 Task: Utilize the "Split Stereo to Mono" feature to separately address sibilance in each channel.
Action: Mouse moved to (85, 4)
Screenshot: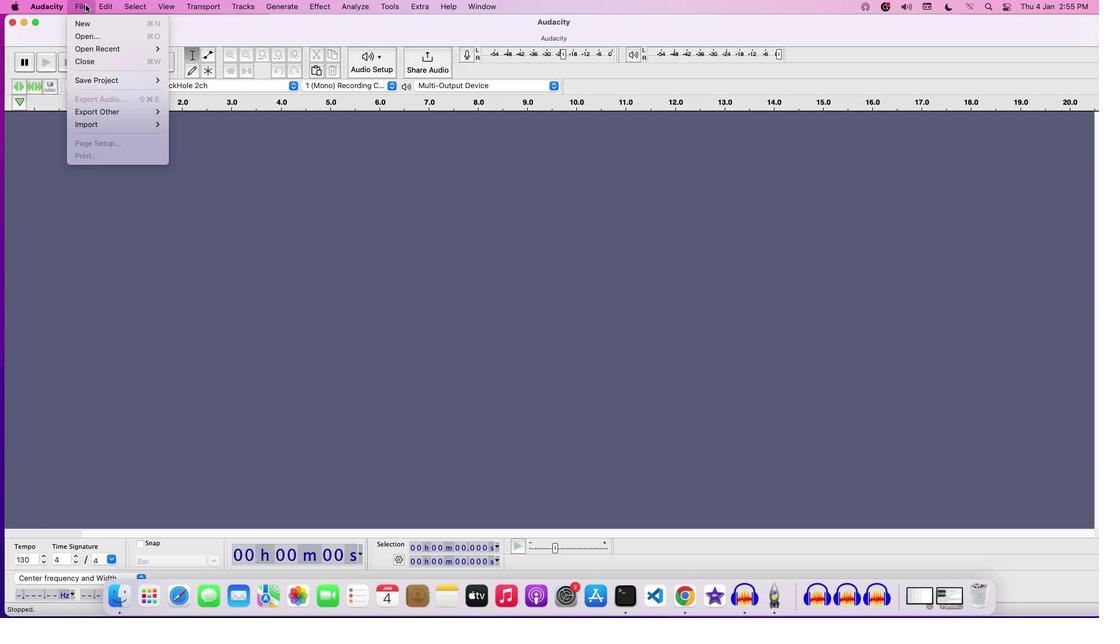 
Action: Mouse pressed left at (85, 4)
Screenshot: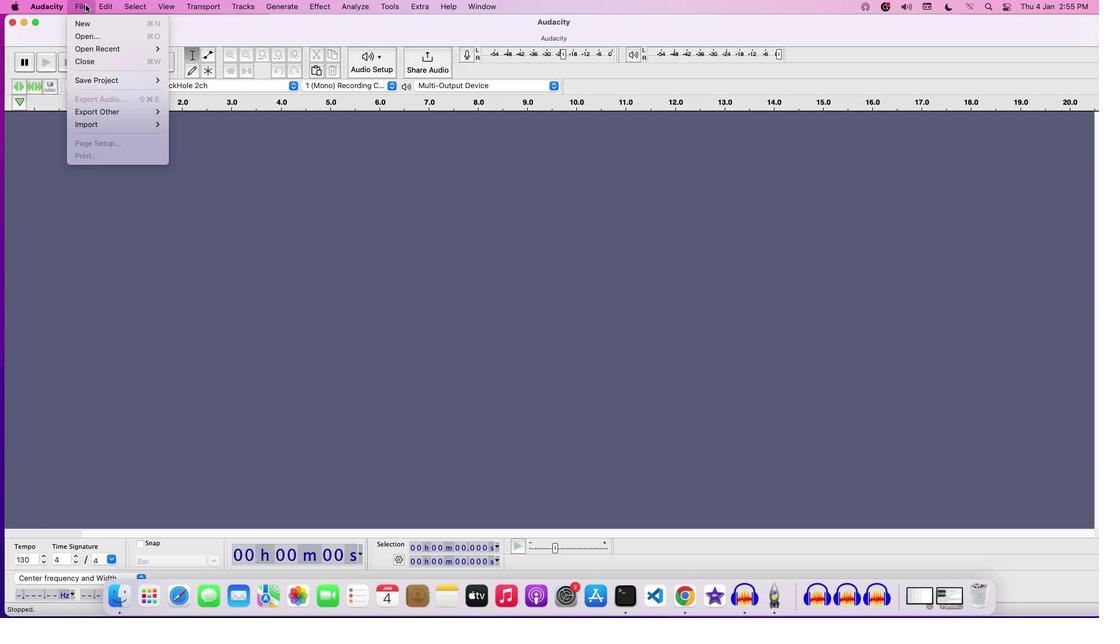 
Action: Mouse moved to (98, 42)
Screenshot: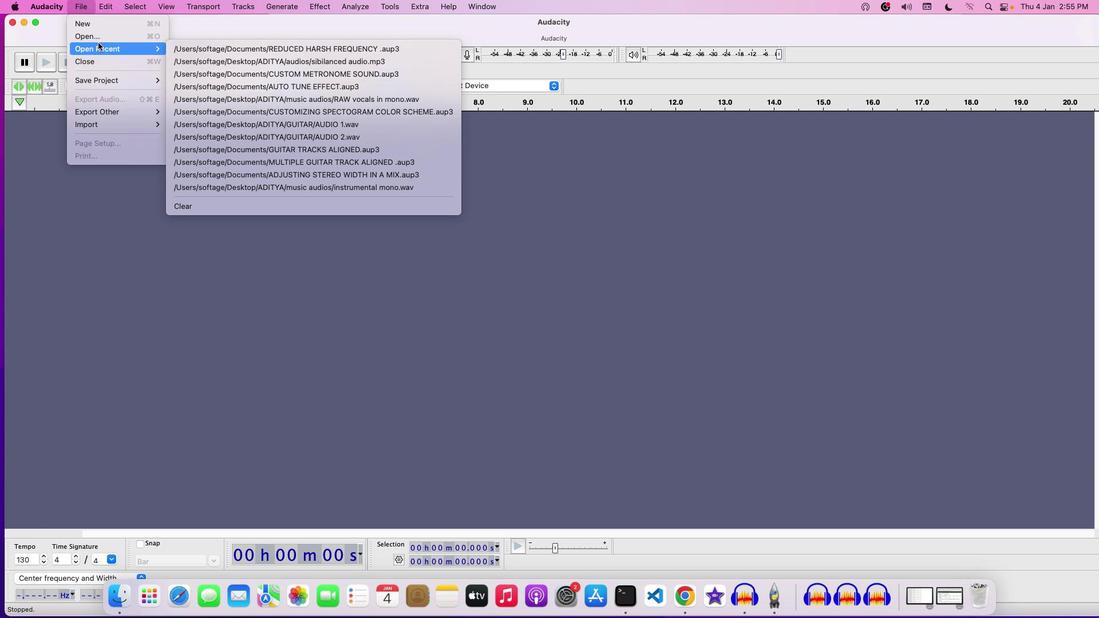 
Action: Mouse pressed left at (98, 42)
Screenshot: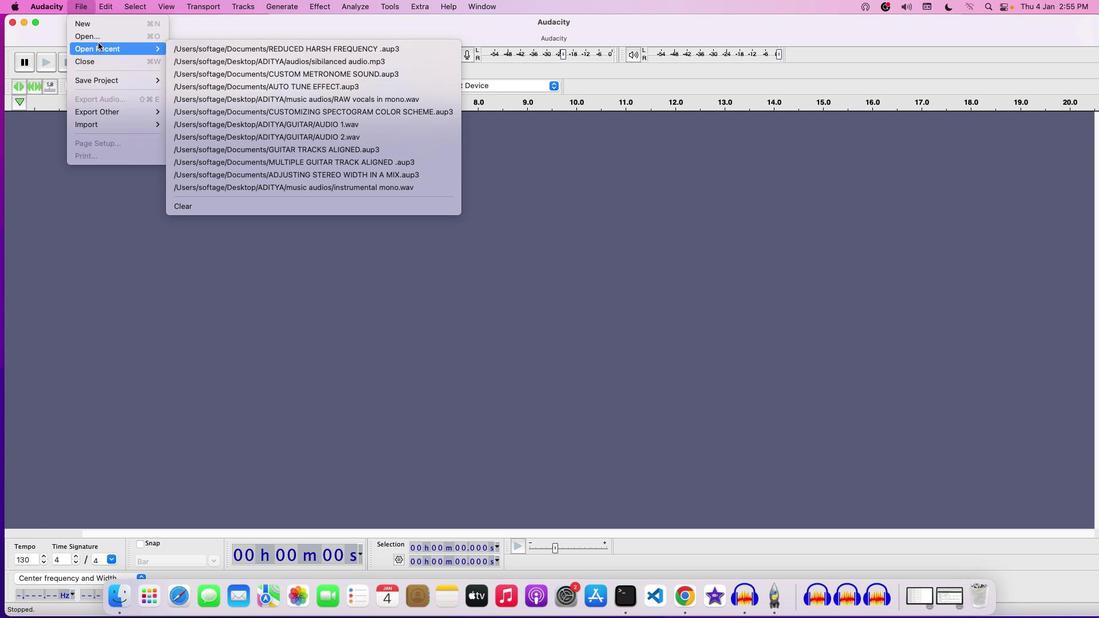 
Action: Mouse moved to (373, 151)
Screenshot: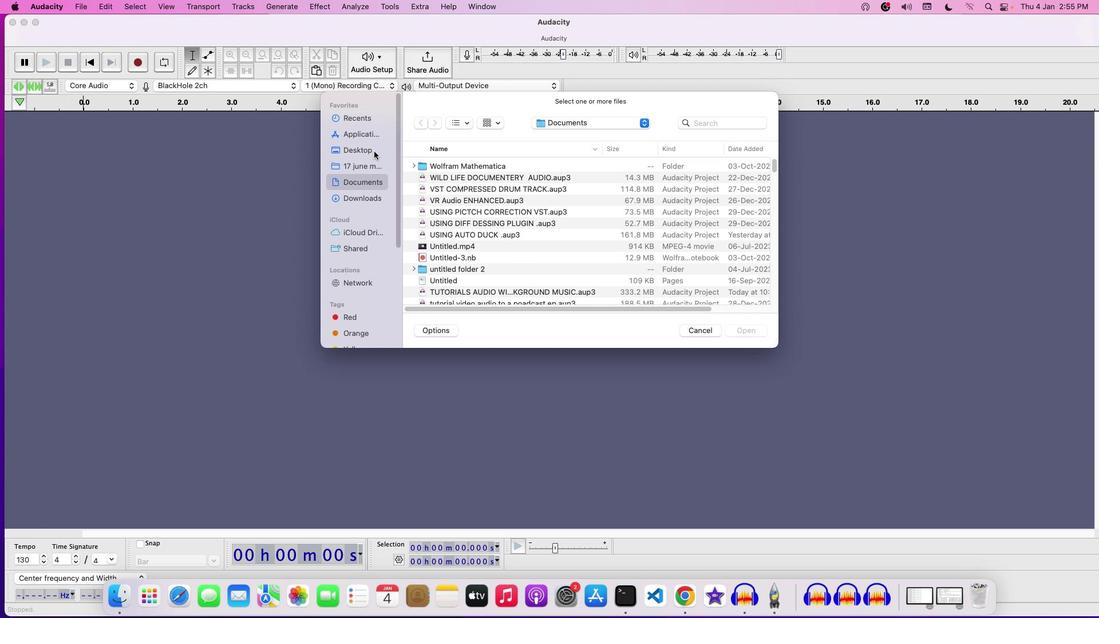 
Action: Mouse pressed left at (373, 151)
Screenshot: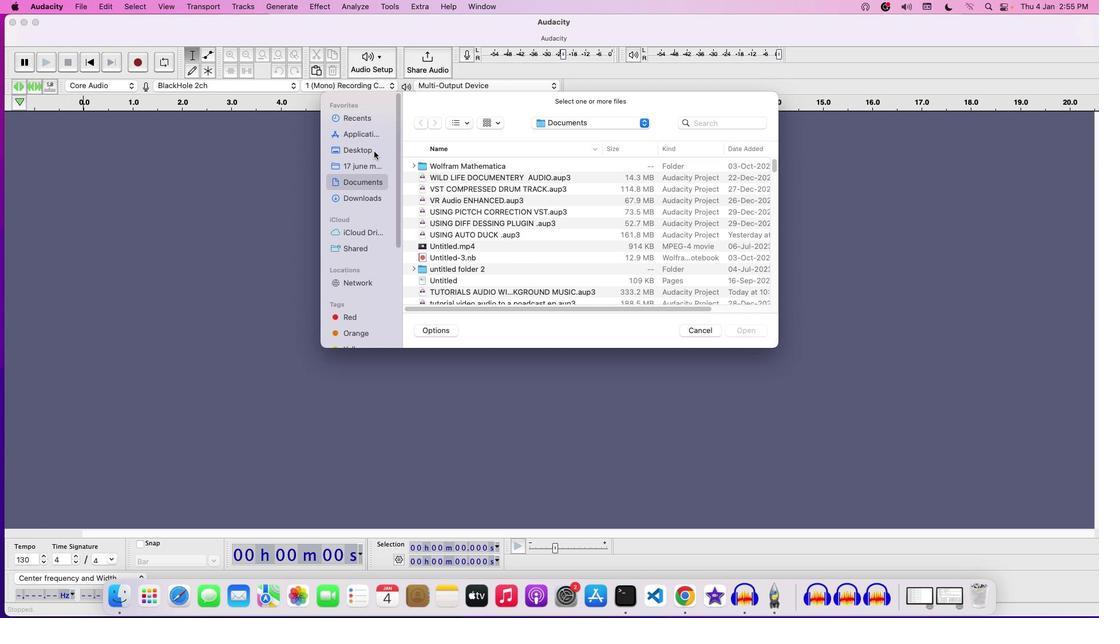 
Action: Mouse moved to (488, 249)
Screenshot: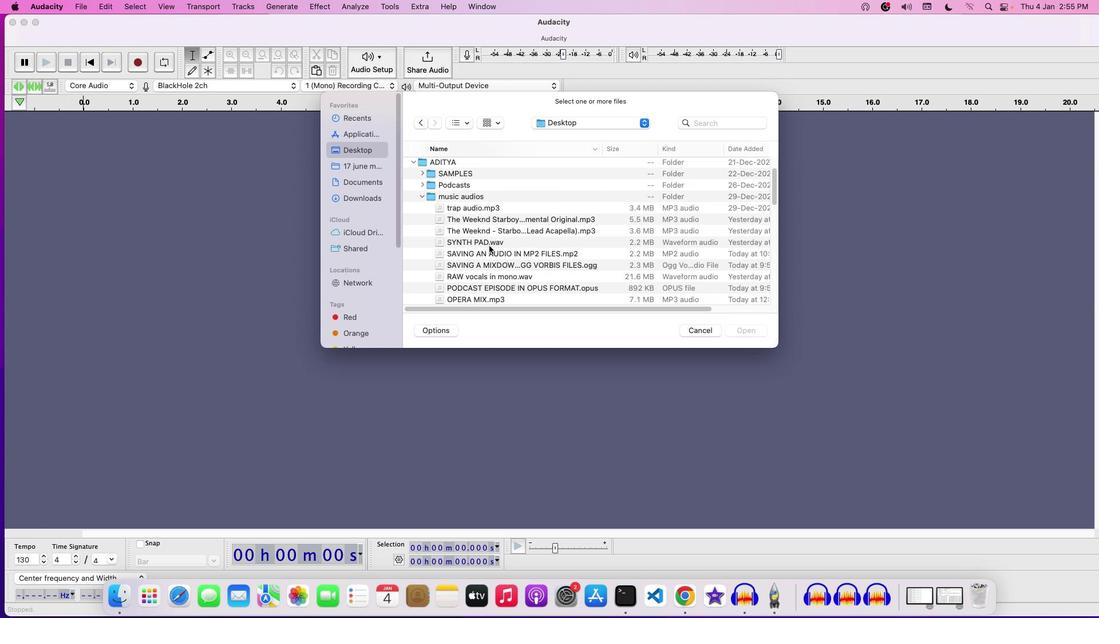 
Action: Mouse scrolled (488, 249) with delta (0, 0)
Screenshot: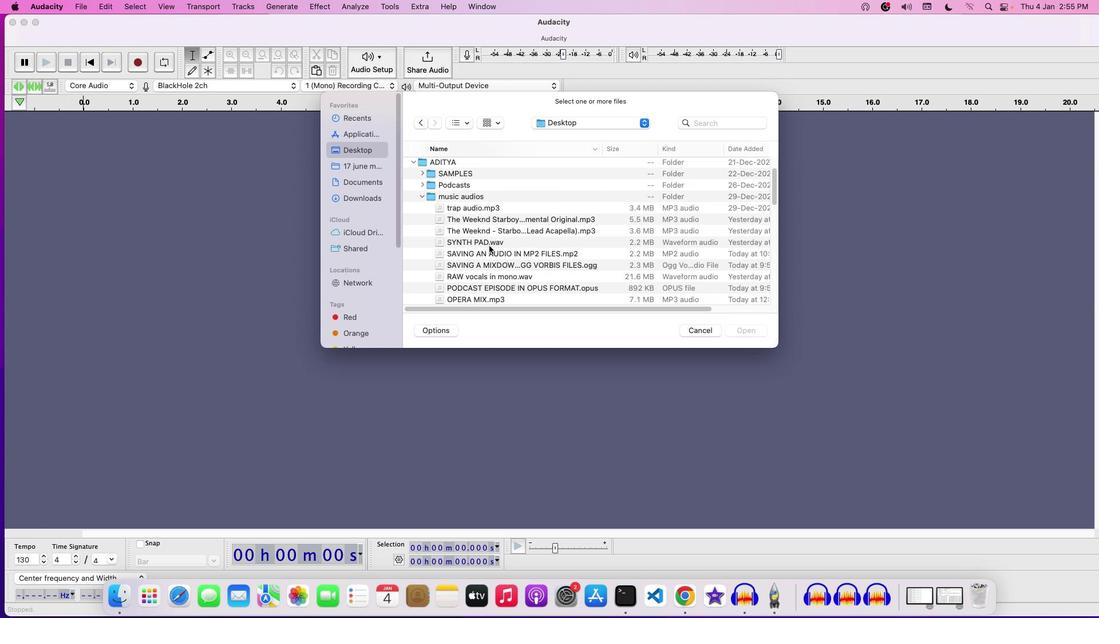 
Action: Mouse moved to (488, 248)
Screenshot: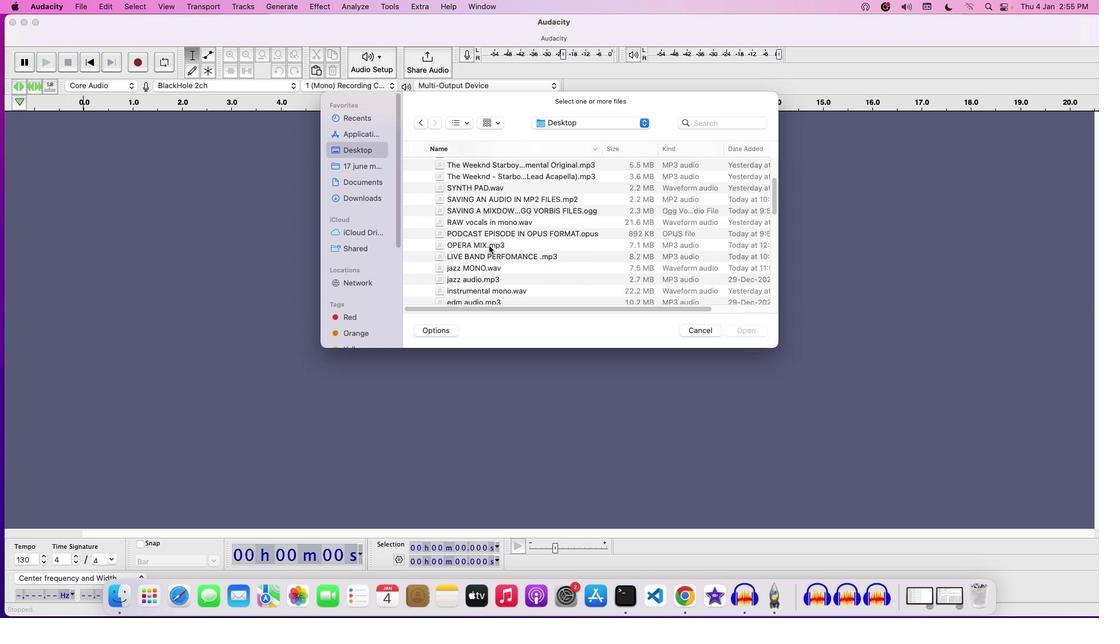 
Action: Mouse scrolled (488, 248) with delta (0, 0)
Screenshot: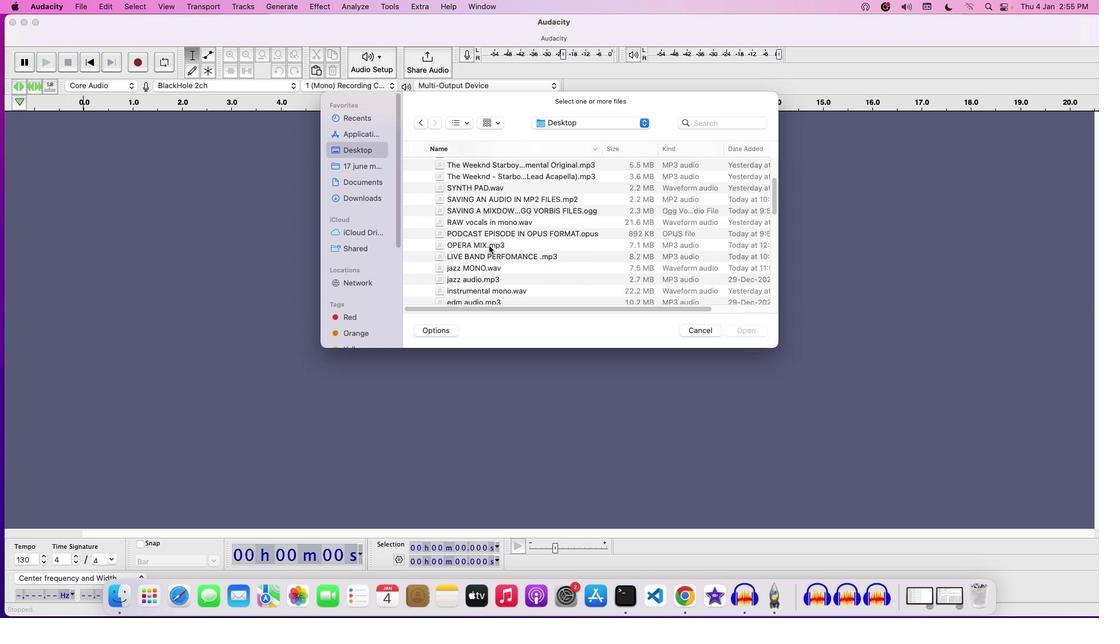 
Action: Mouse moved to (488, 246)
Screenshot: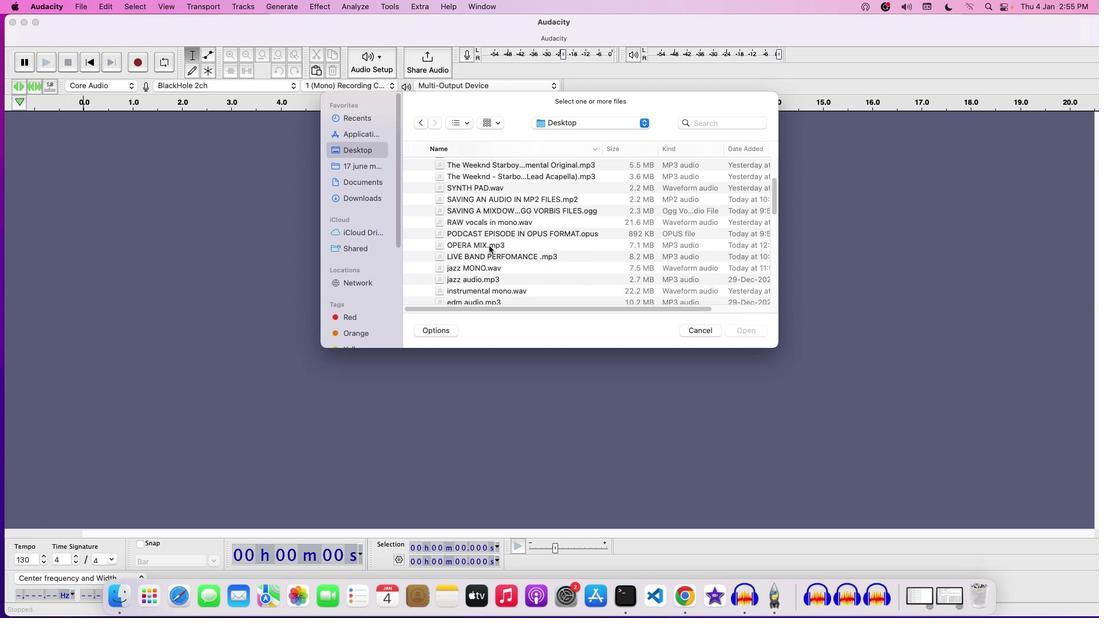 
Action: Mouse scrolled (488, 246) with delta (0, -1)
Screenshot: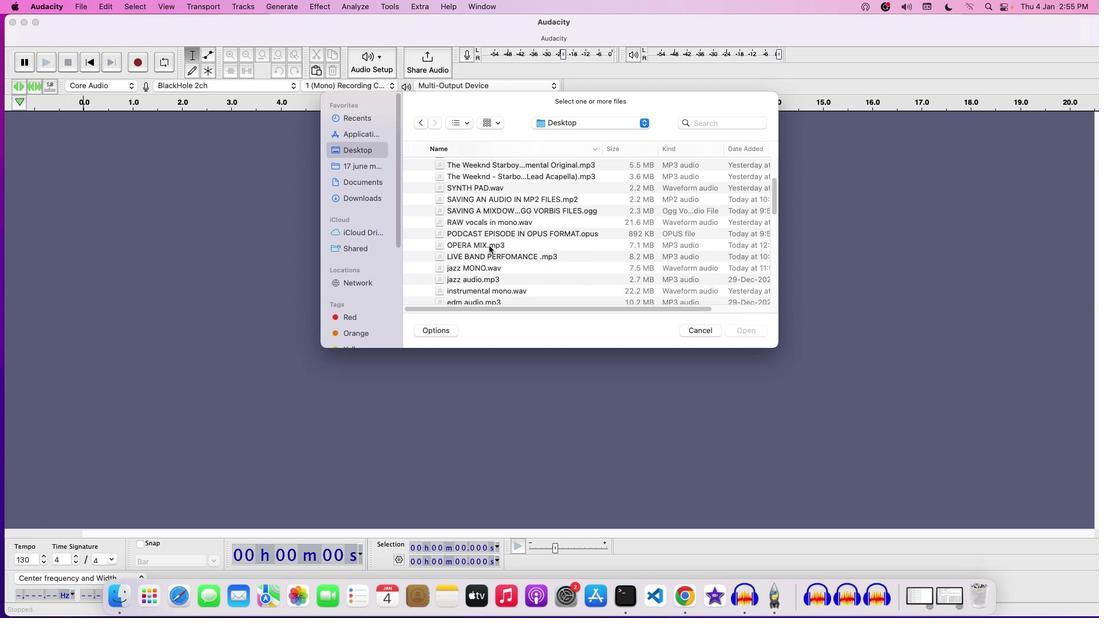 
Action: Mouse moved to (488, 245)
Screenshot: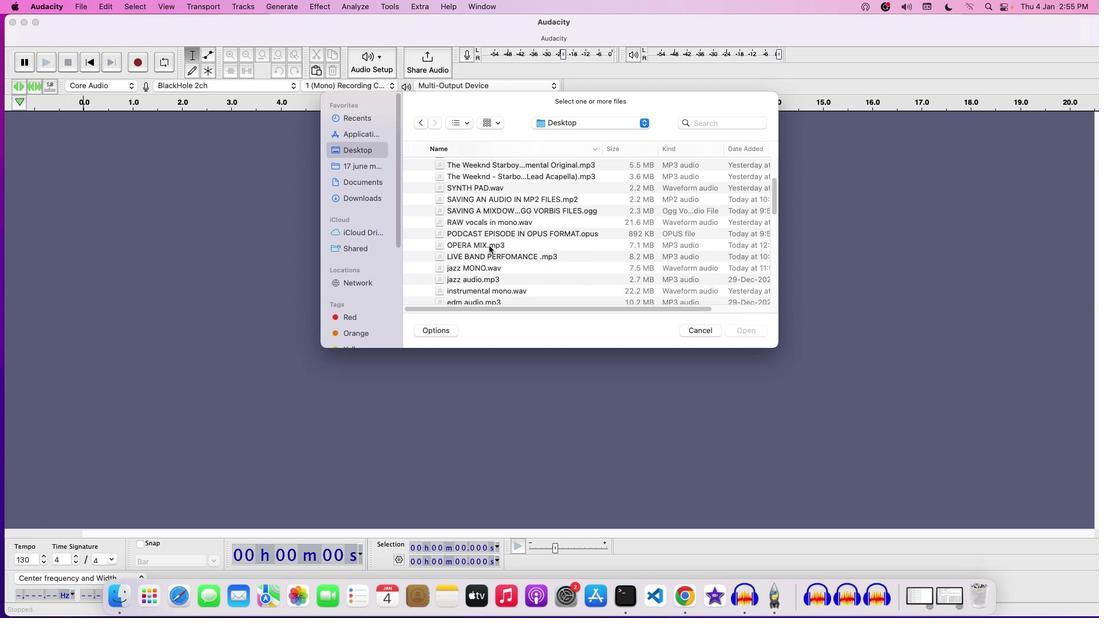 
Action: Mouse scrolled (488, 245) with delta (0, -2)
Screenshot: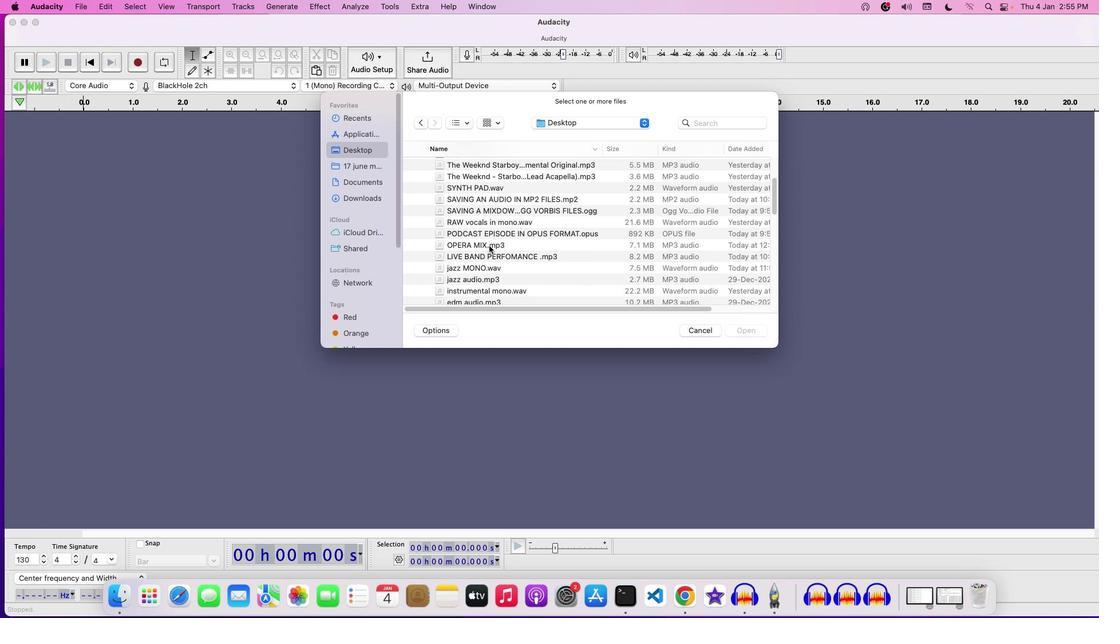 
Action: Mouse moved to (488, 245)
Screenshot: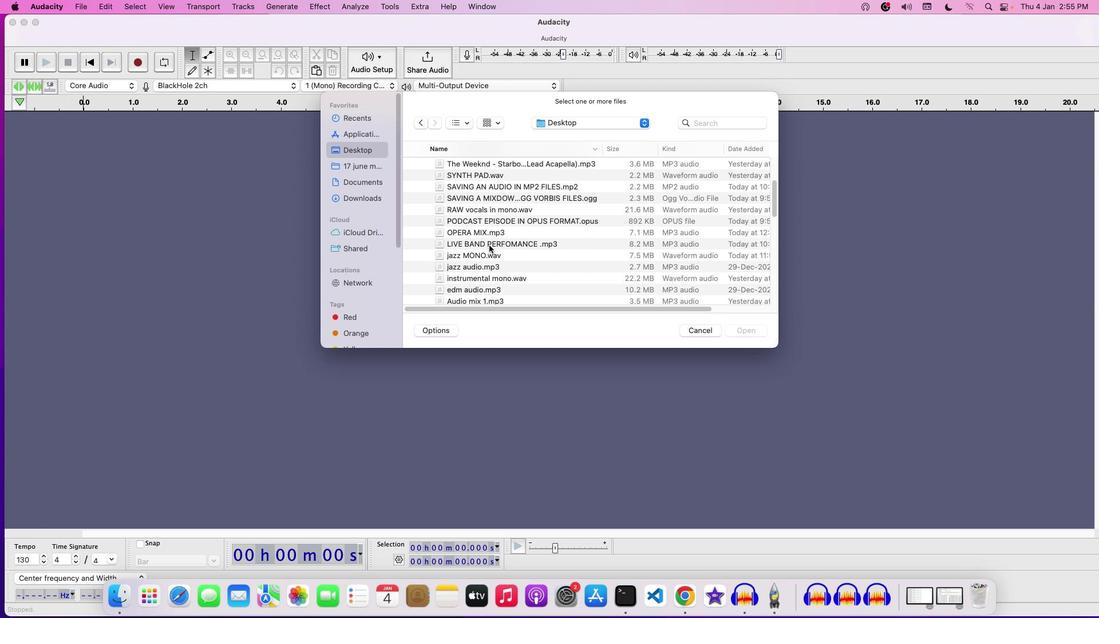 
Action: Mouse scrolled (488, 245) with delta (0, 0)
Screenshot: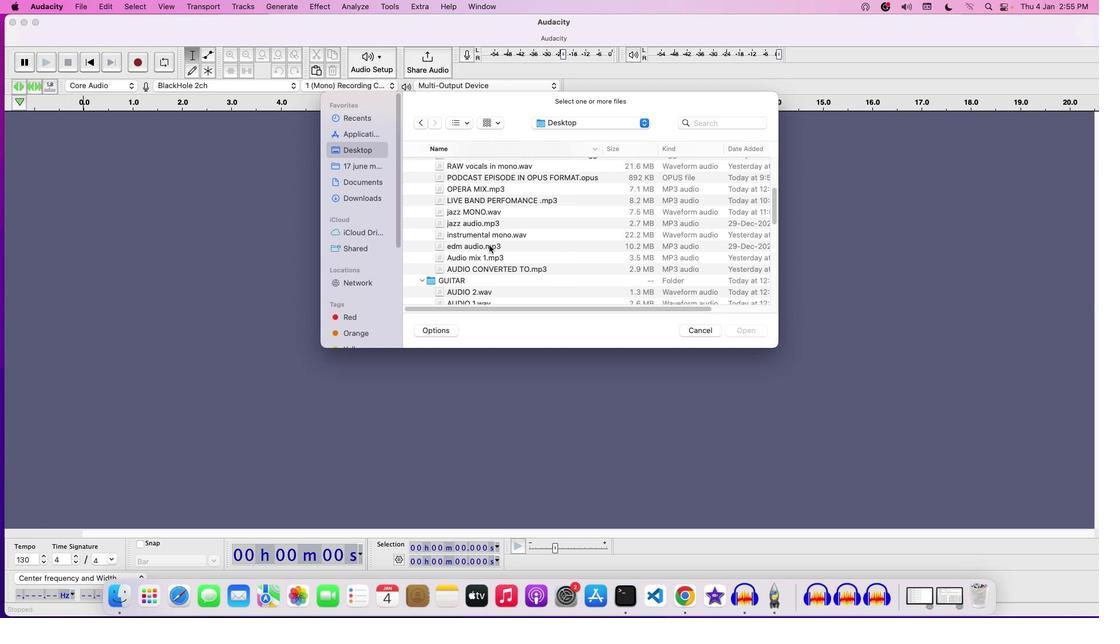 
Action: Mouse scrolled (488, 245) with delta (0, 0)
Screenshot: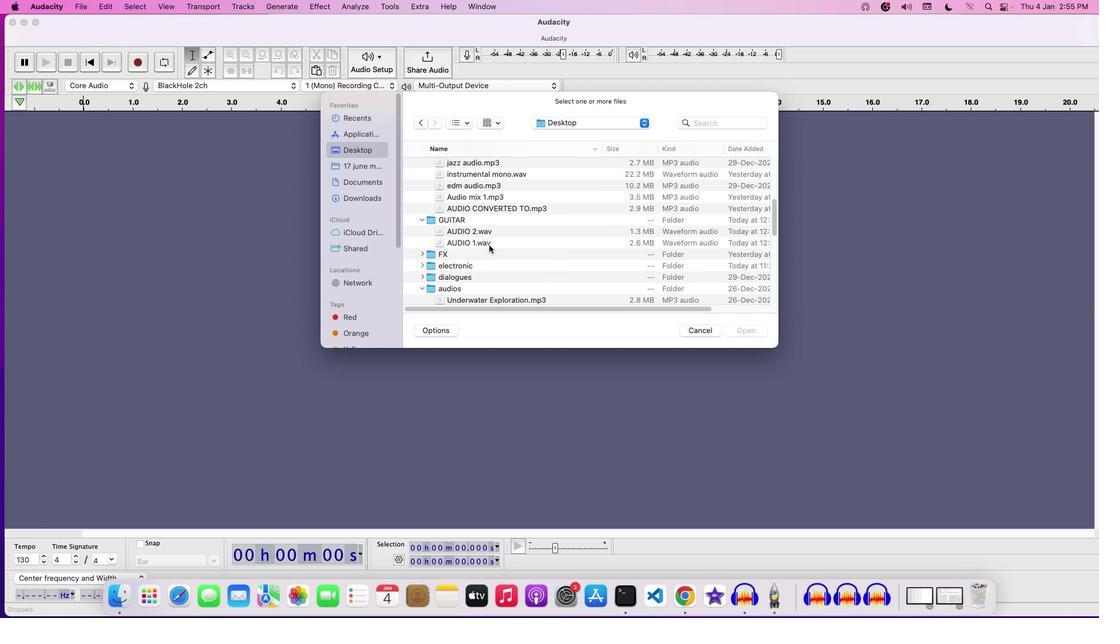 
Action: Mouse scrolled (488, 245) with delta (0, -1)
Screenshot: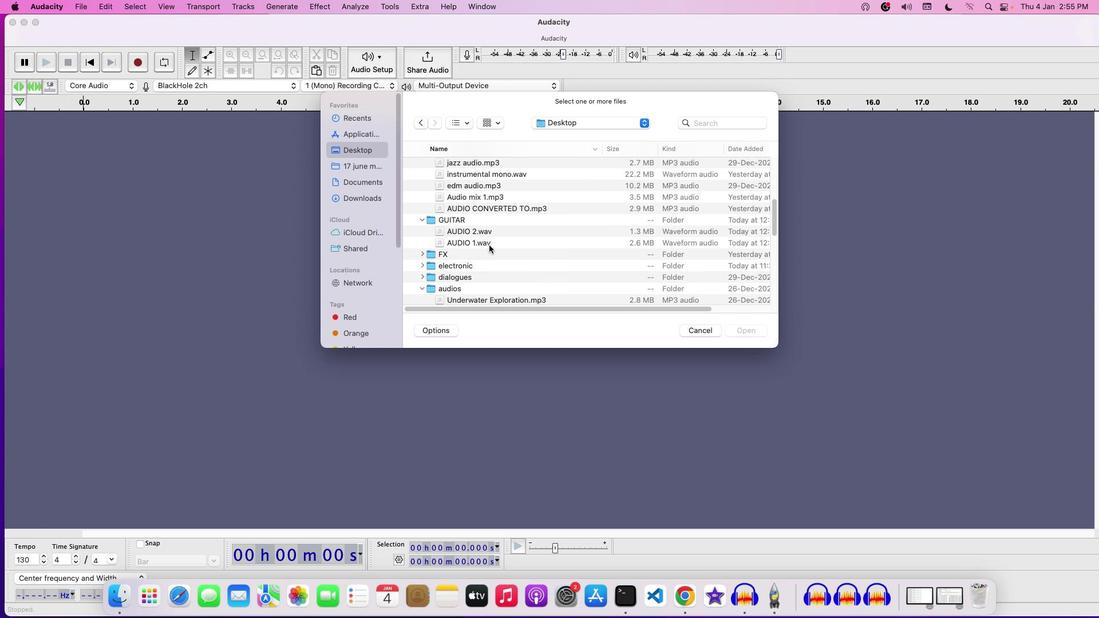 
Action: Mouse scrolled (488, 245) with delta (0, -2)
Screenshot: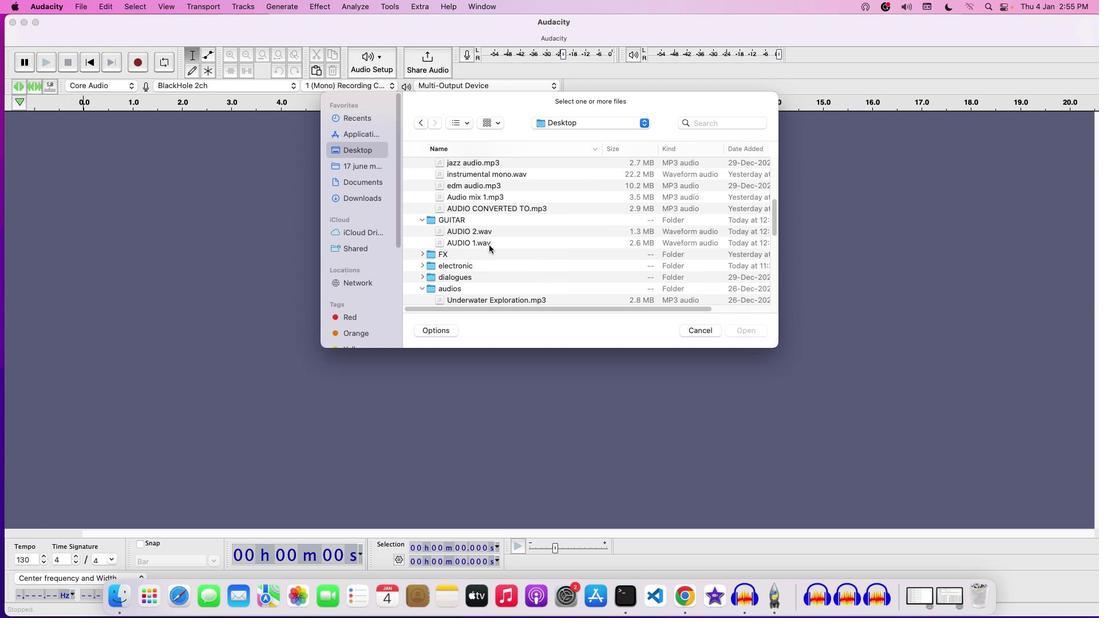 
Action: Mouse scrolled (488, 245) with delta (0, 0)
Screenshot: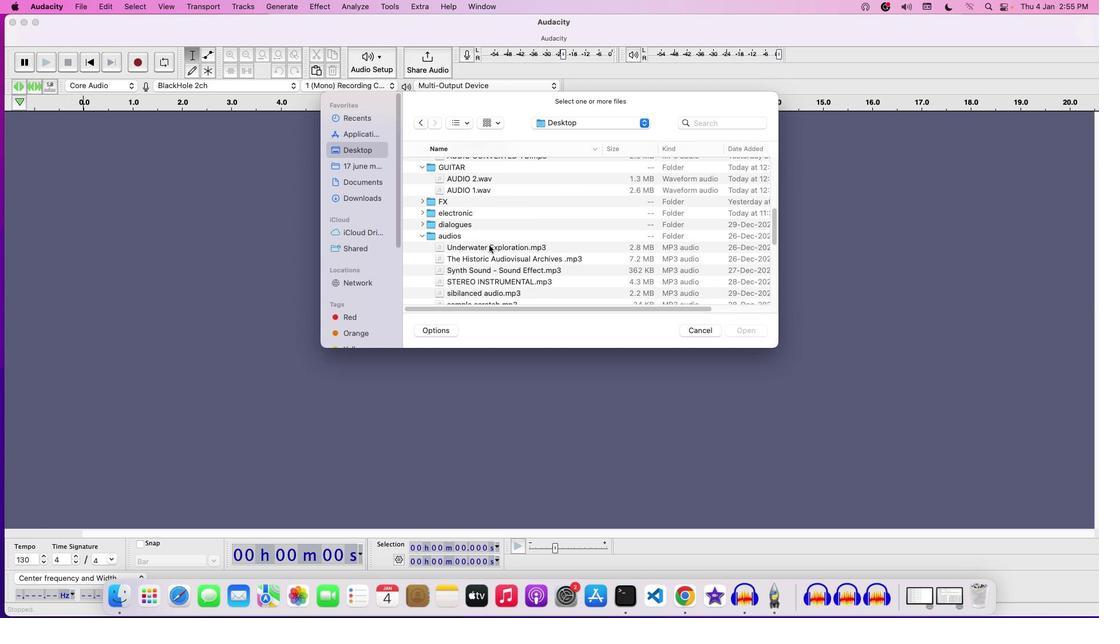
Action: Mouse scrolled (488, 245) with delta (0, 0)
Screenshot: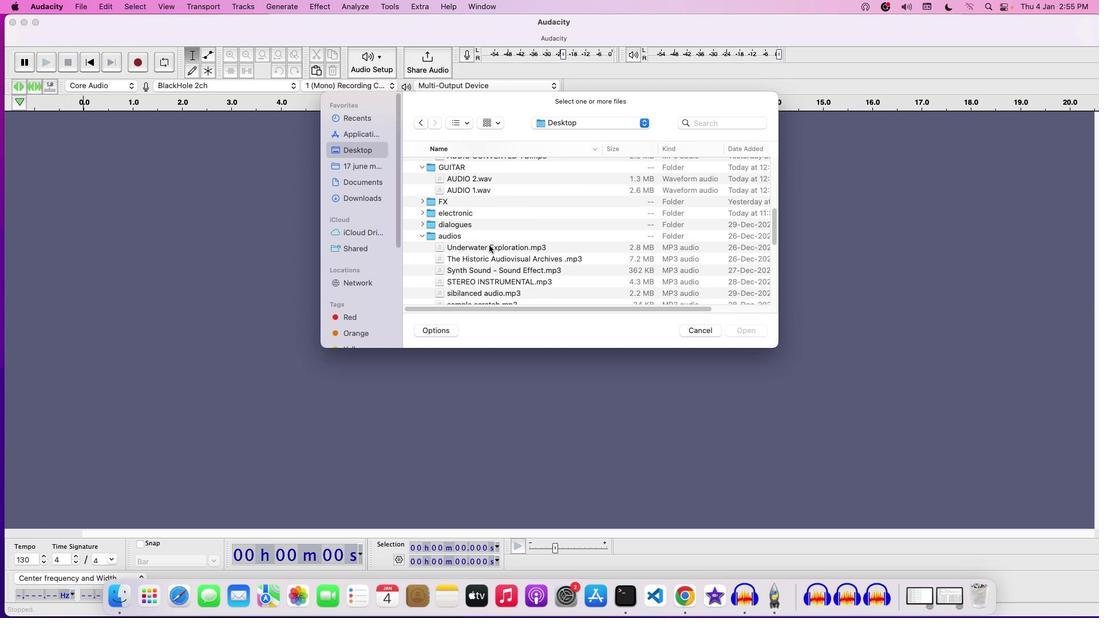 
Action: Mouse scrolled (488, 245) with delta (0, -1)
Screenshot: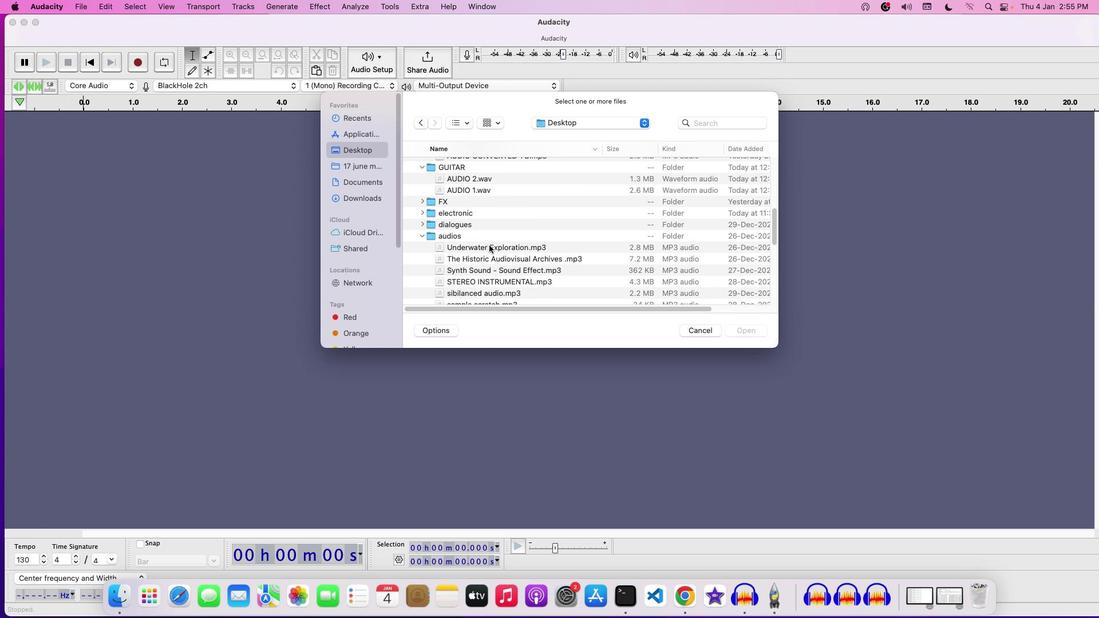 
Action: Mouse scrolled (488, 245) with delta (0, 0)
Screenshot: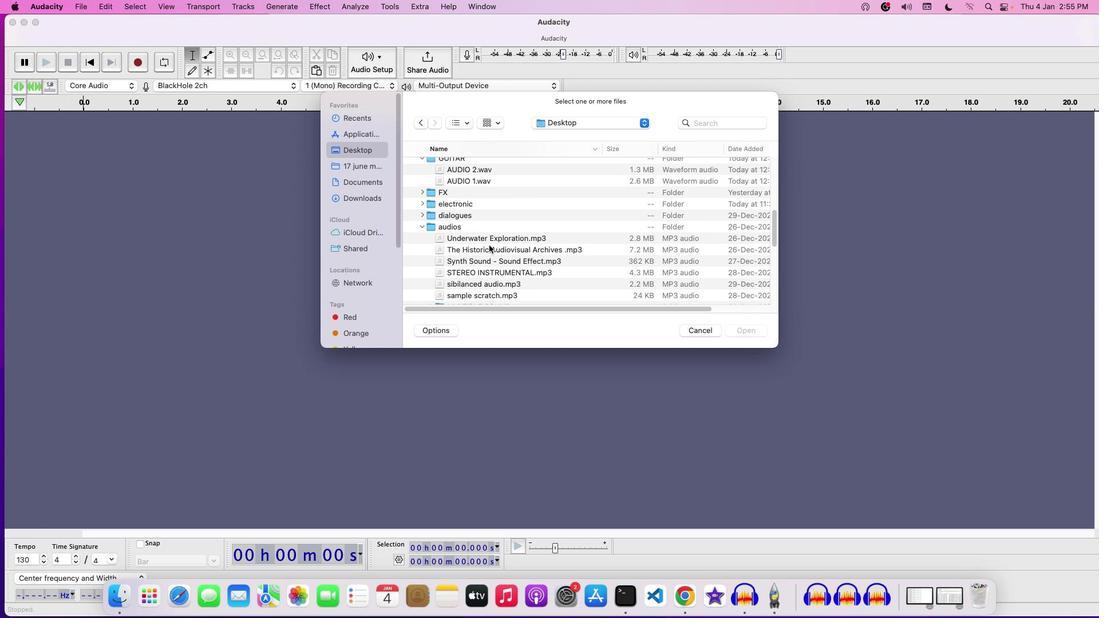
Action: Mouse scrolled (488, 245) with delta (0, 0)
Screenshot: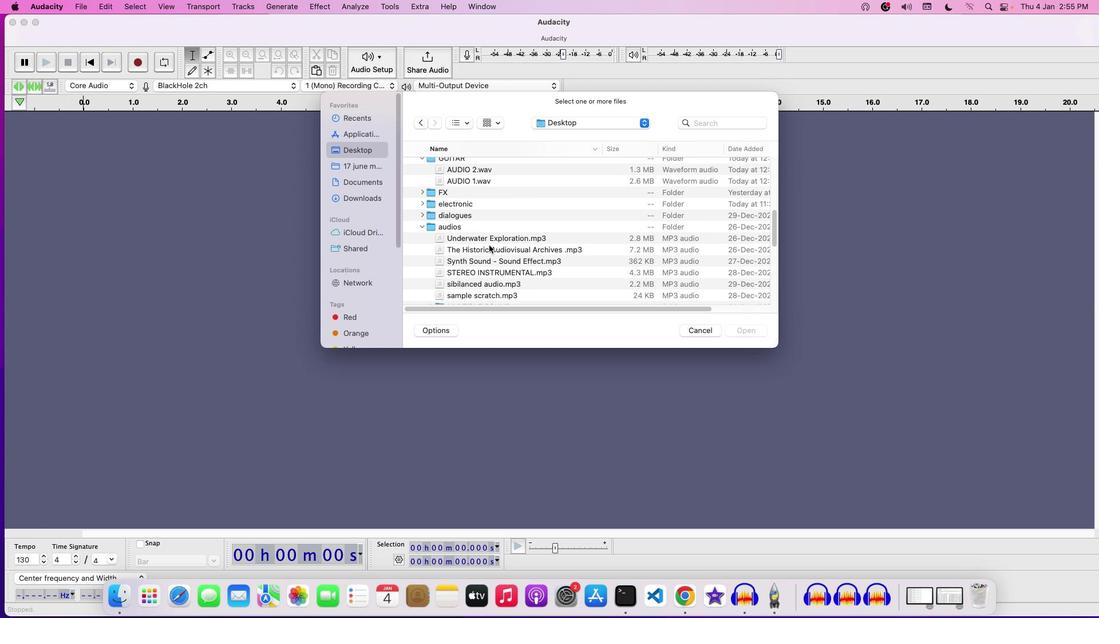 
Action: Mouse scrolled (488, 245) with delta (0, 0)
Screenshot: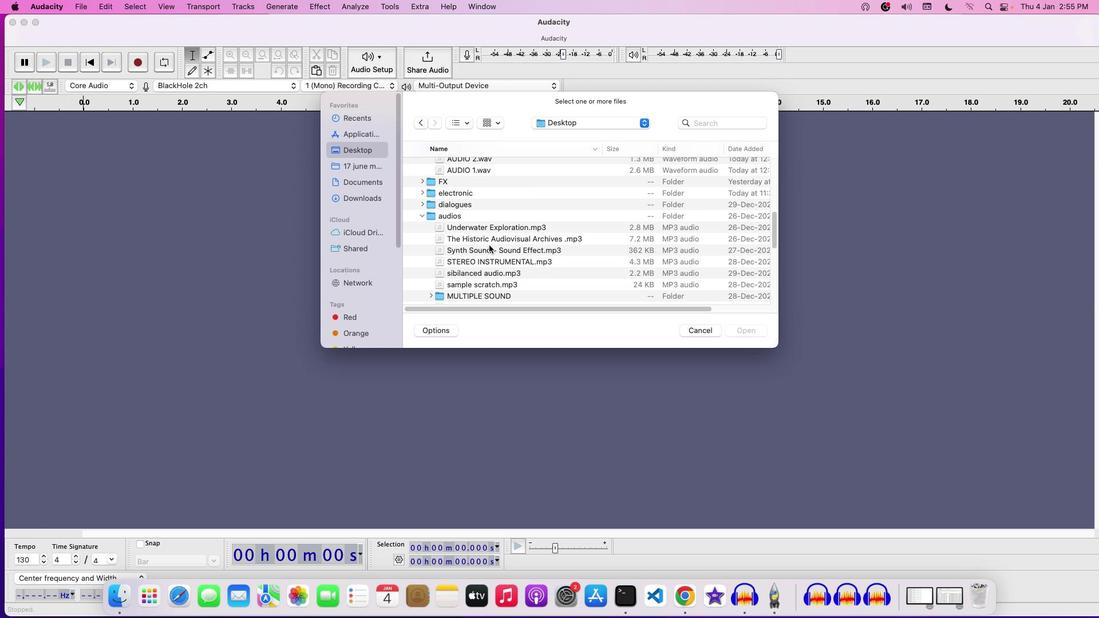 
Action: Mouse scrolled (488, 245) with delta (0, 0)
Screenshot: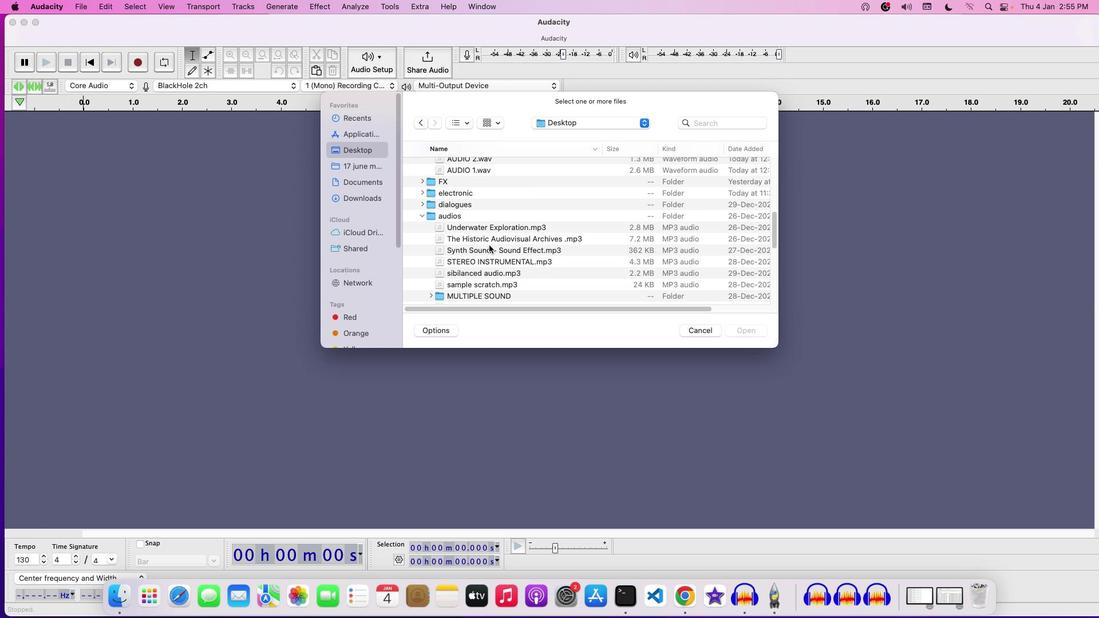 
Action: Mouse moved to (480, 272)
Screenshot: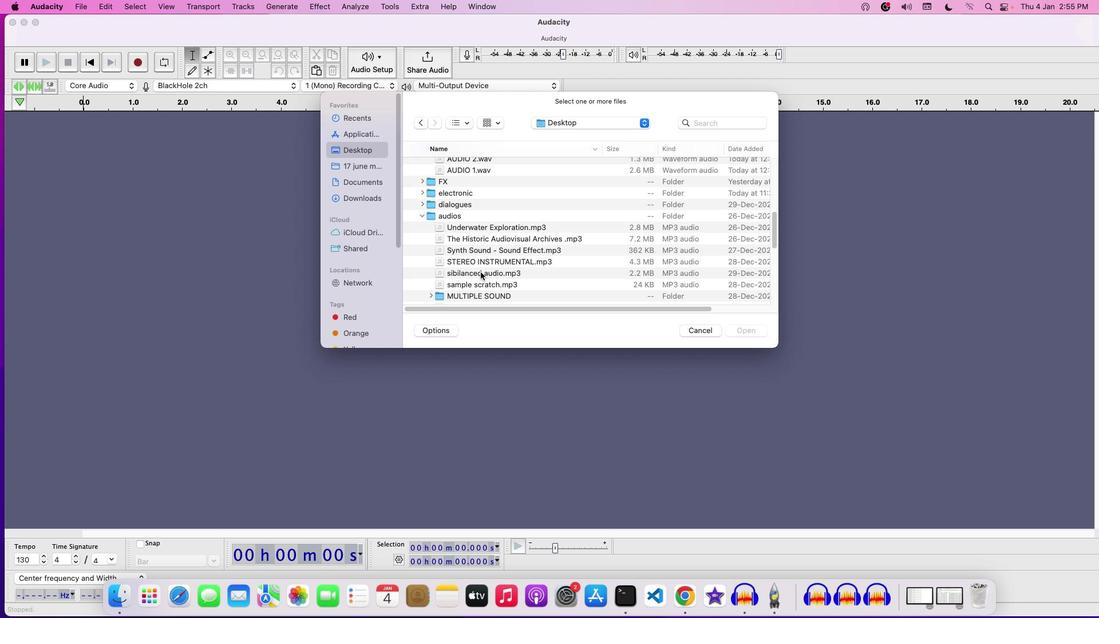 
Action: Mouse pressed left at (480, 272)
Screenshot: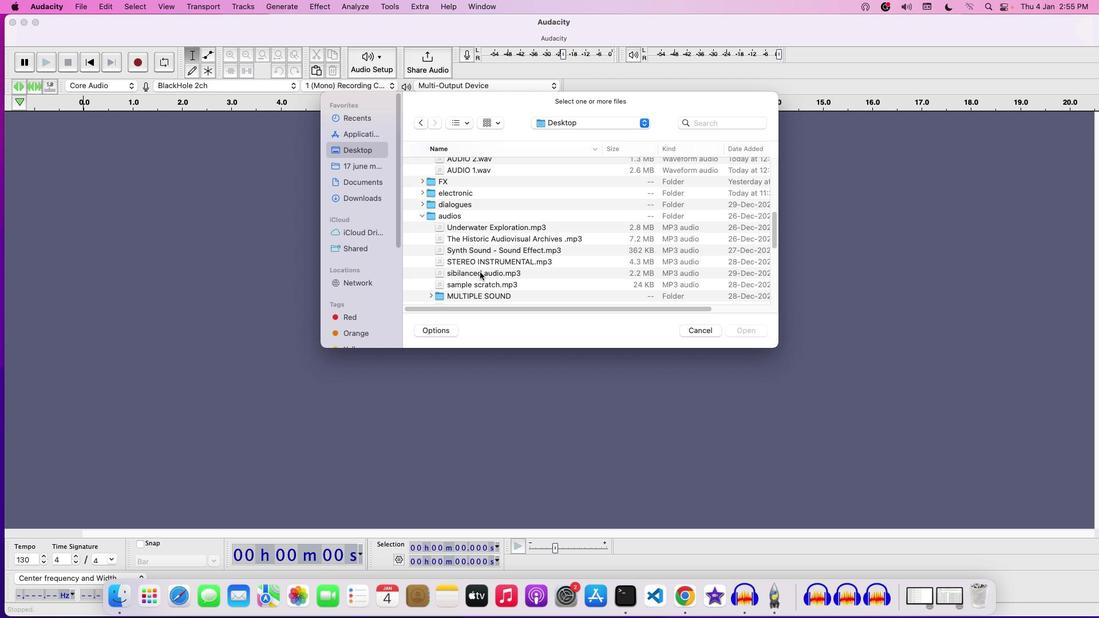 
Action: Mouse moved to (502, 274)
Screenshot: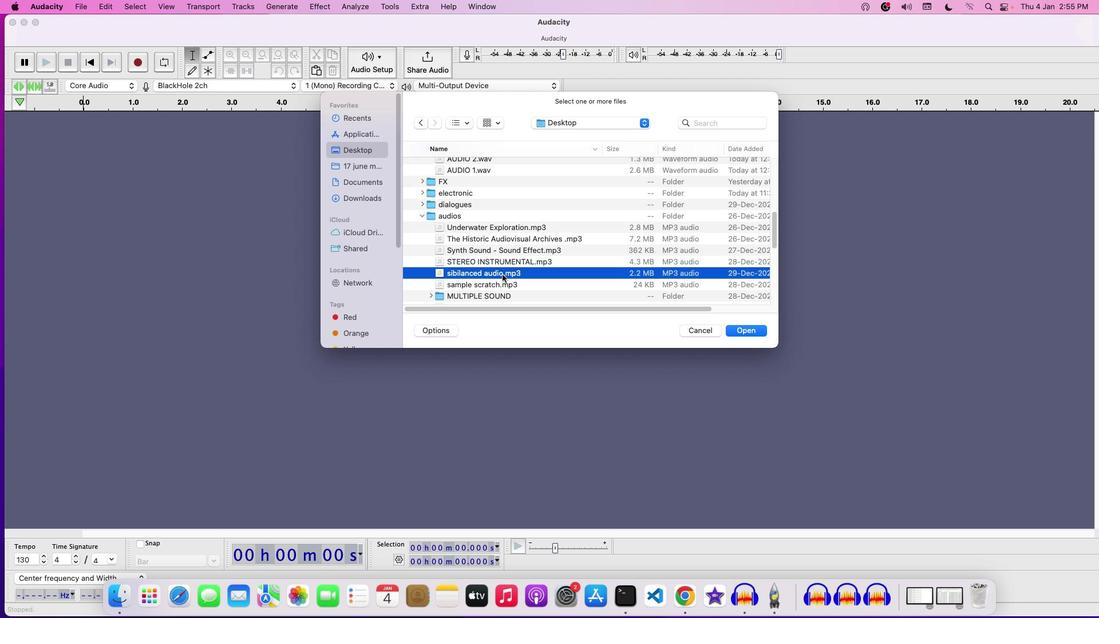 
Action: Mouse pressed left at (502, 274)
Screenshot: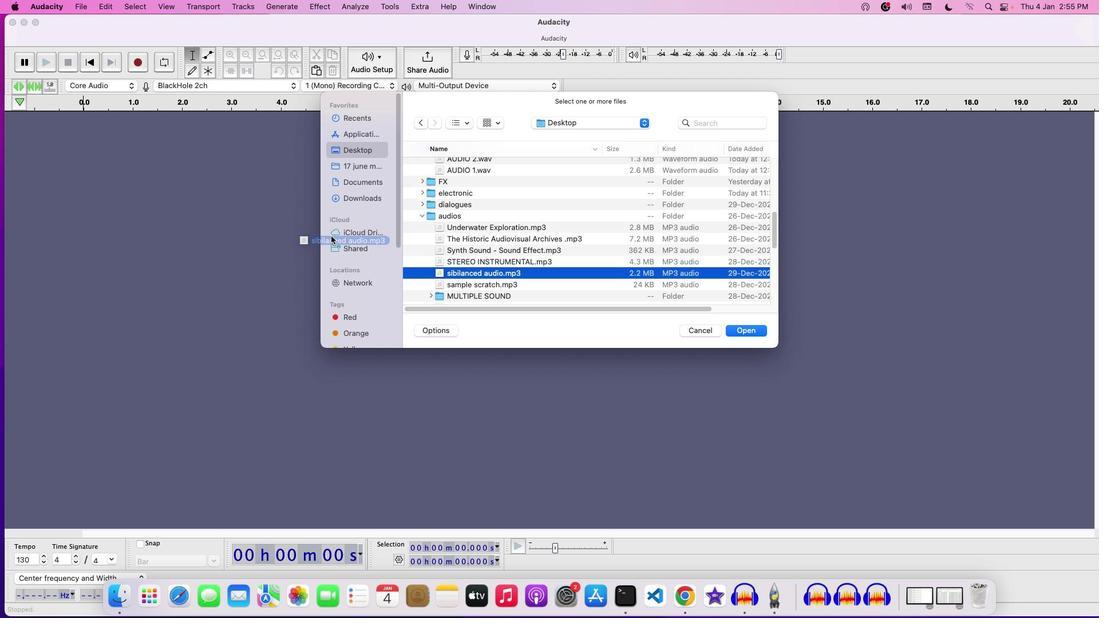
Action: Mouse moved to (709, 331)
Screenshot: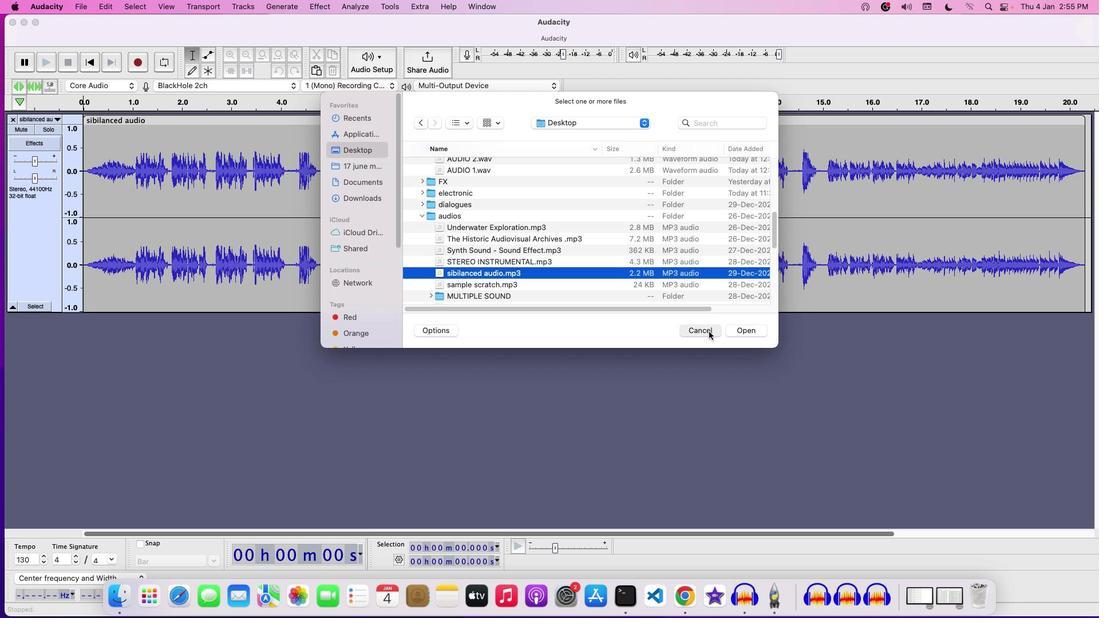 
Action: Mouse pressed left at (709, 331)
Screenshot: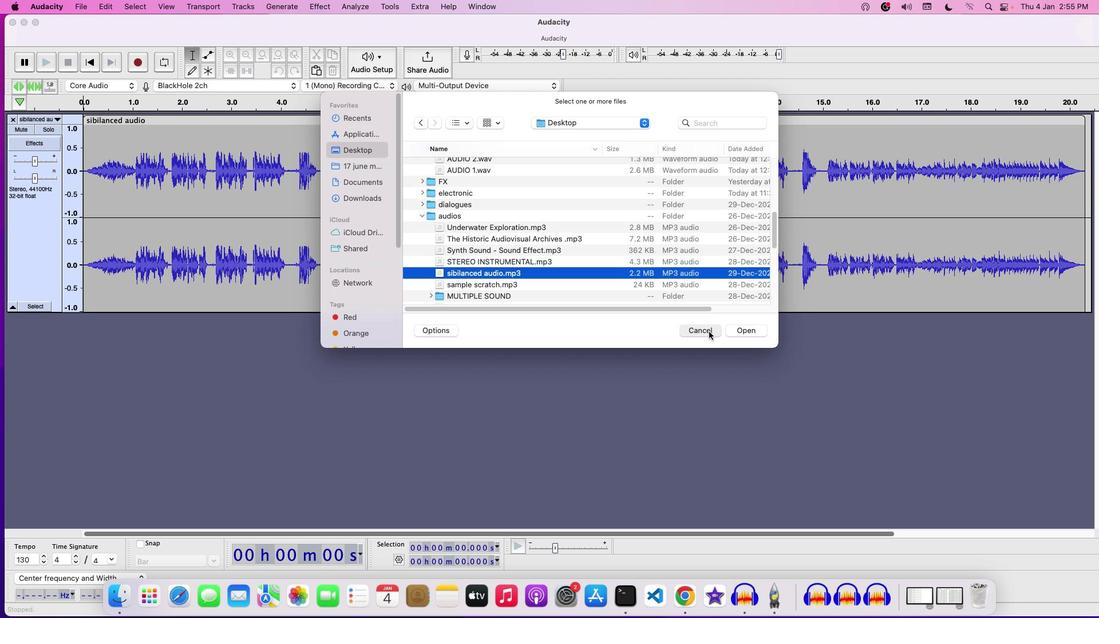 
Action: Mouse moved to (55, 236)
Screenshot: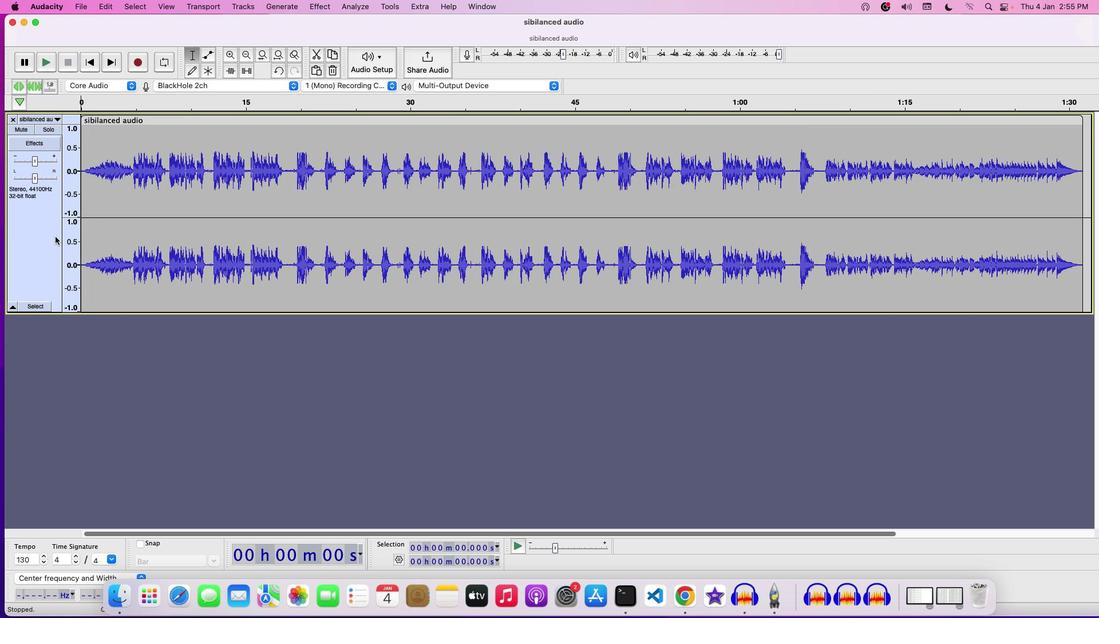 
Action: Mouse pressed left at (55, 236)
Screenshot: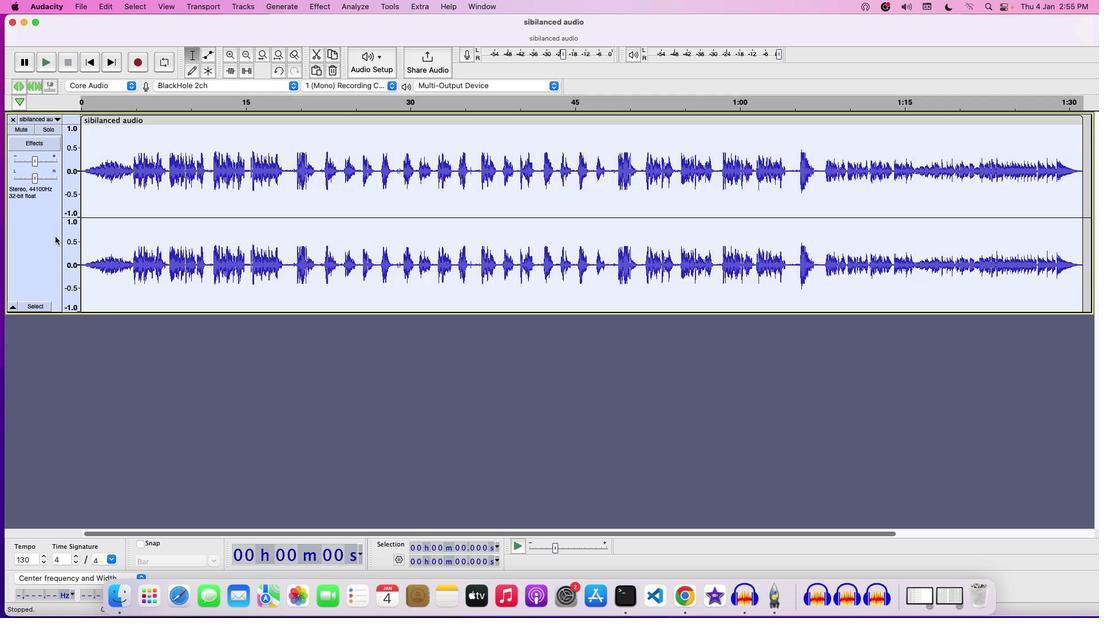 
Action: Key pressed Key.spaceKey.space
Screenshot: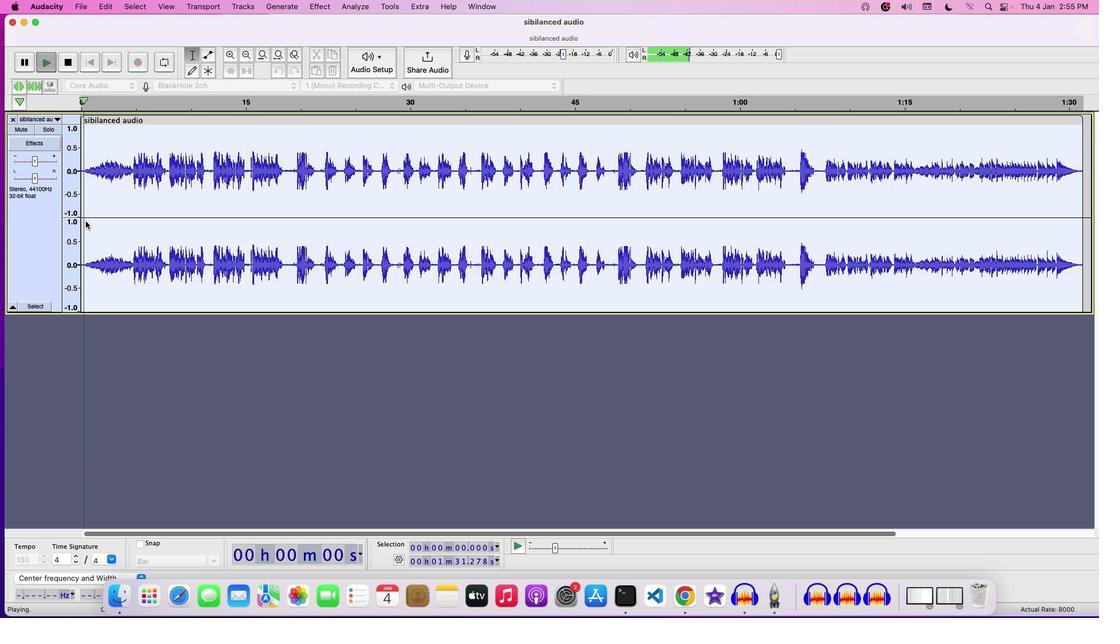 
Action: Mouse moved to (82, 119)
Screenshot: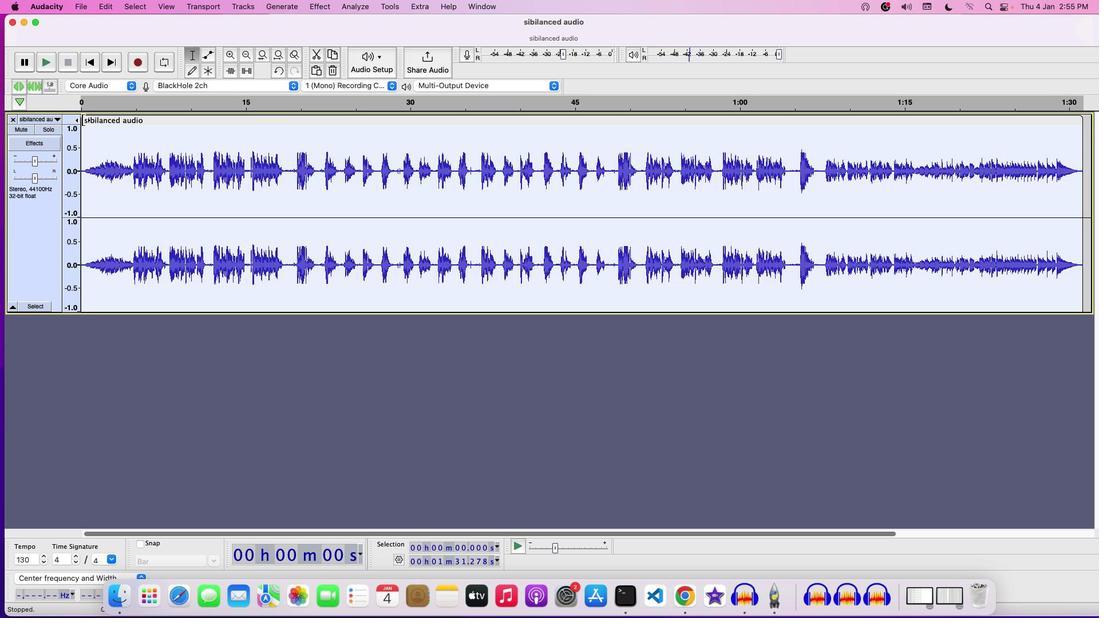 
Action: Mouse pressed left at (82, 119)
Screenshot: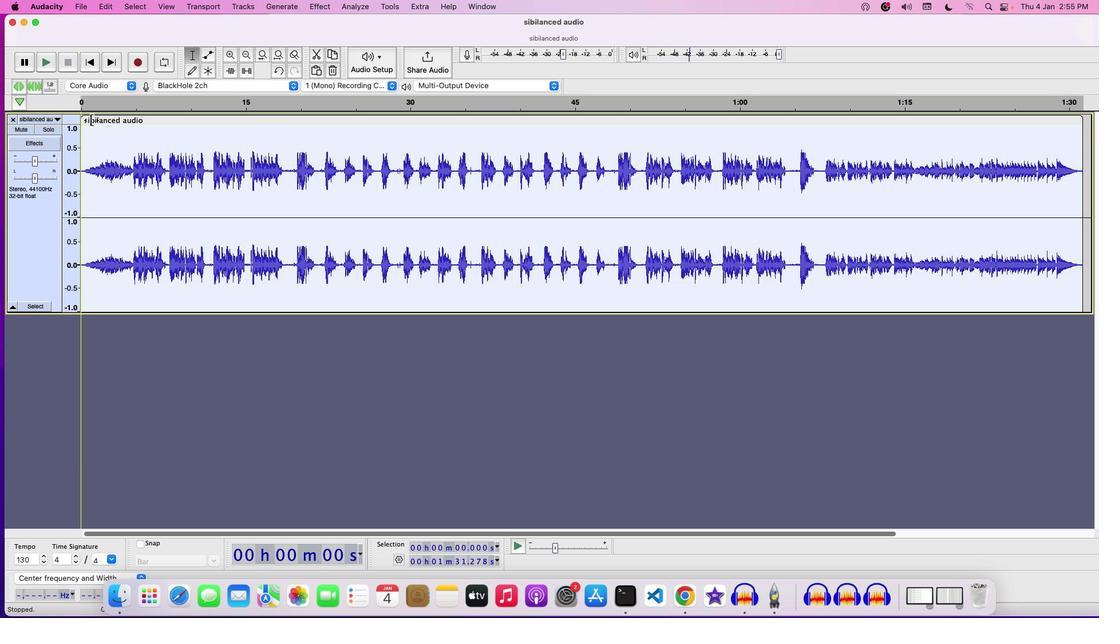 
Action: Mouse moved to (137, 120)
Screenshot: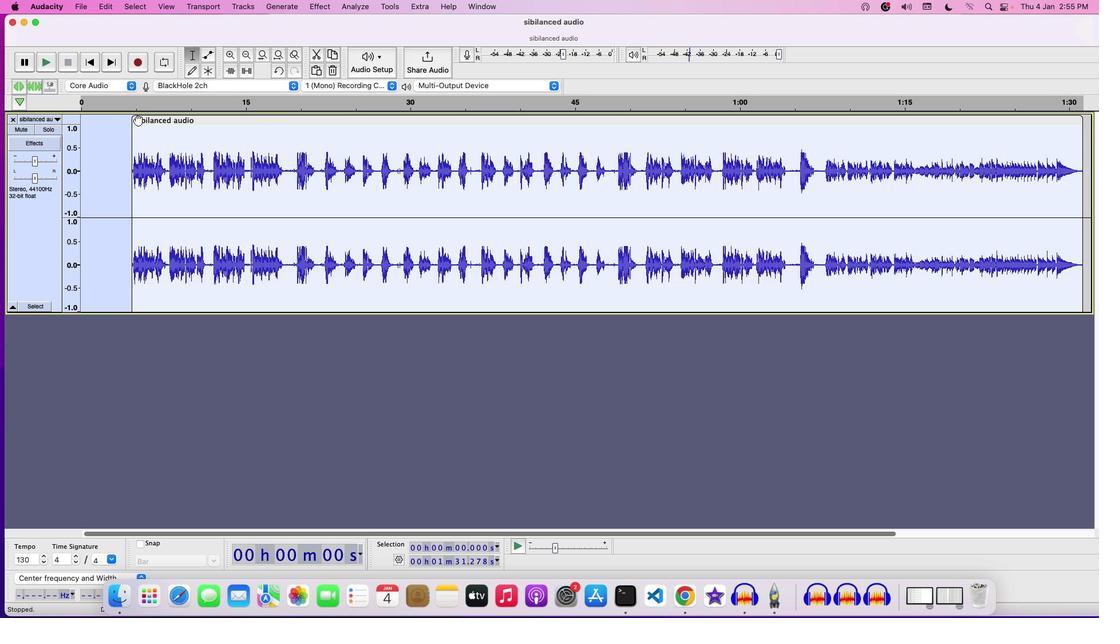 
Action: Mouse pressed left at (137, 120)
Screenshot: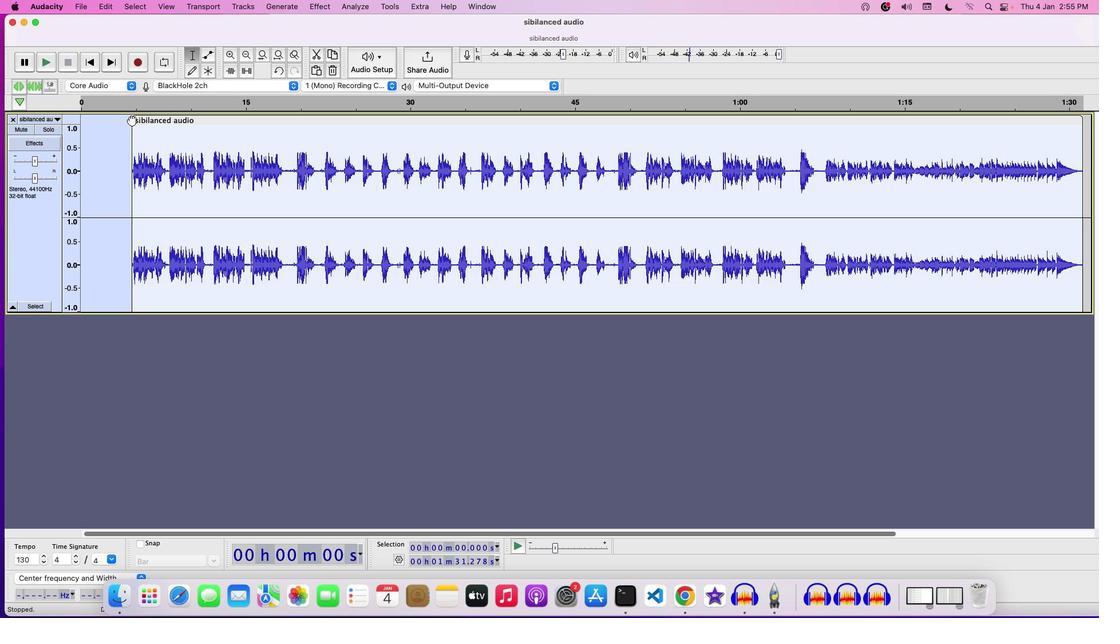 
Action: Mouse moved to (1030, 117)
Screenshot: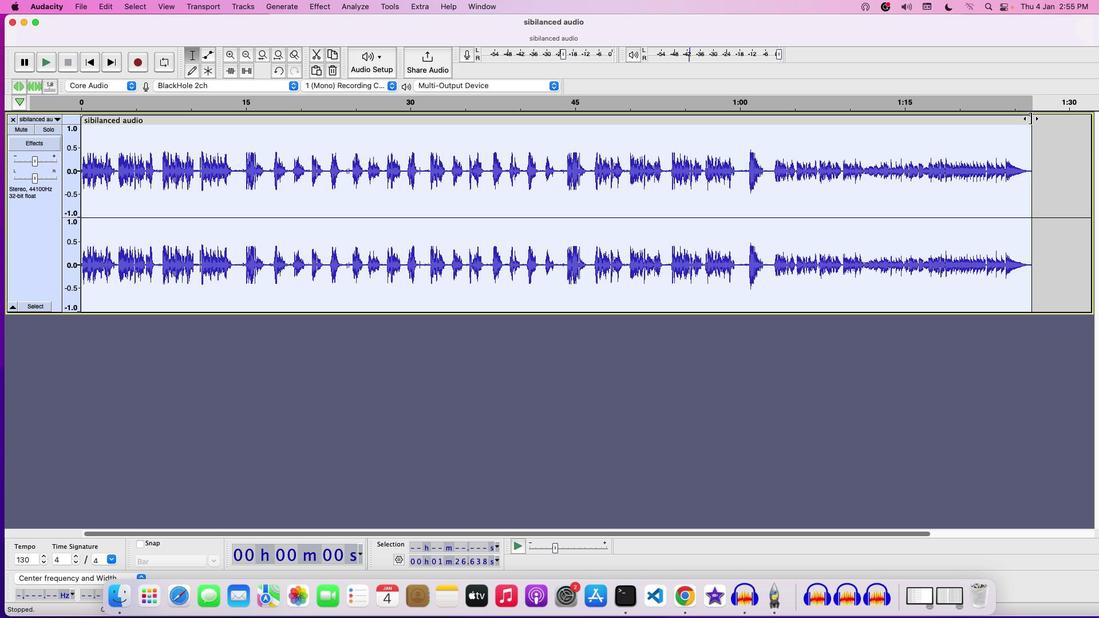 
Action: Mouse pressed left at (1030, 117)
Screenshot: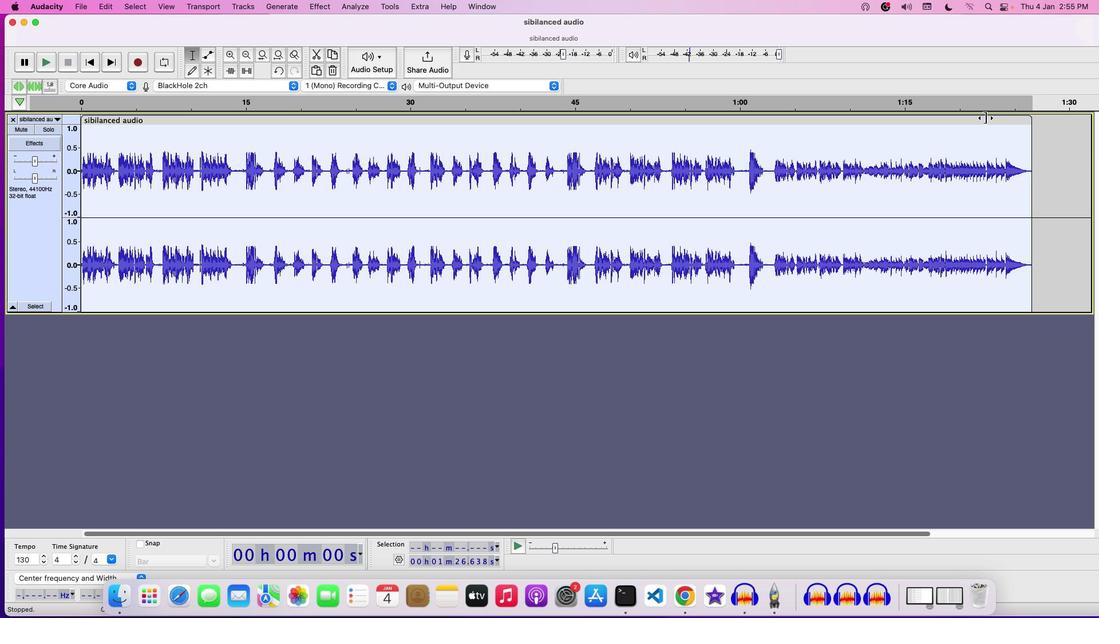 
Action: Mouse moved to (740, 127)
Screenshot: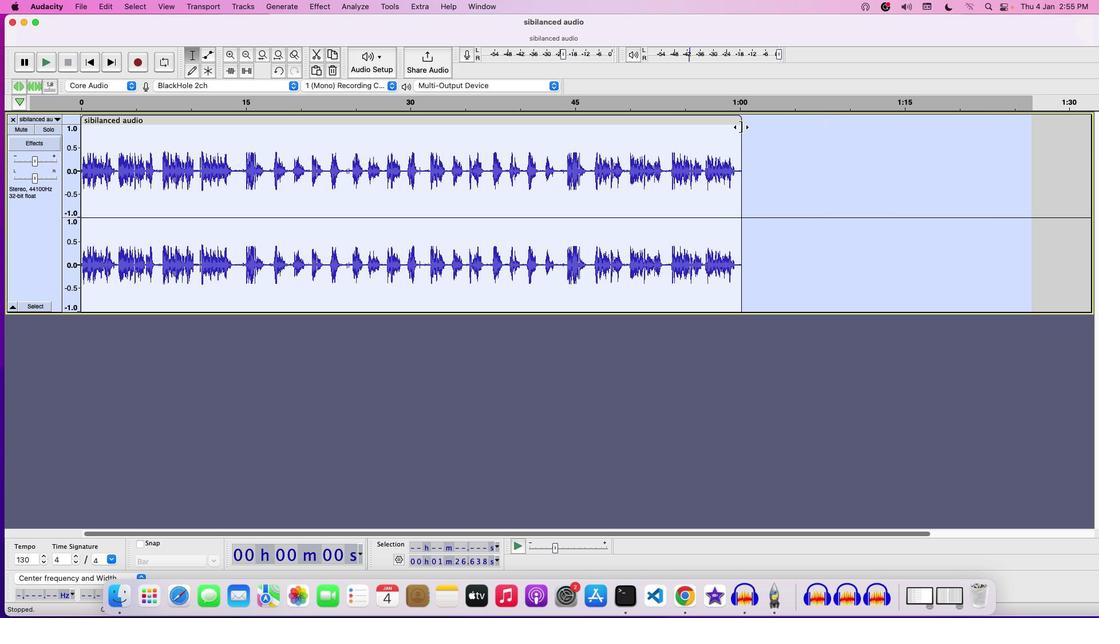 
Action: Key pressed Key.space
Screenshot: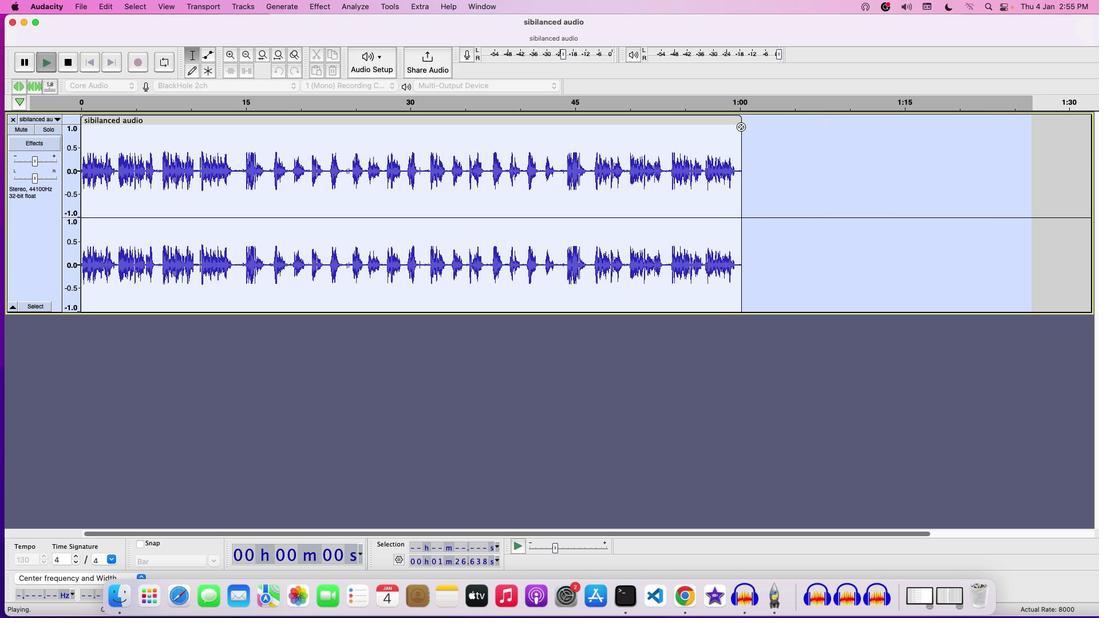 
Action: Mouse moved to (27, 161)
Screenshot: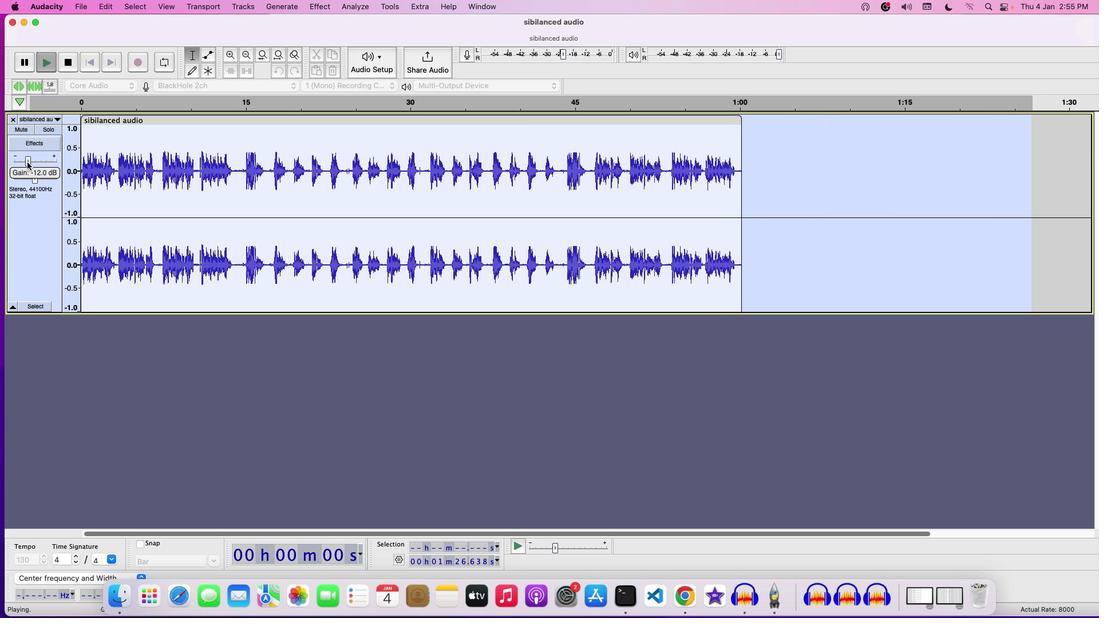 
Action: Mouse pressed left at (27, 161)
Screenshot: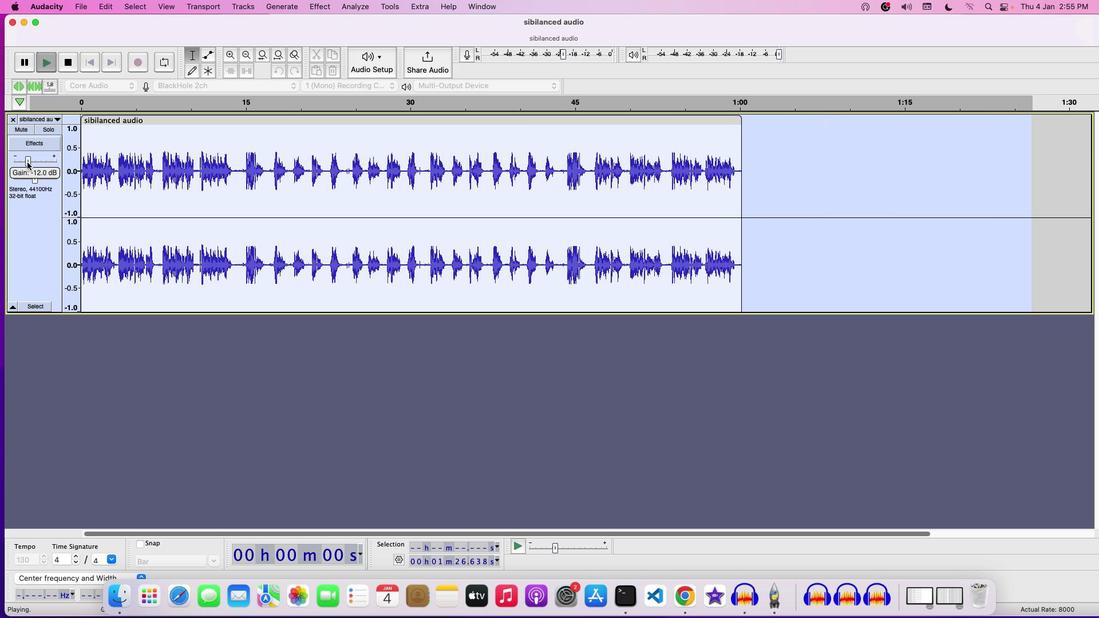 
Action: Mouse moved to (27, 161)
Screenshot: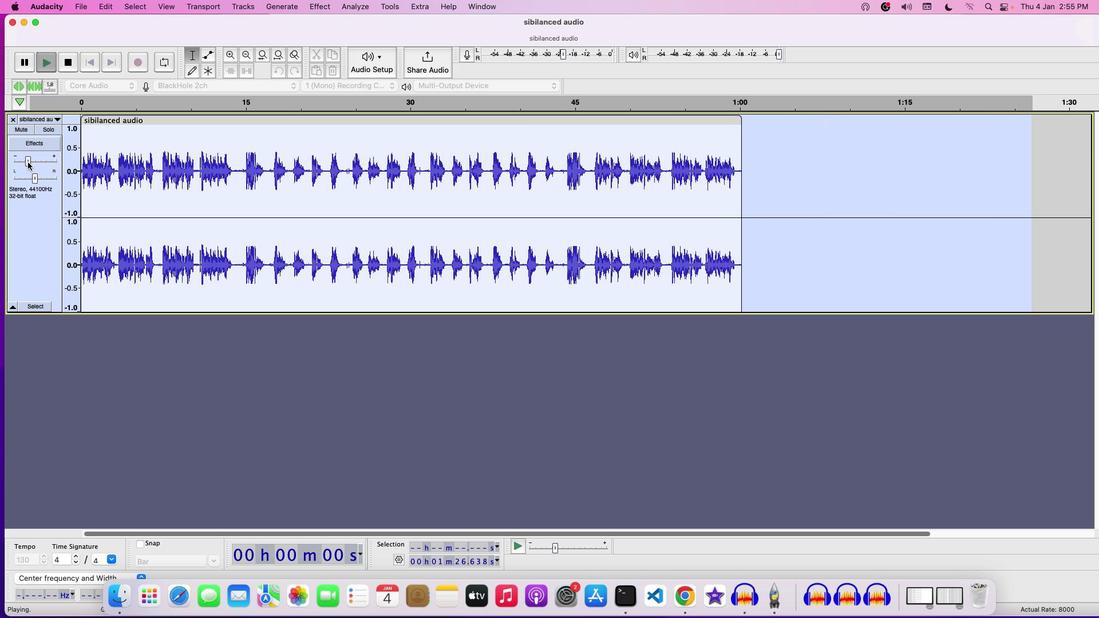 
Action: Key pressed Key.space
Screenshot: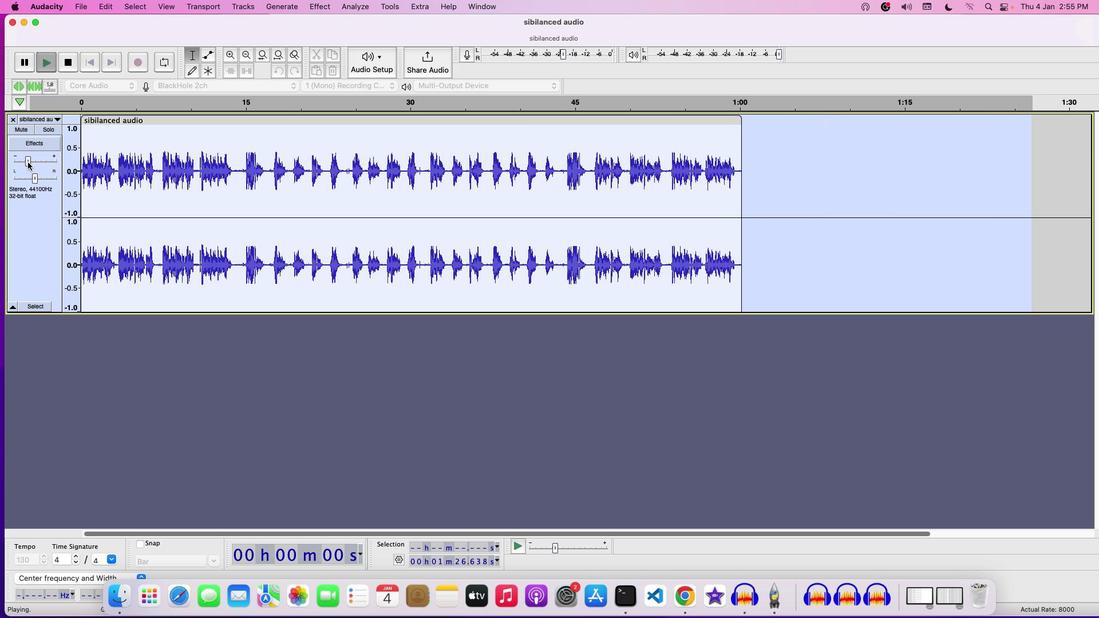 
Action: Mouse pressed left at (27, 161)
Screenshot: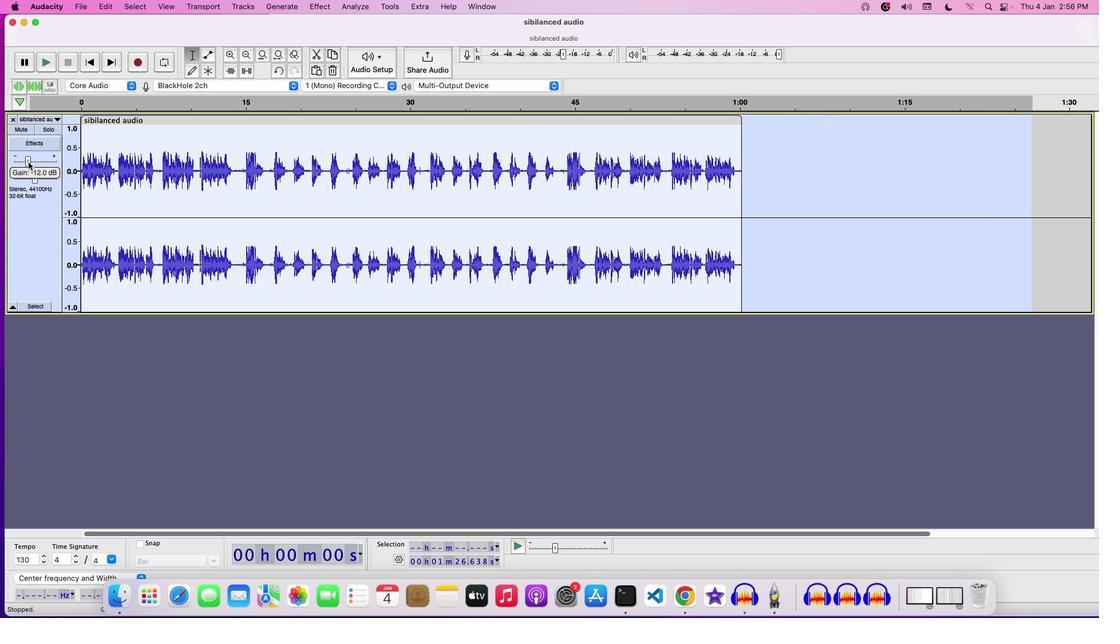 
Action: Mouse moved to (29, 161)
Screenshot: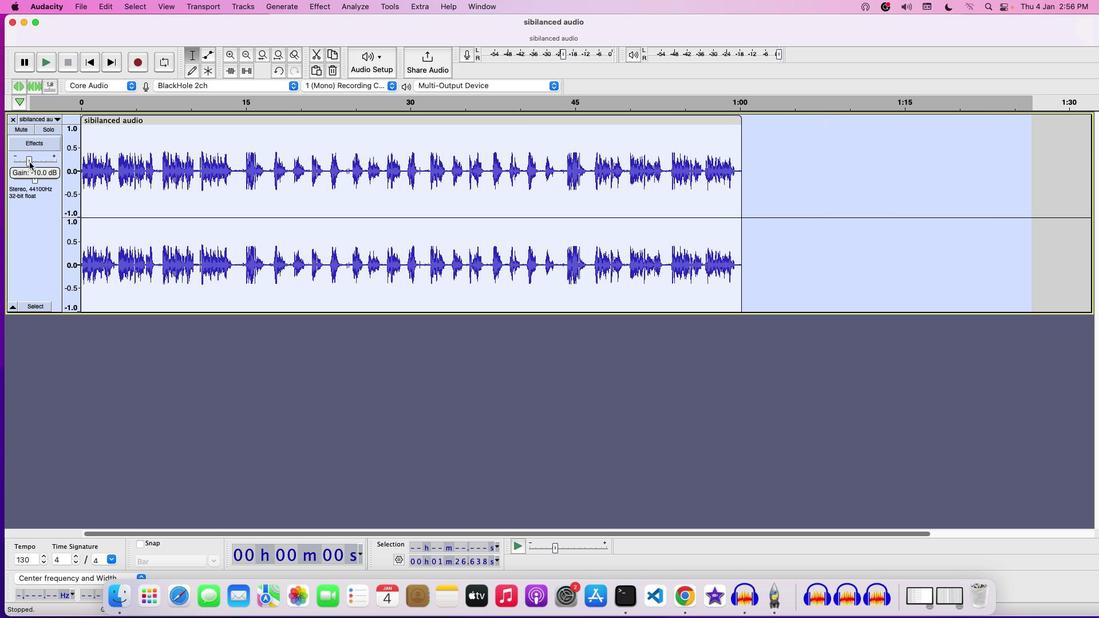 
Action: Key pressed Key.space
Screenshot: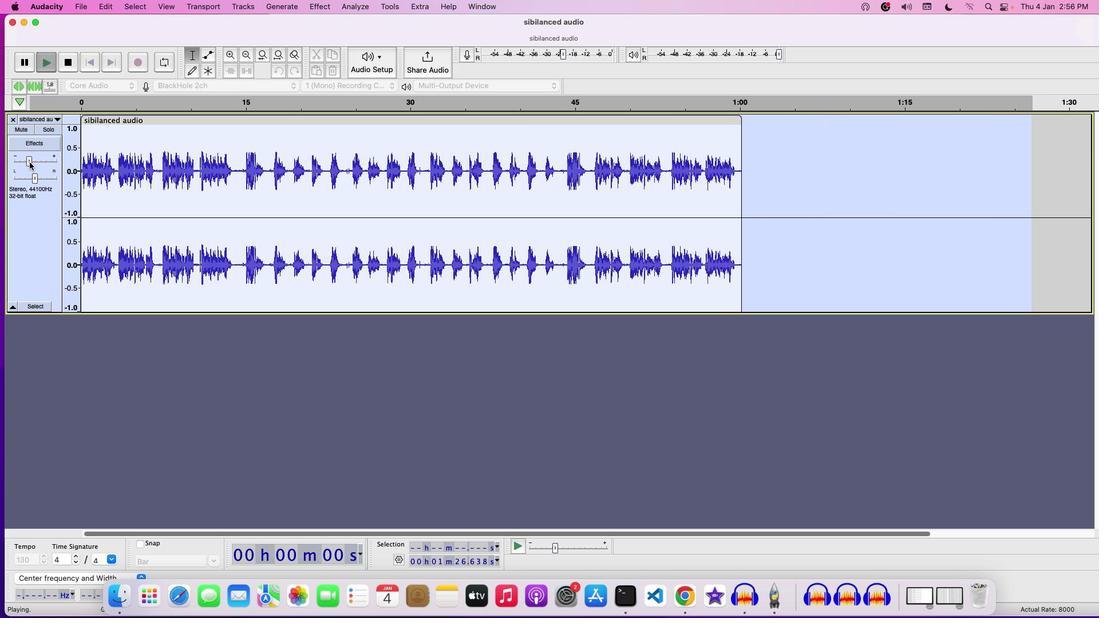 
Action: Mouse moved to (82, 155)
Screenshot: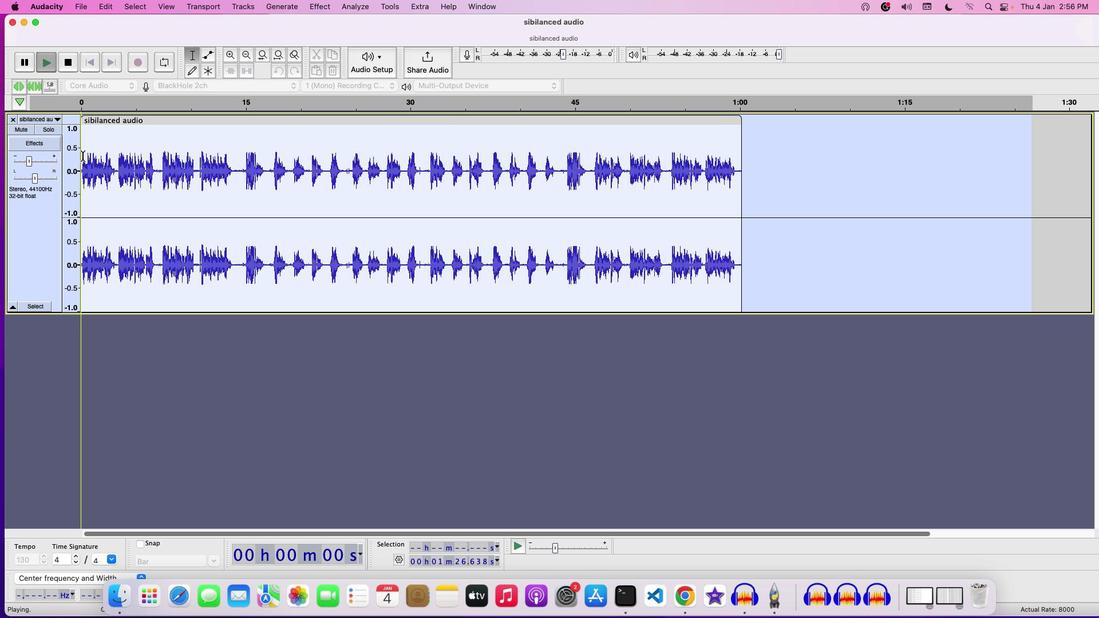 
Action: Mouse pressed left at (82, 155)
Screenshot: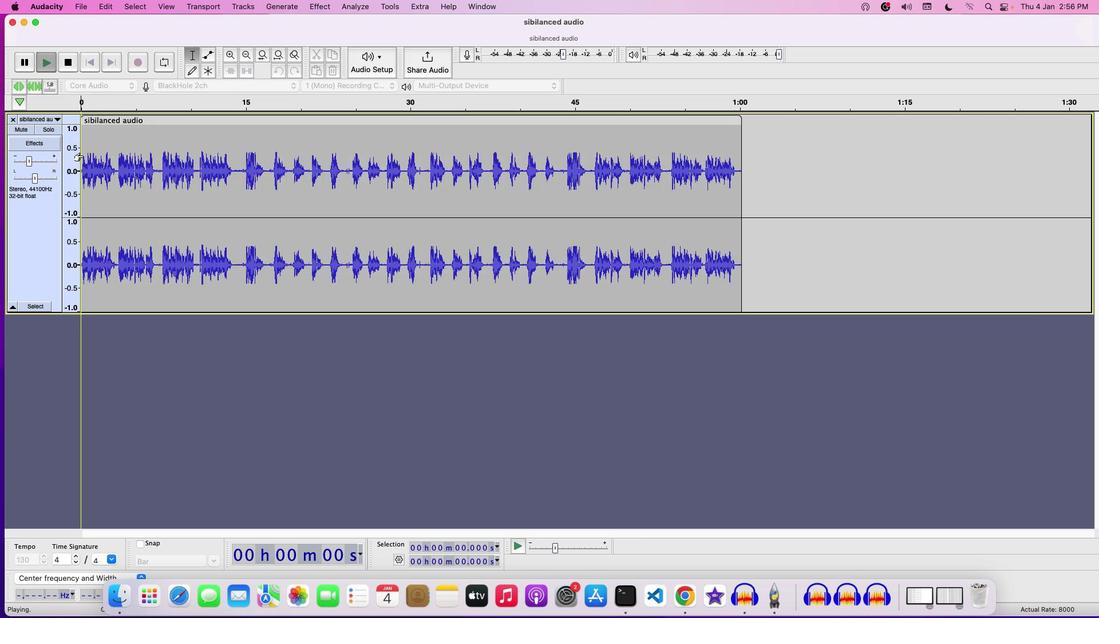 
Action: Key pressed Key.space
Screenshot: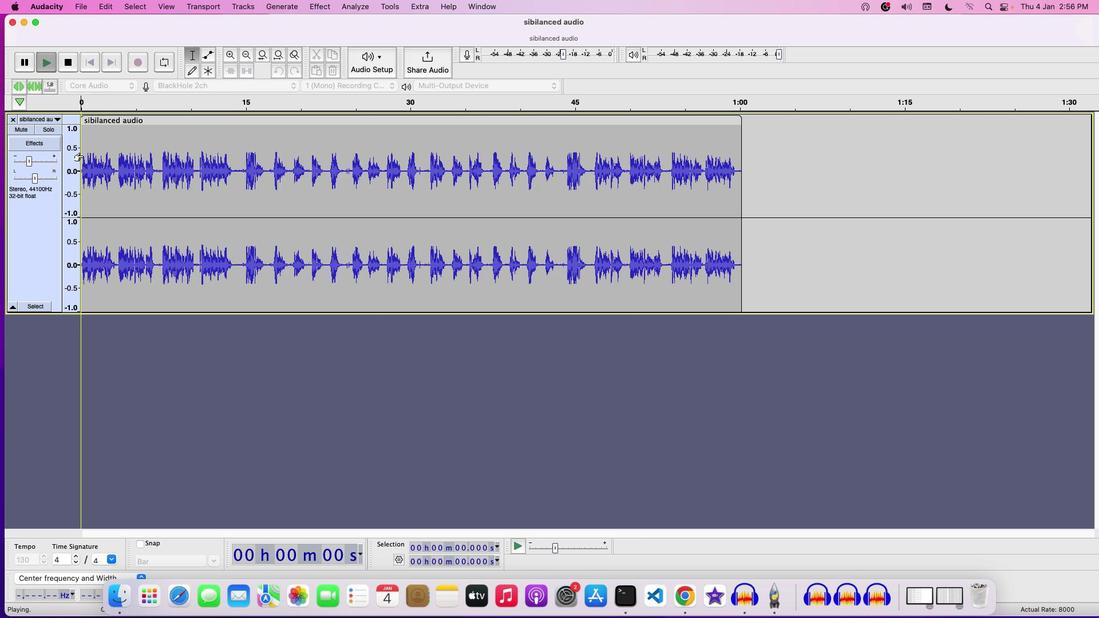 
Action: Mouse moved to (29, 162)
Screenshot: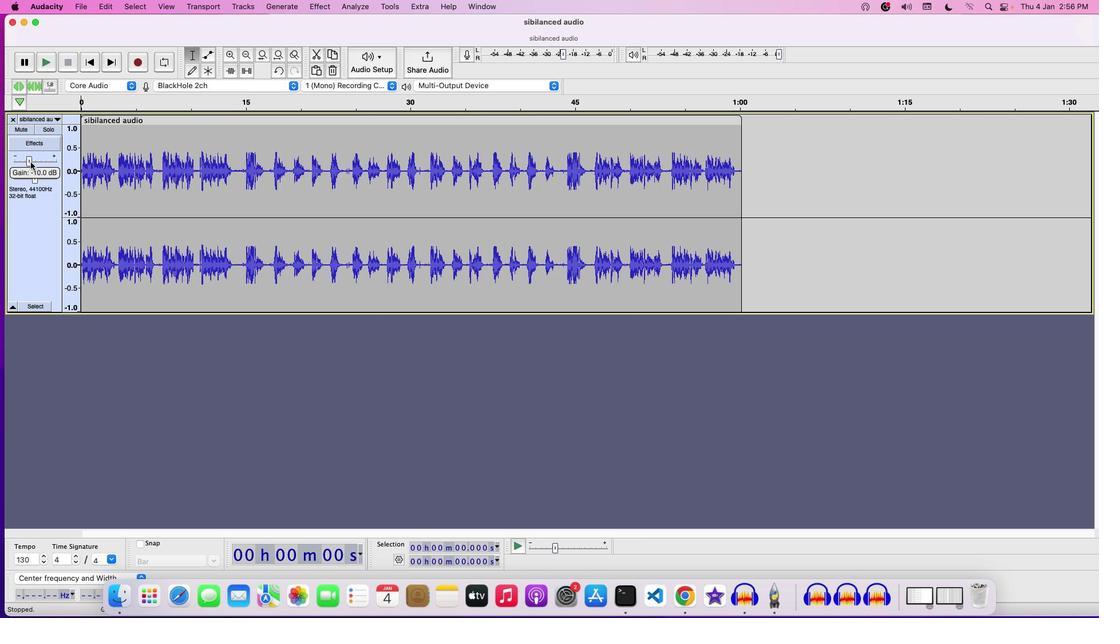 
Action: Mouse pressed left at (29, 162)
Screenshot: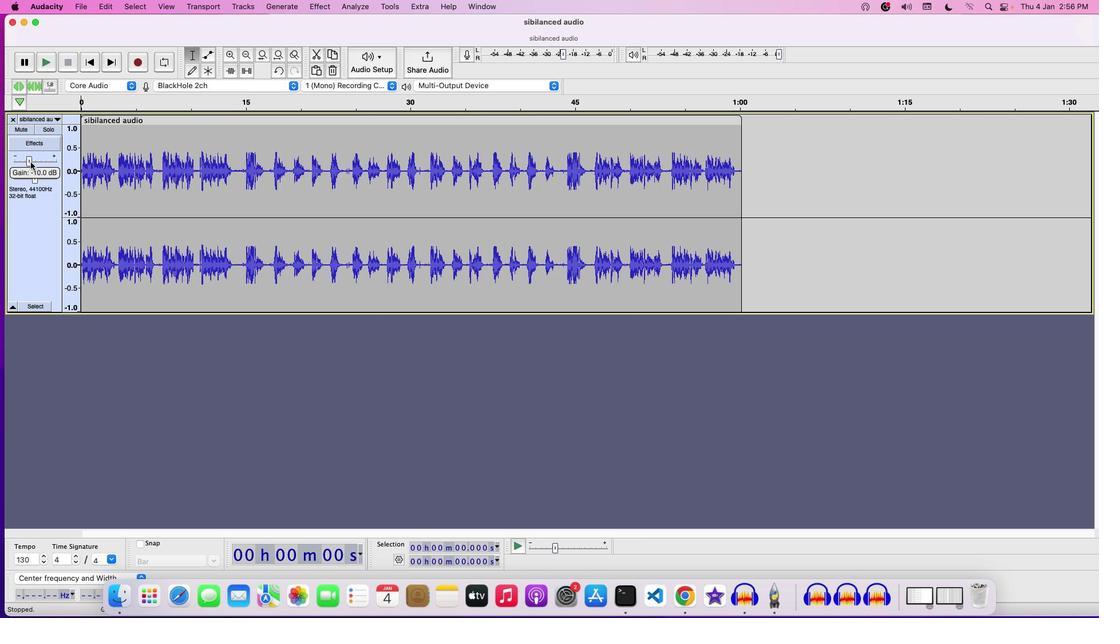 
Action: Mouse moved to (83, 159)
Screenshot: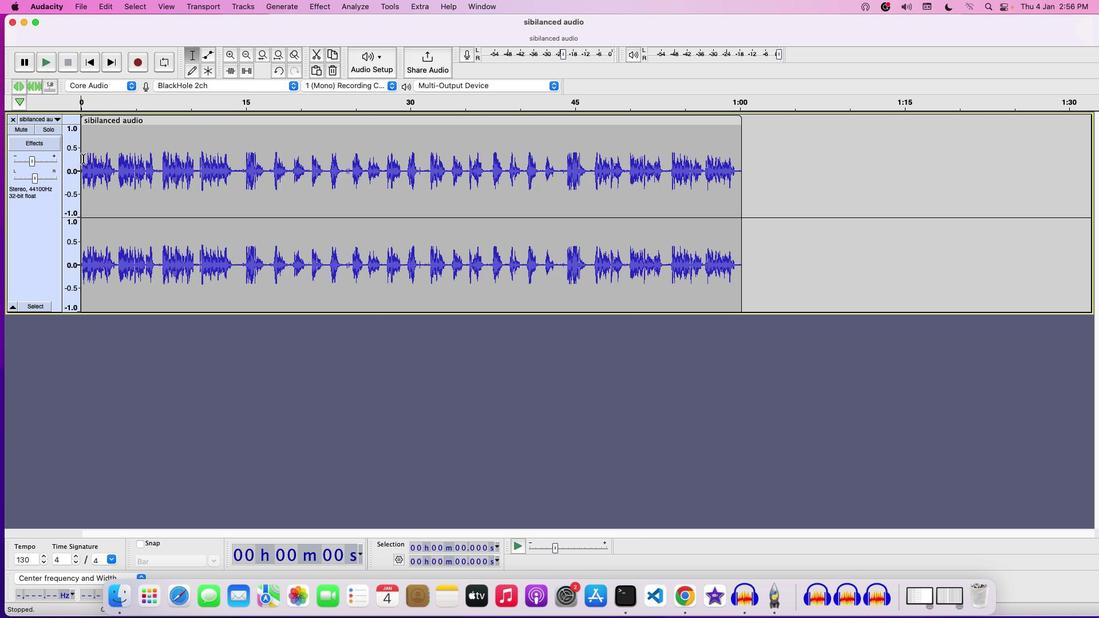 
Action: Mouse pressed left at (83, 159)
Screenshot: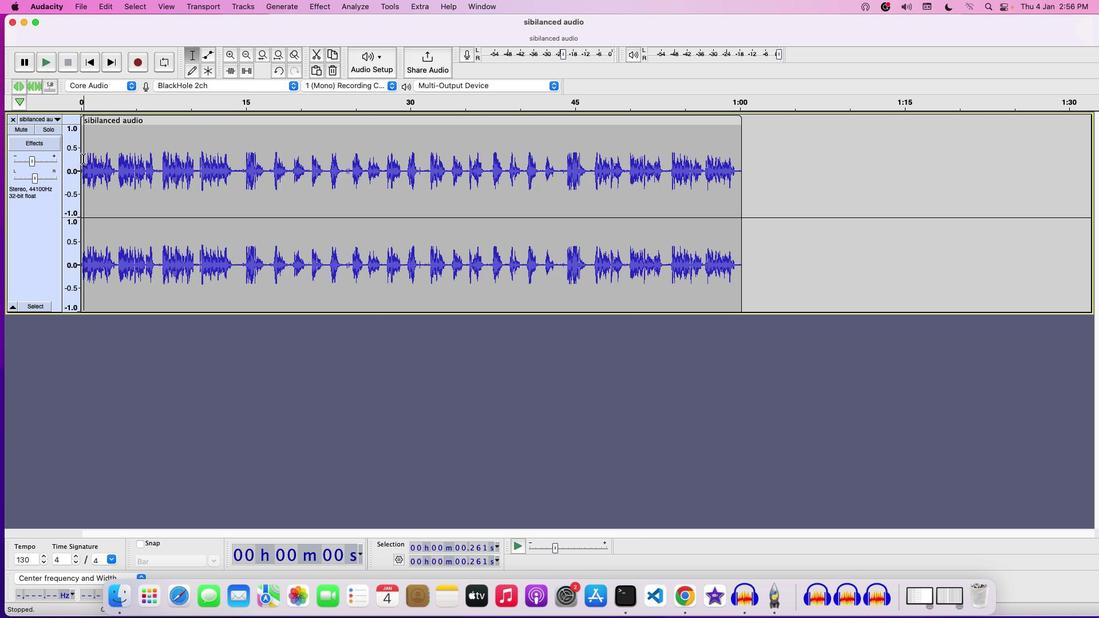 
Action: Key pressed Key.space
Screenshot: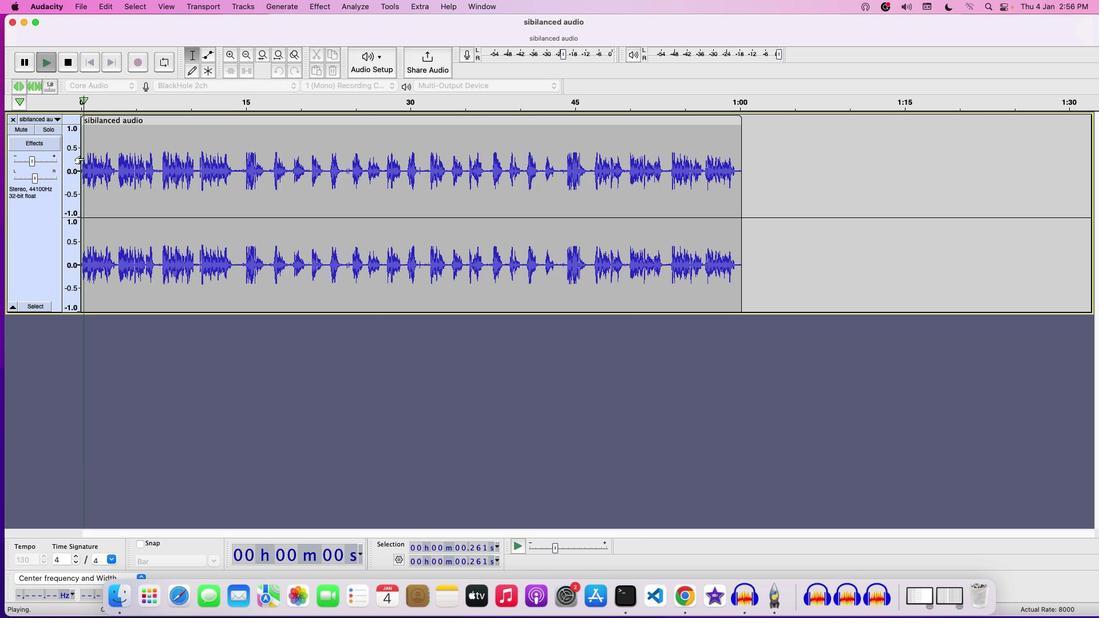 
Action: Mouse moved to (33, 160)
Screenshot: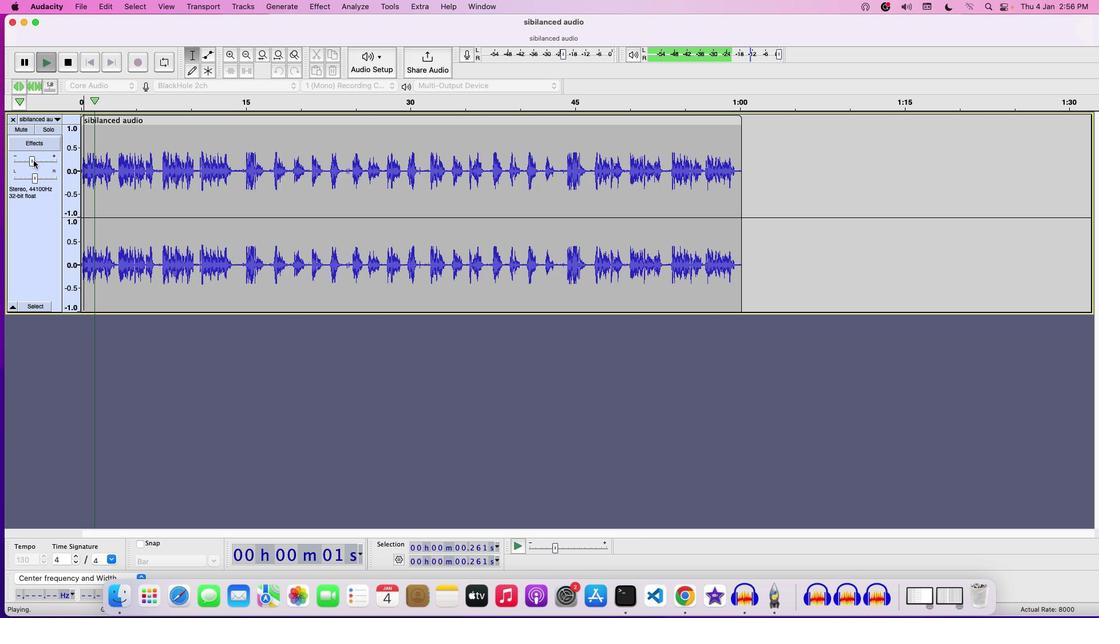 
Action: Mouse pressed left at (33, 160)
Screenshot: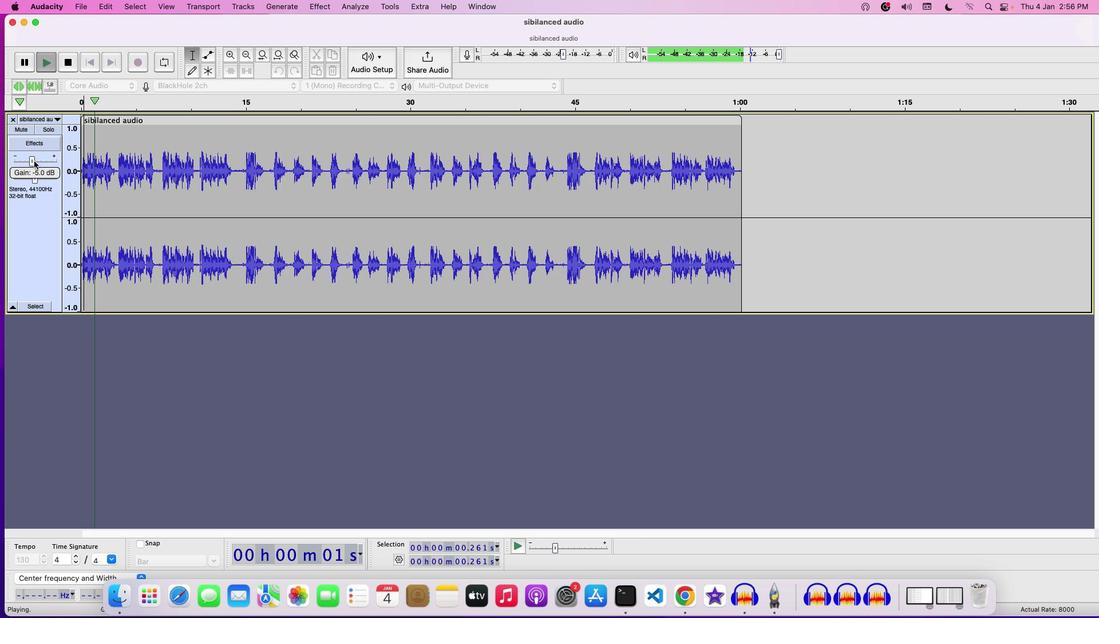 
Action: Mouse moved to (32, 164)
Screenshot: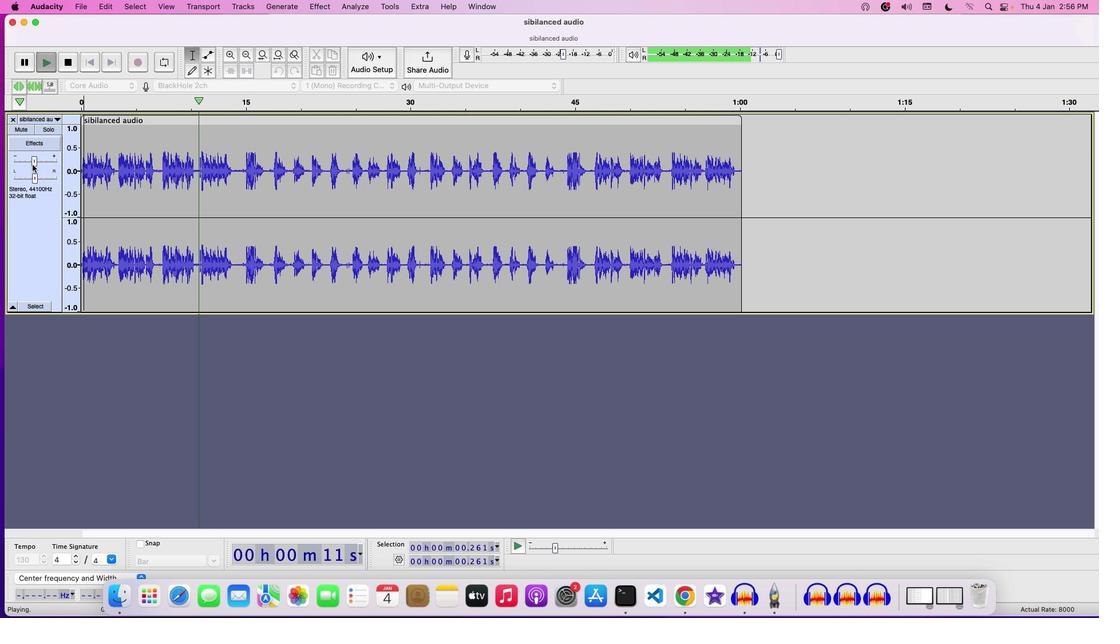 
Action: Mouse pressed left at (32, 164)
Screenshot: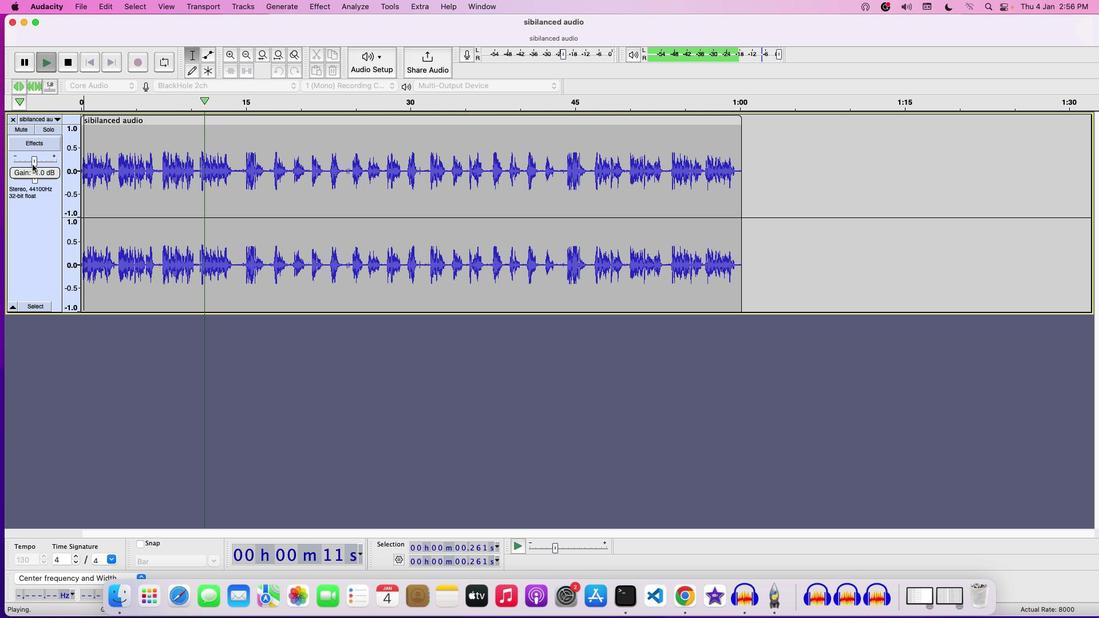 
Action: Mouse moved to (459, 165)
Screenshot: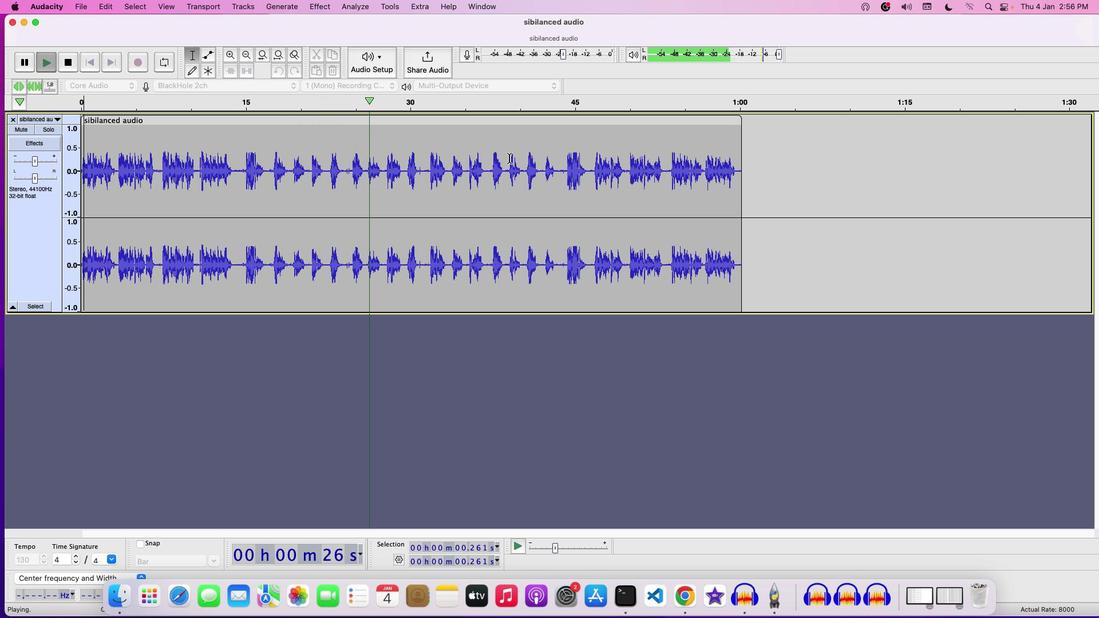 
Action: Key pressed Key.space
Screenshot: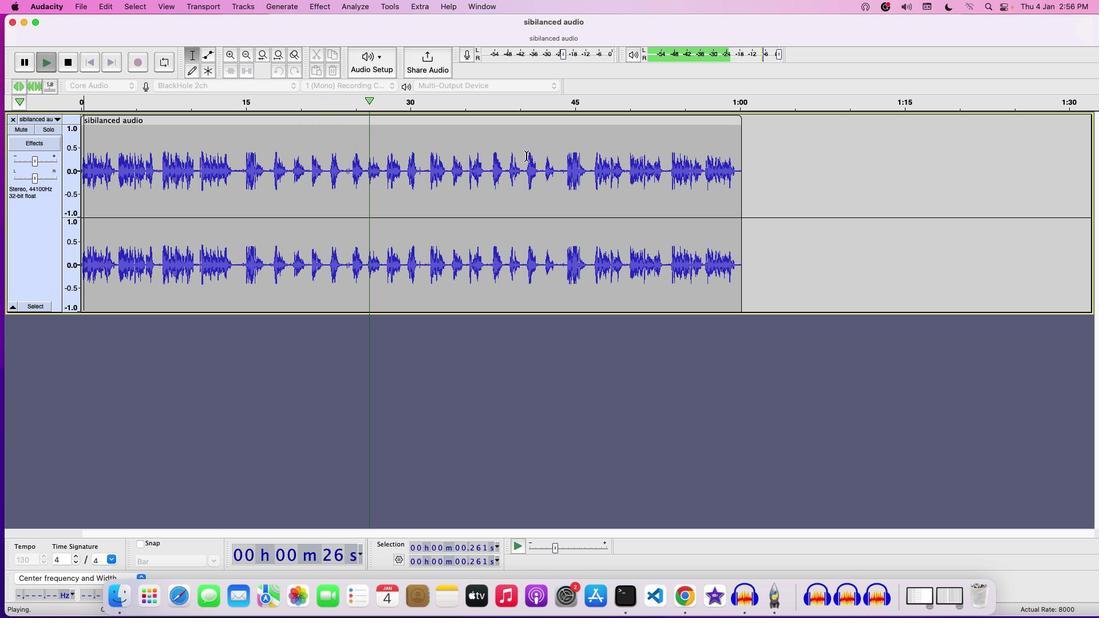 
Action: Mouse moved to (743, 119)
Screenshot: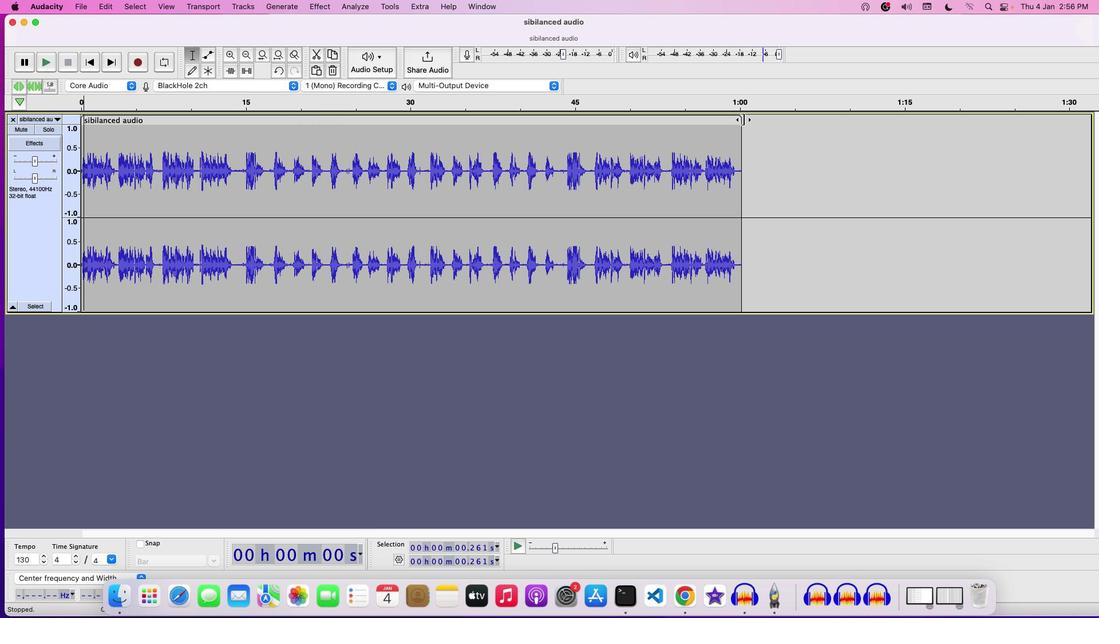 
Action: Mouse pressed left at (743, 119)
Screenshot: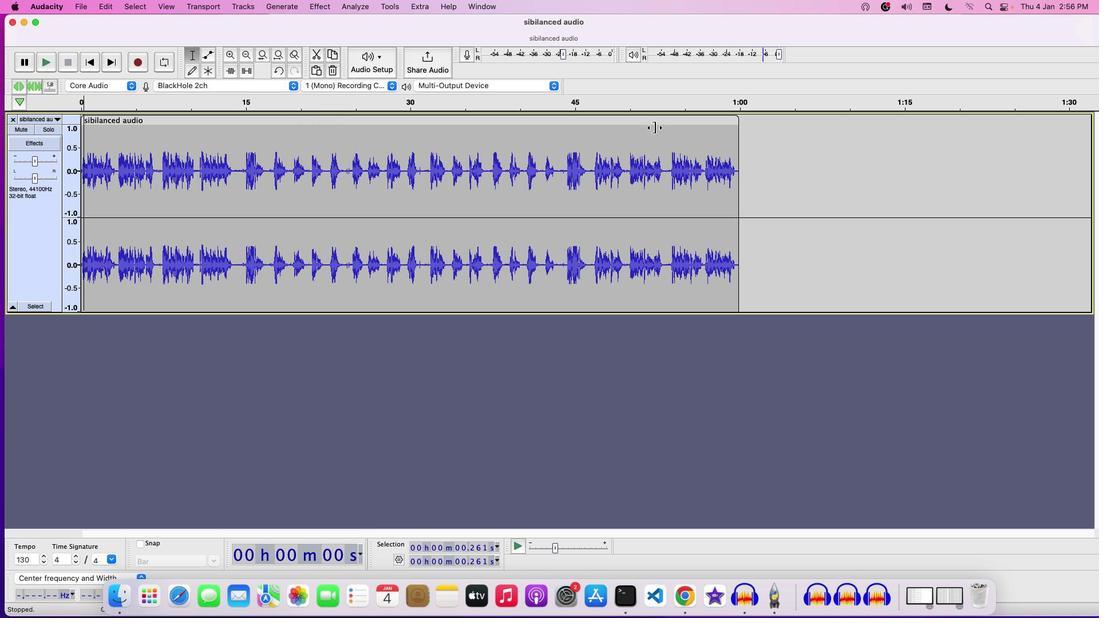
Action: Mouse moved to (146, 168)
Screenshot: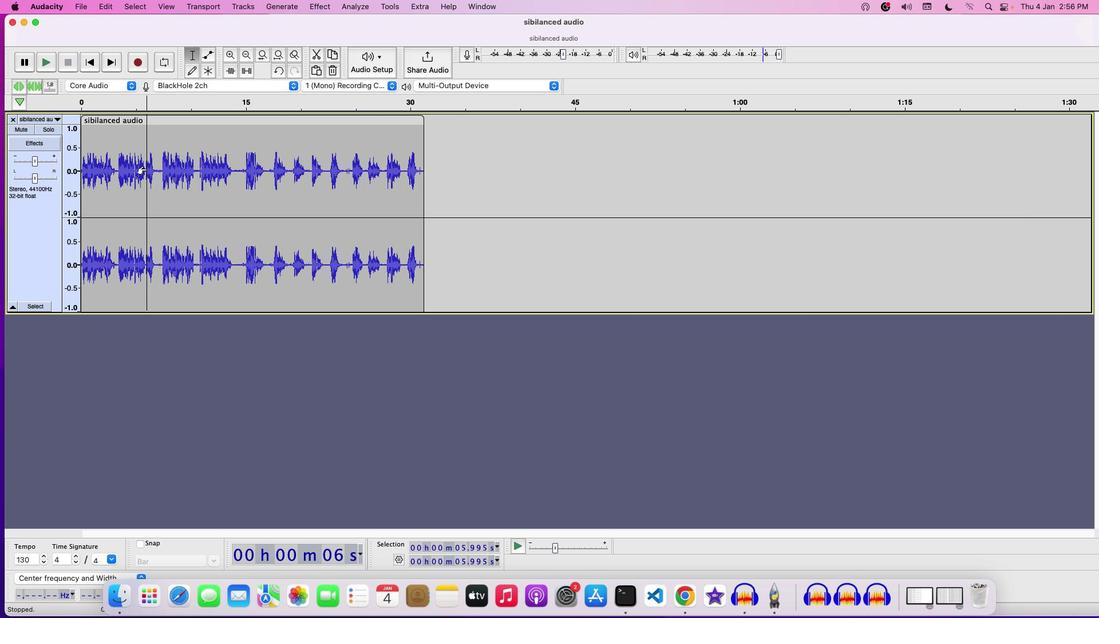 
Action: Mouse pressed left at (146, 168)
Screenshot: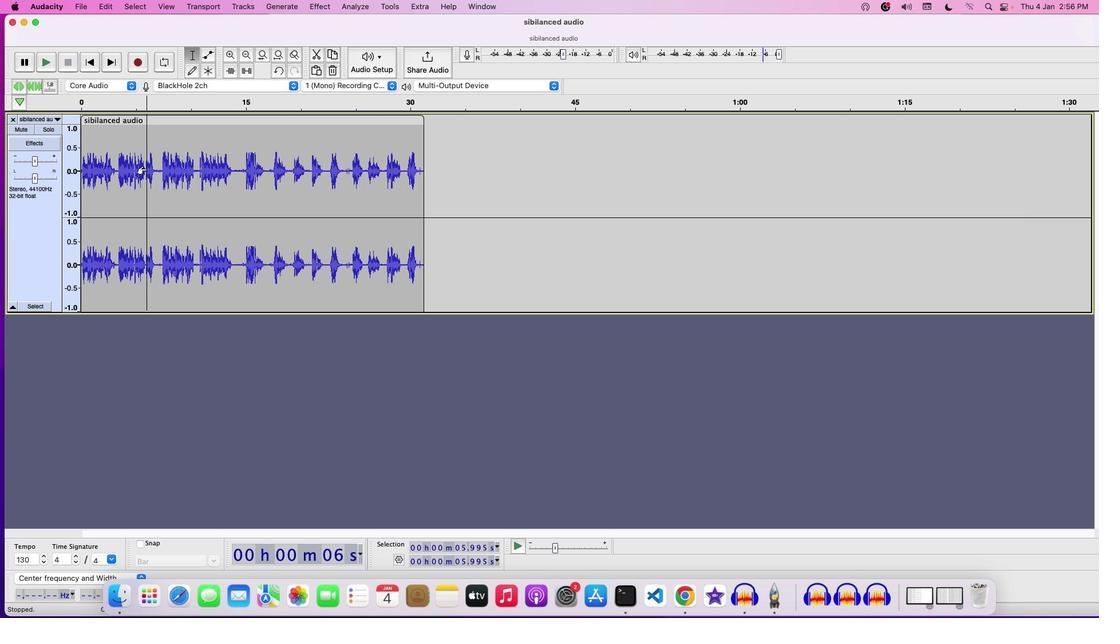 
Action: Mouse moved to (43, 231)
Screenshot: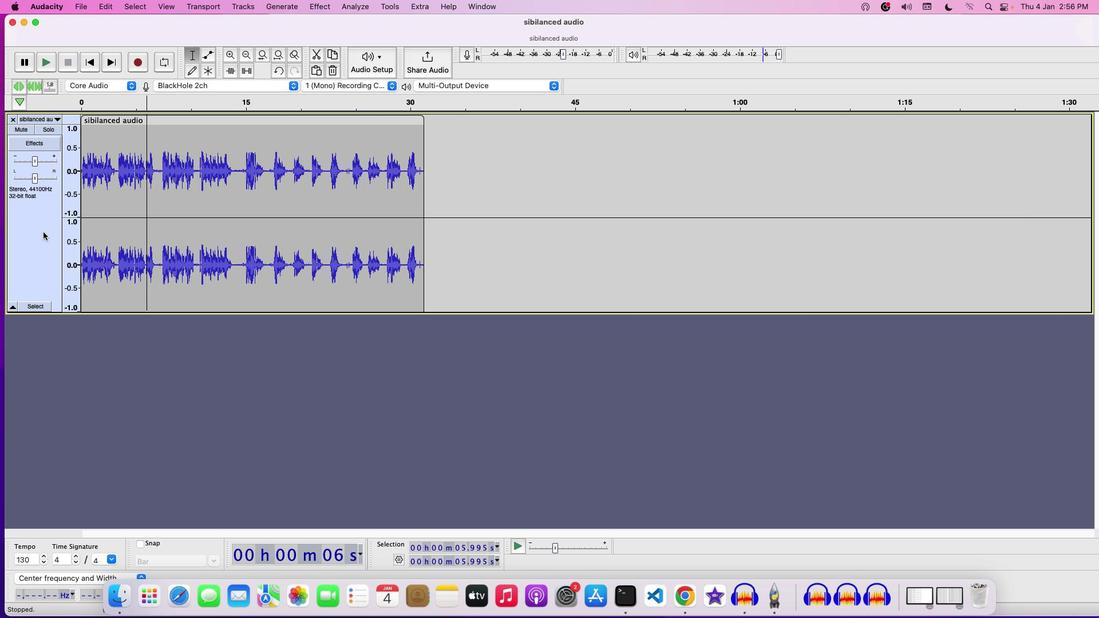 
Action: Mouse pressed right at (43, 231)
Screenshot: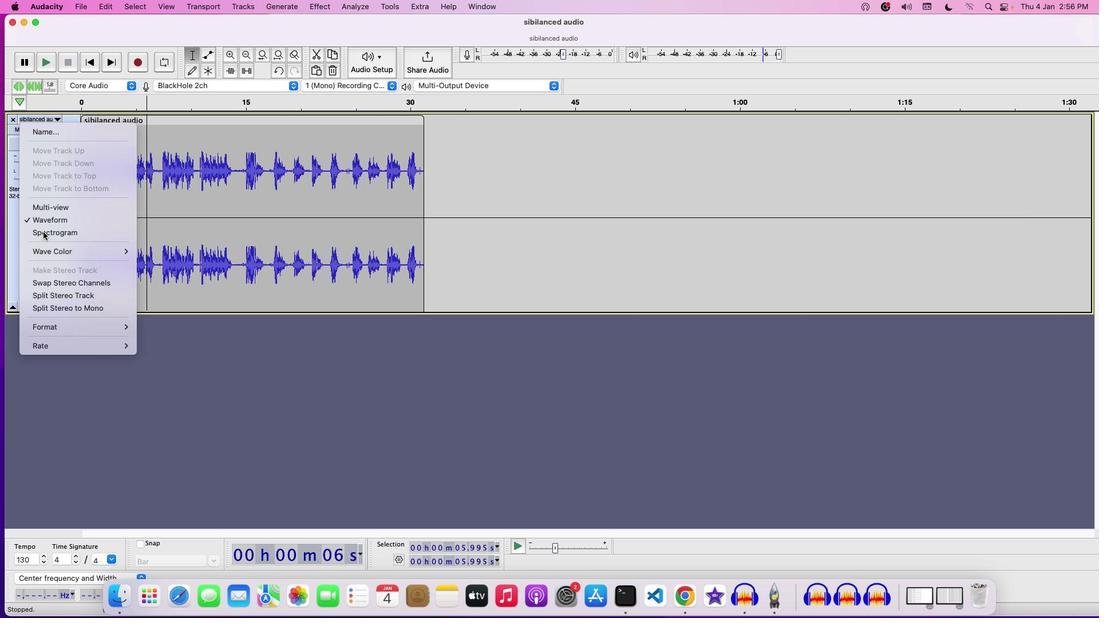 
Action: Mouse moved to (54, 306)
Screenshot: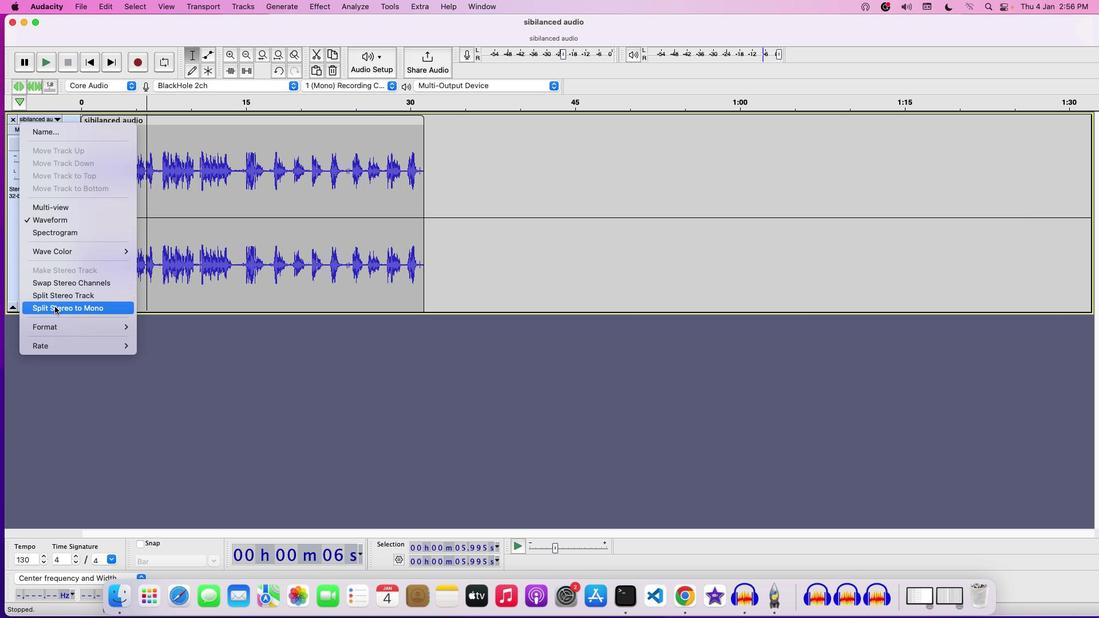 
Action: Mouse pressed left at (54, 306)
Screenshot: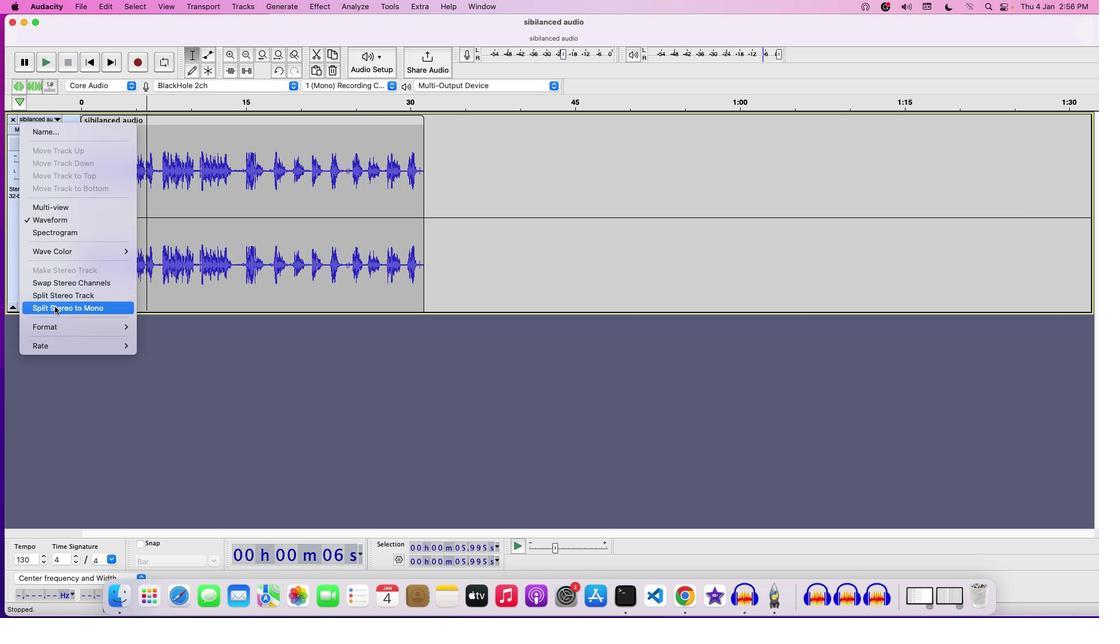 
Action: Mouse moved to (42, 127)
Screenshot: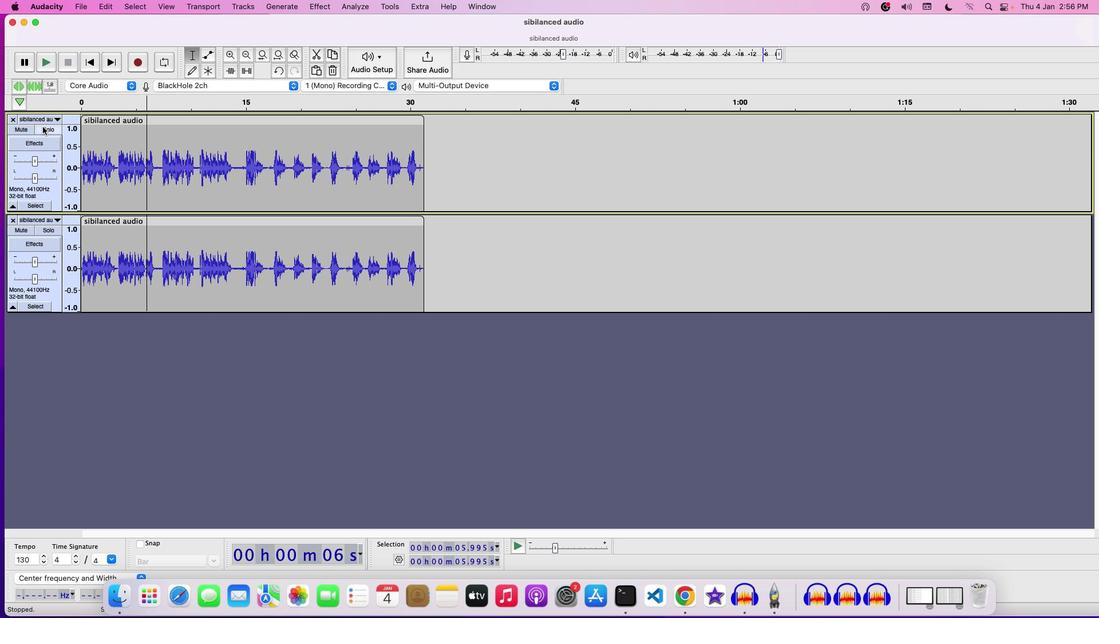 
Action: Mouse pressed left at (42, 127)
Screenshot: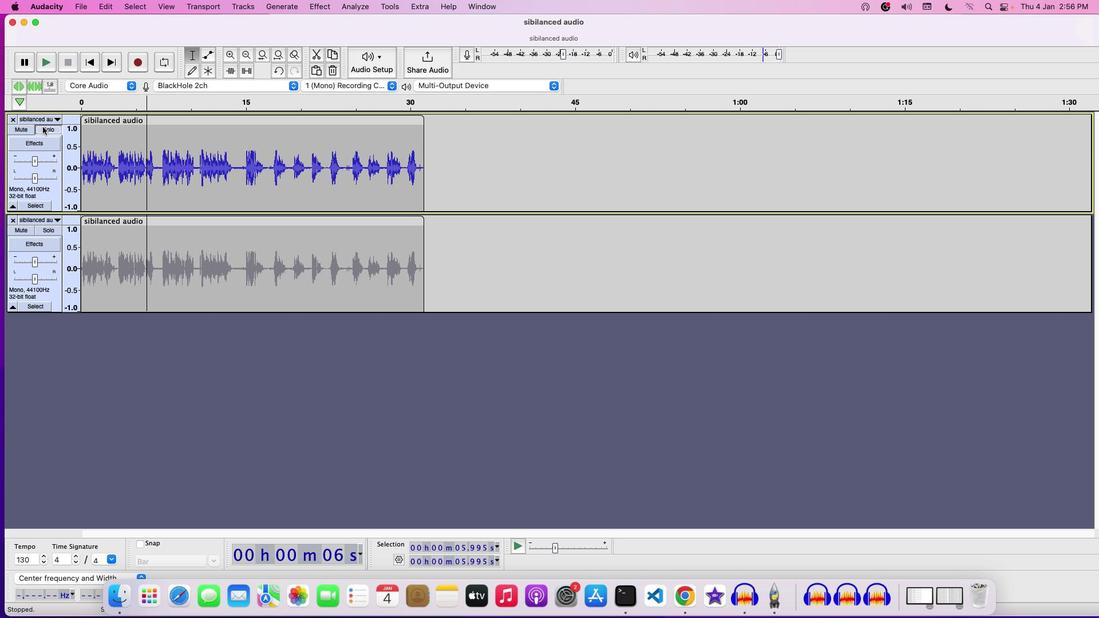 
Action: Mouse moved to (159, 162)
Screenshot: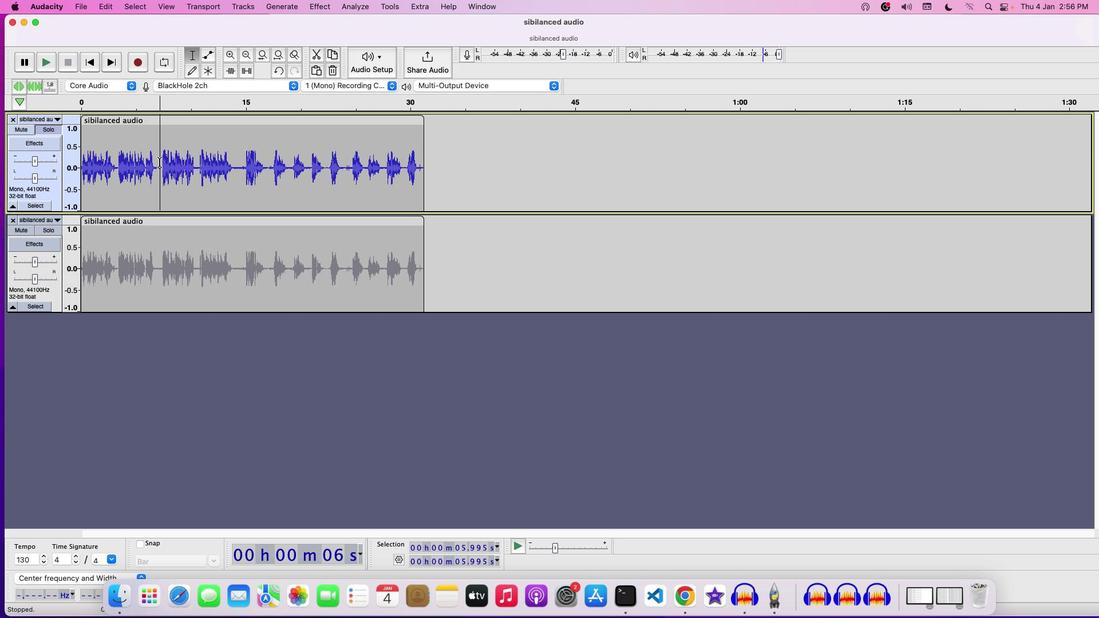
Action: Mouse pressed left at (159, 162)
Screenshot: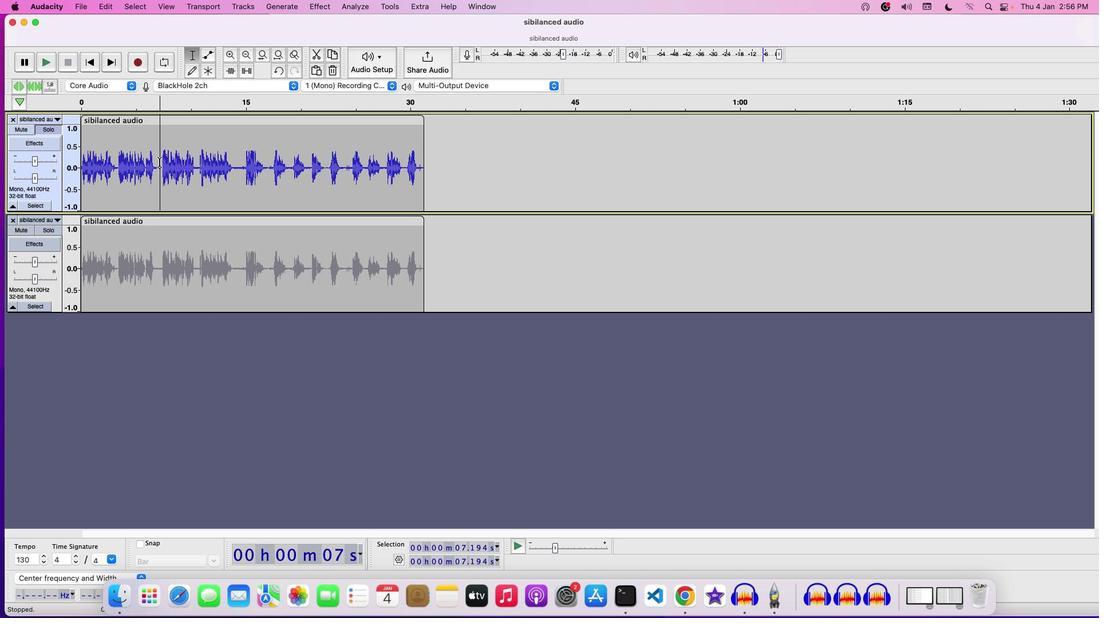 
Action: Mouse moved to (171, 161)
Screenshot: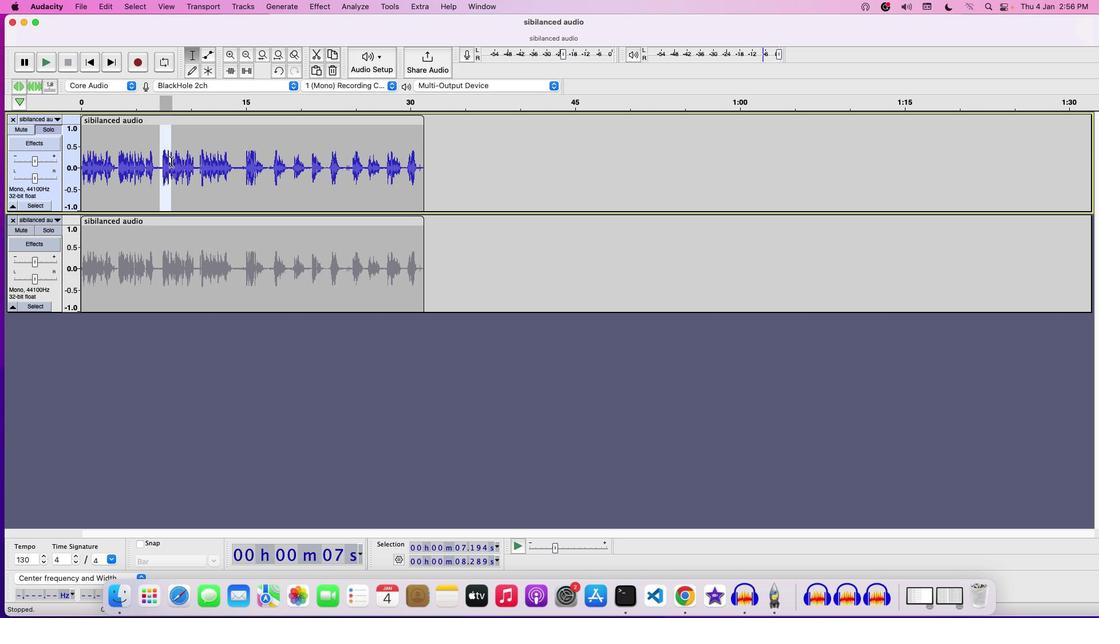 
Action: Key pressed Key.space
Screenshot: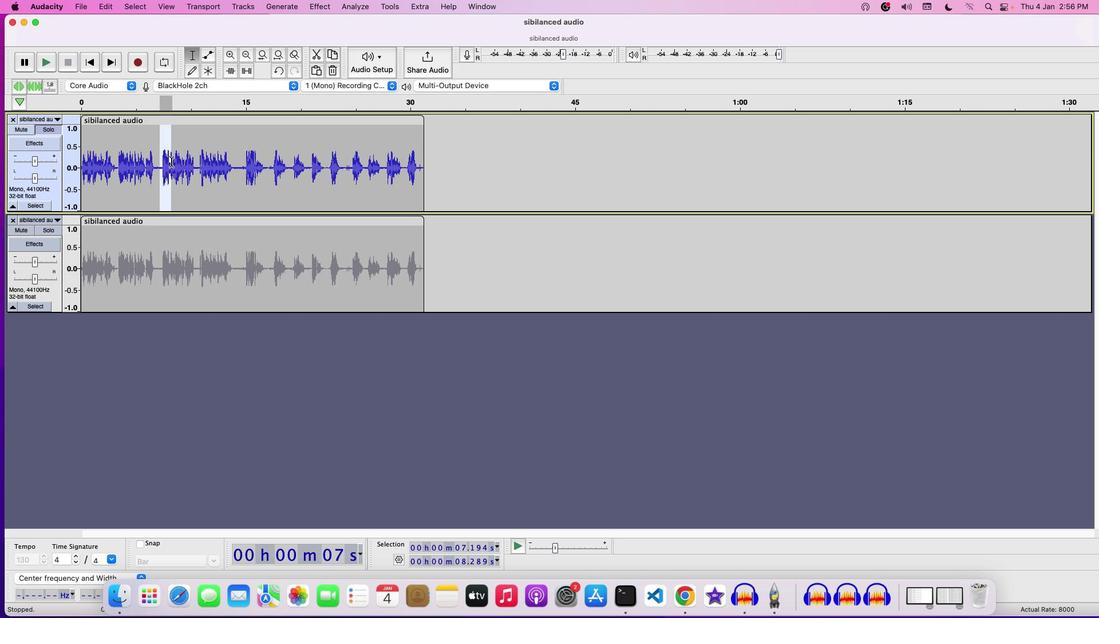 
Action: Mouse moved to (141, 170)
Screenshot: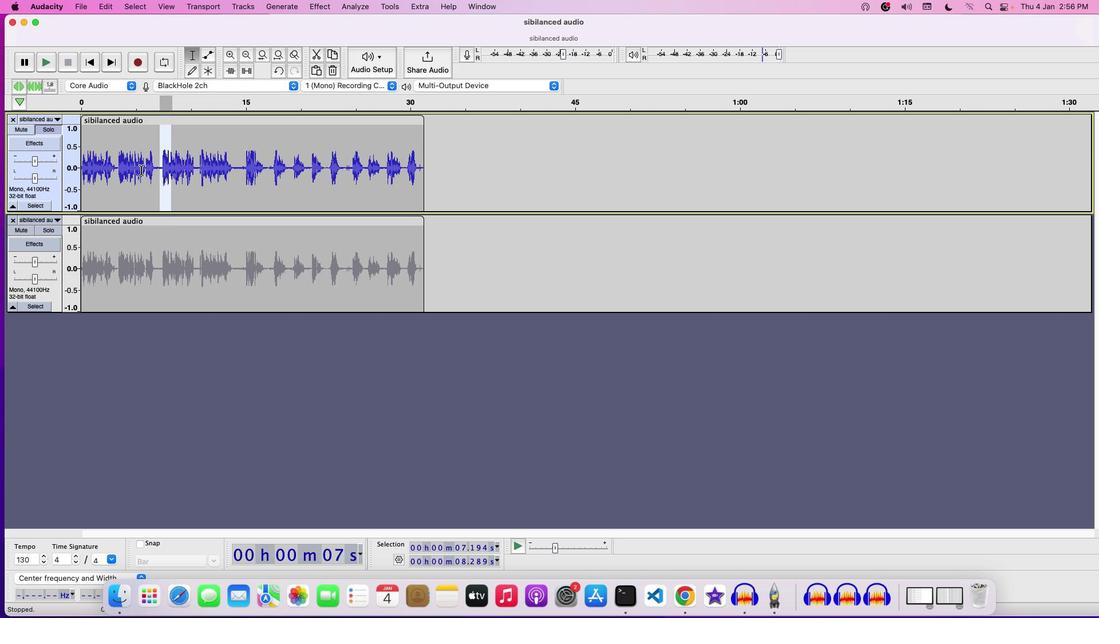 
Action: Mouse pressed left at (141, 170)
Screenshot: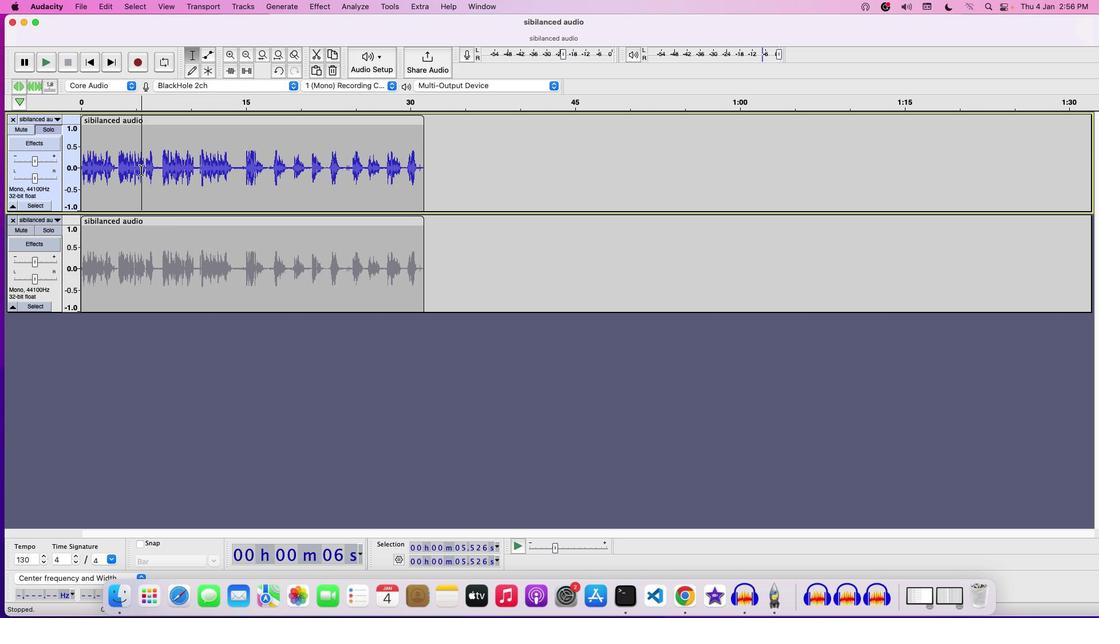 
Action: Mouse moved to (154, 170)
Screenshot: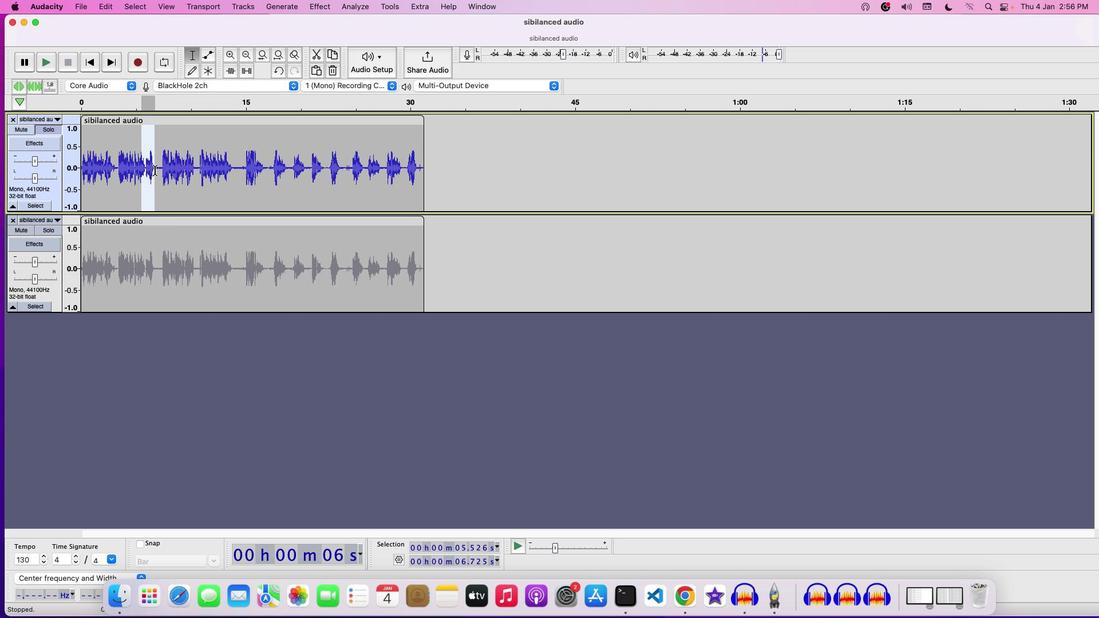 
Action: Key pressed Key.space
Screenshot: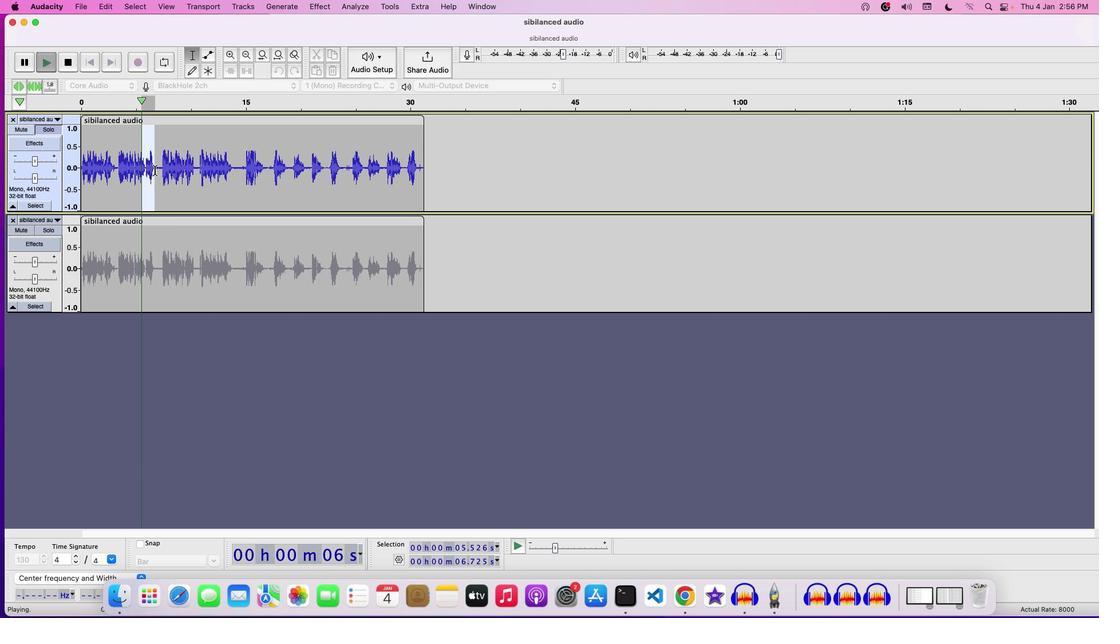 
Action: Mouse moved to (103, 173)
Screenshot: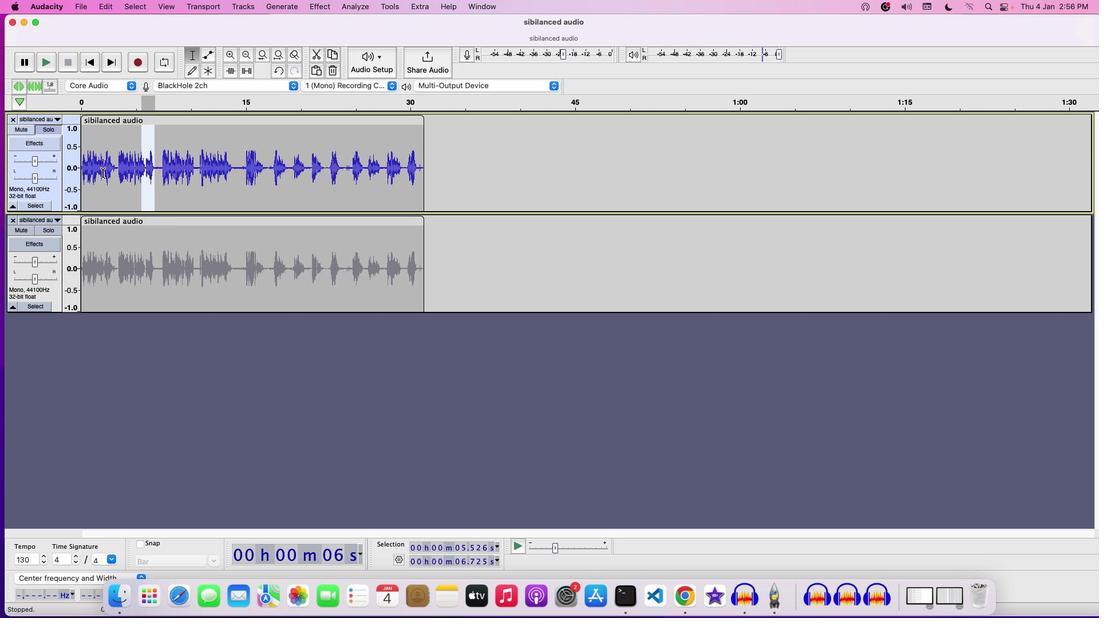 
Action: Mouse pressed left at (103, 173)
Screenshot: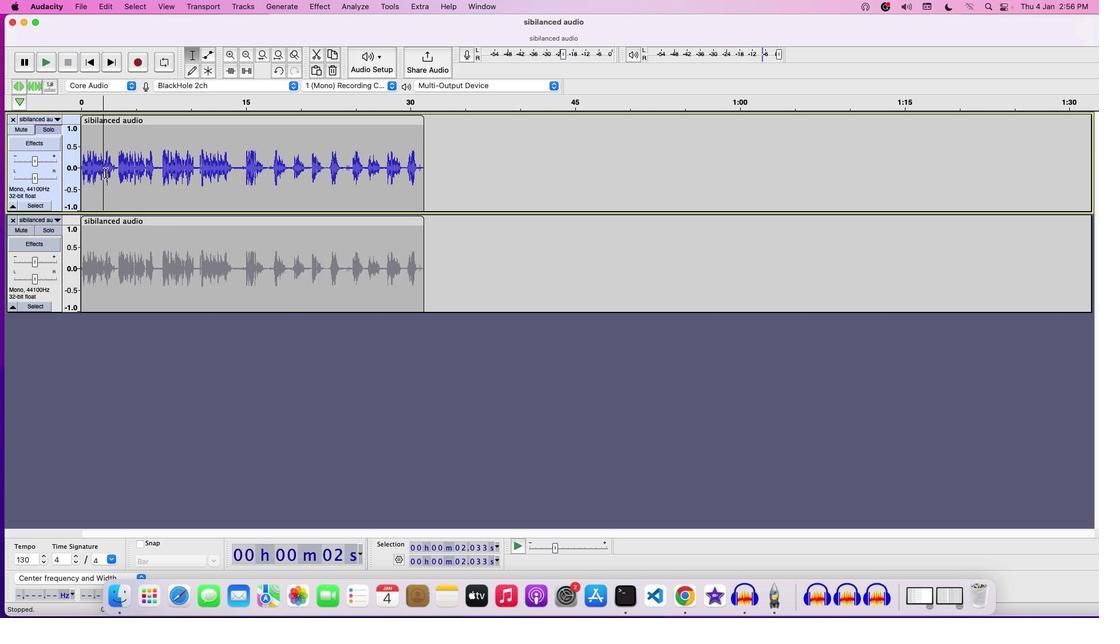 
Action: Mouse moved to (111, 172)
Screenshot: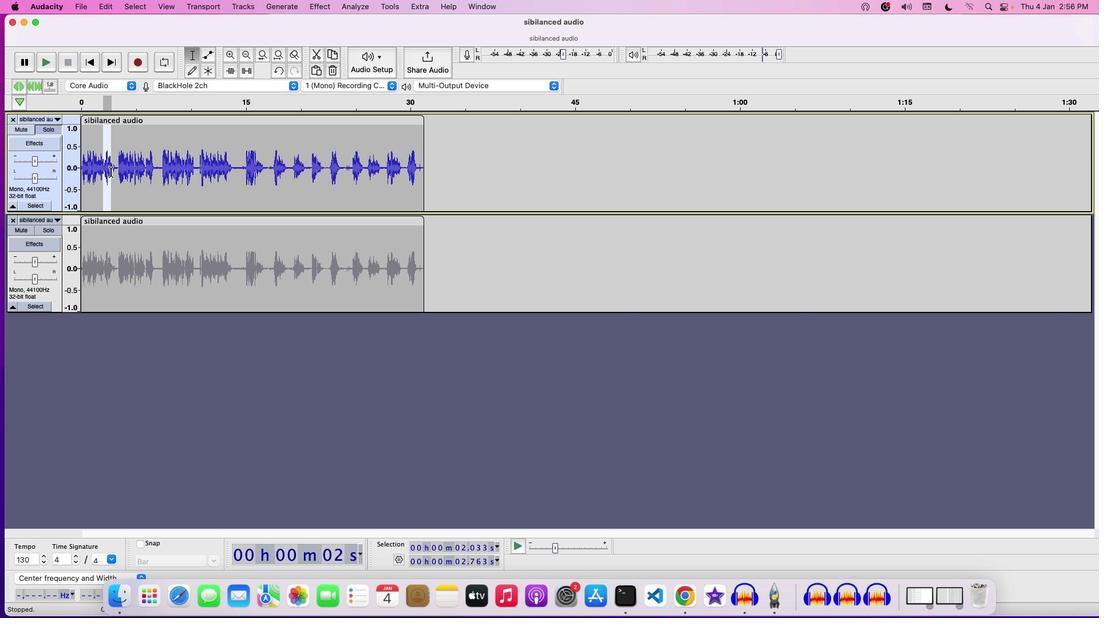 
Action: Key pressed Key.space
Screenshot: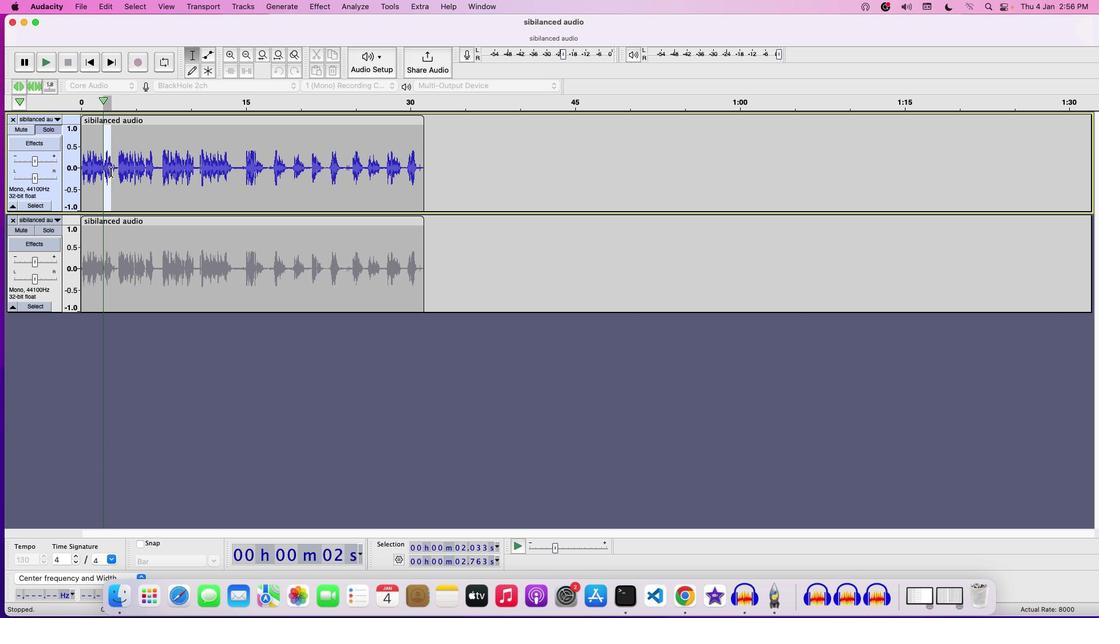 
Action: Mouse moved to (108, 176)
Screenshot: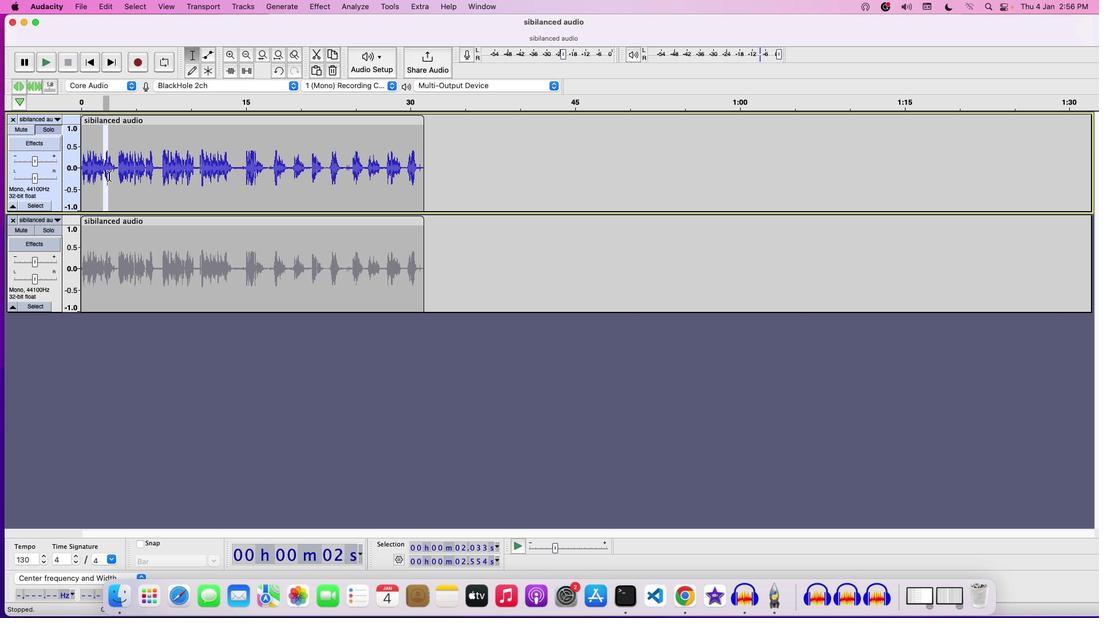 
Action: Key pressed Key.spaceKey.spaceKey.space
Screenshot: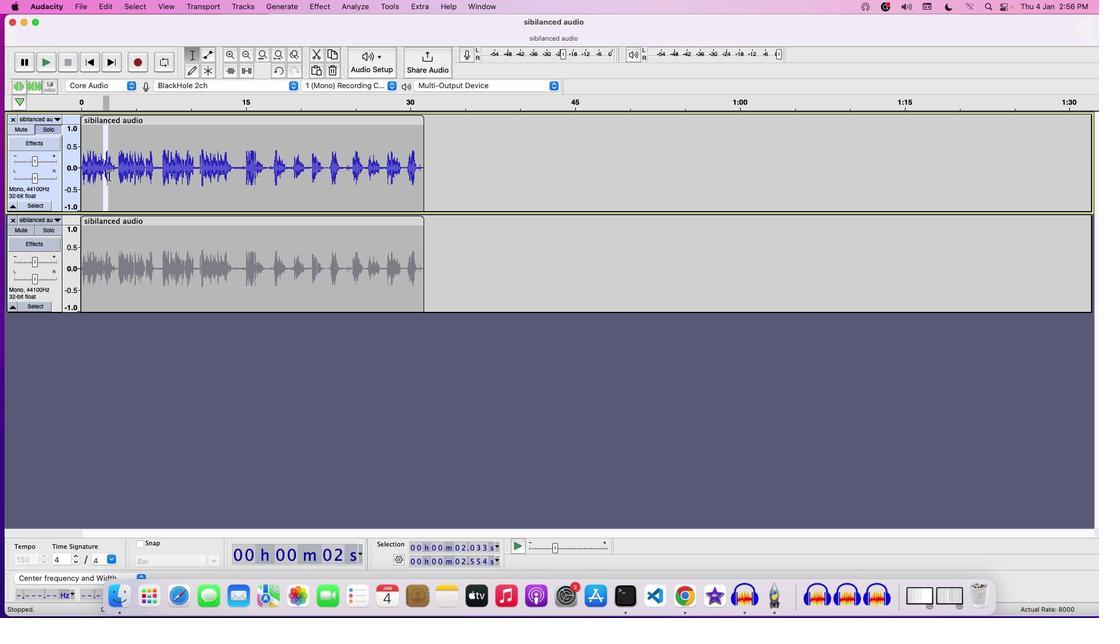 
Action: Mouse moved to (103, 189)
Screenshot: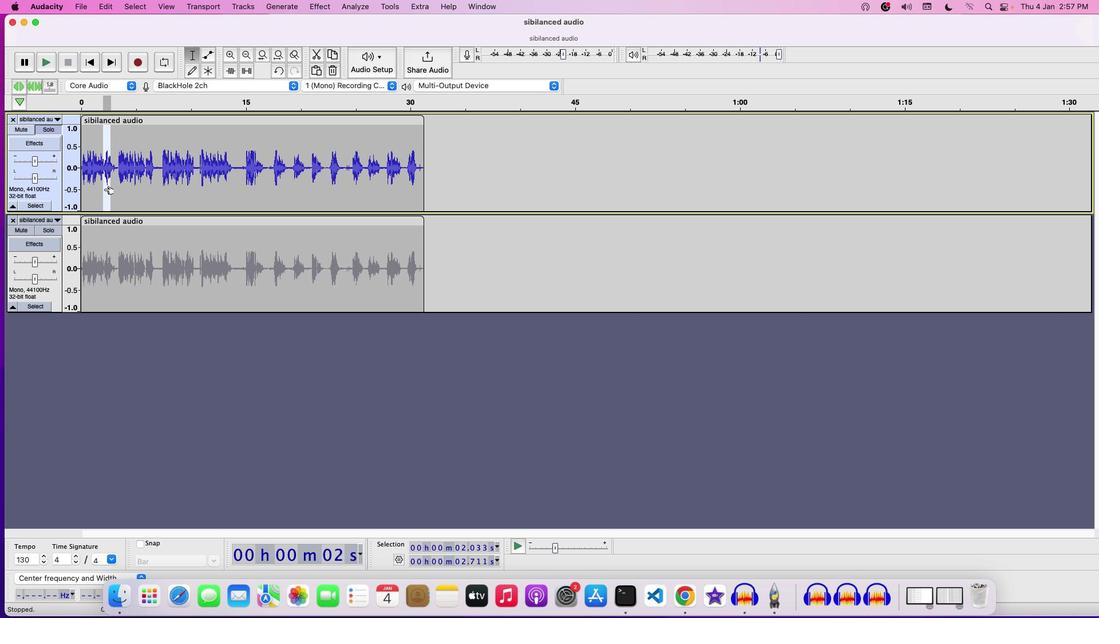 
Action: Mouse pressed left at (103, 189)
Screenshot: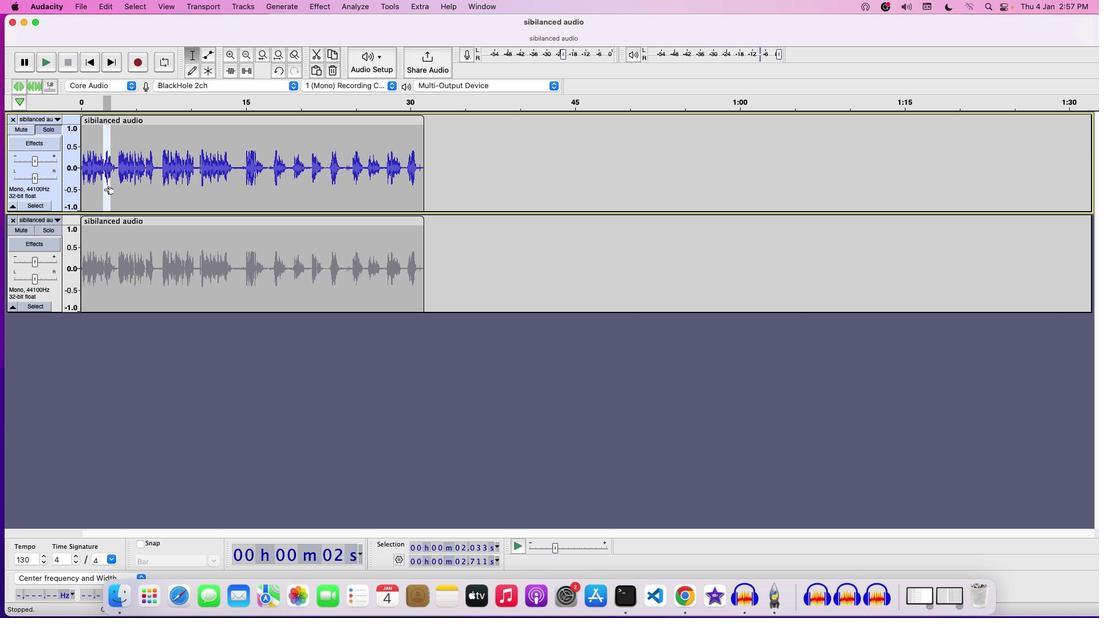 
Action: Mouse moved to (109, 192)
Screenshot: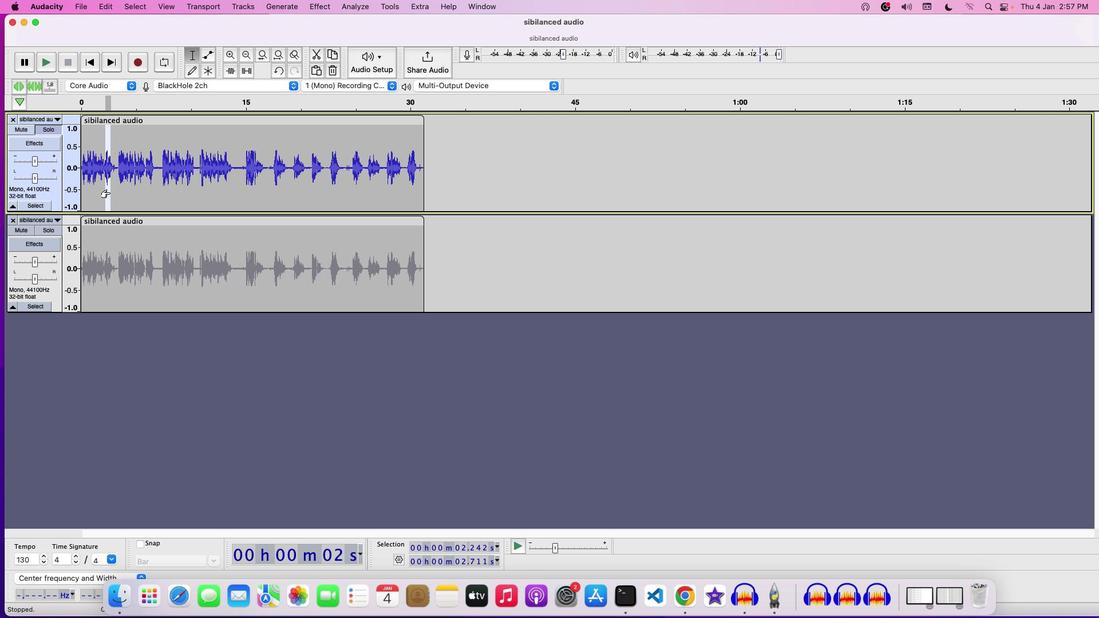
Action: Mouse pressed left at (109, 192)
Screenshot: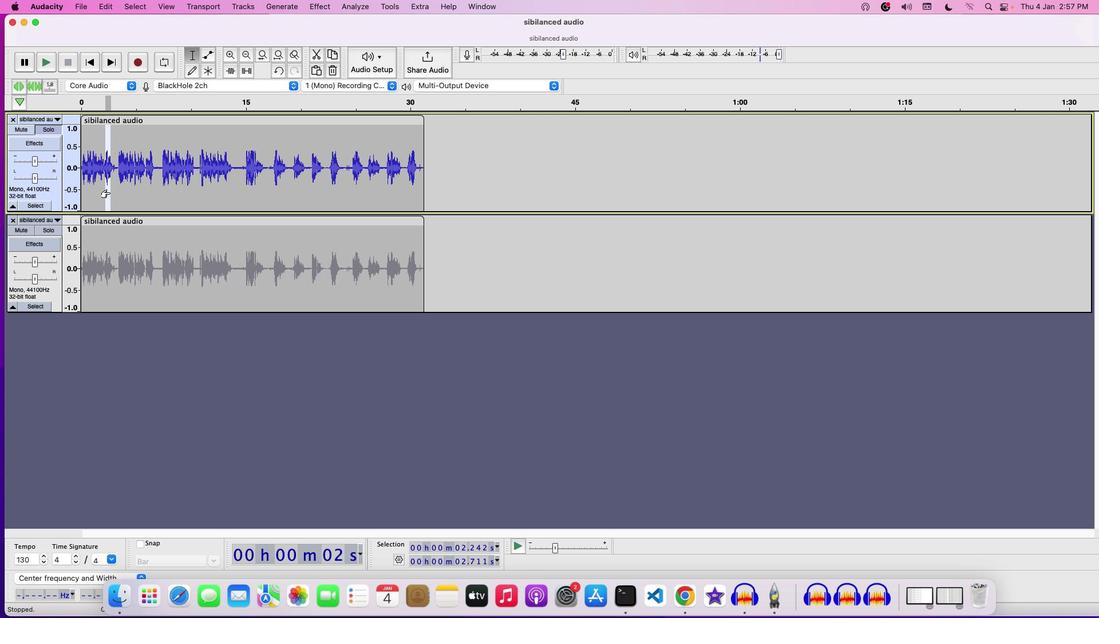 
Action: Mouse moved to (108, 193)
Screenshot: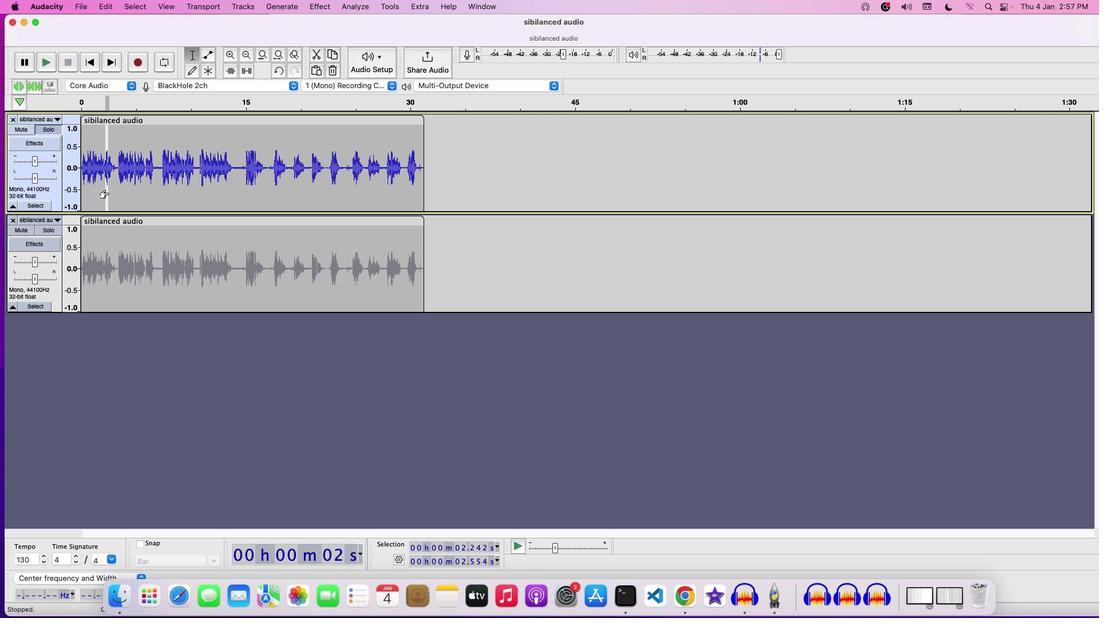 
Action: Key pressed Key.spaceKey.space
Screenshot: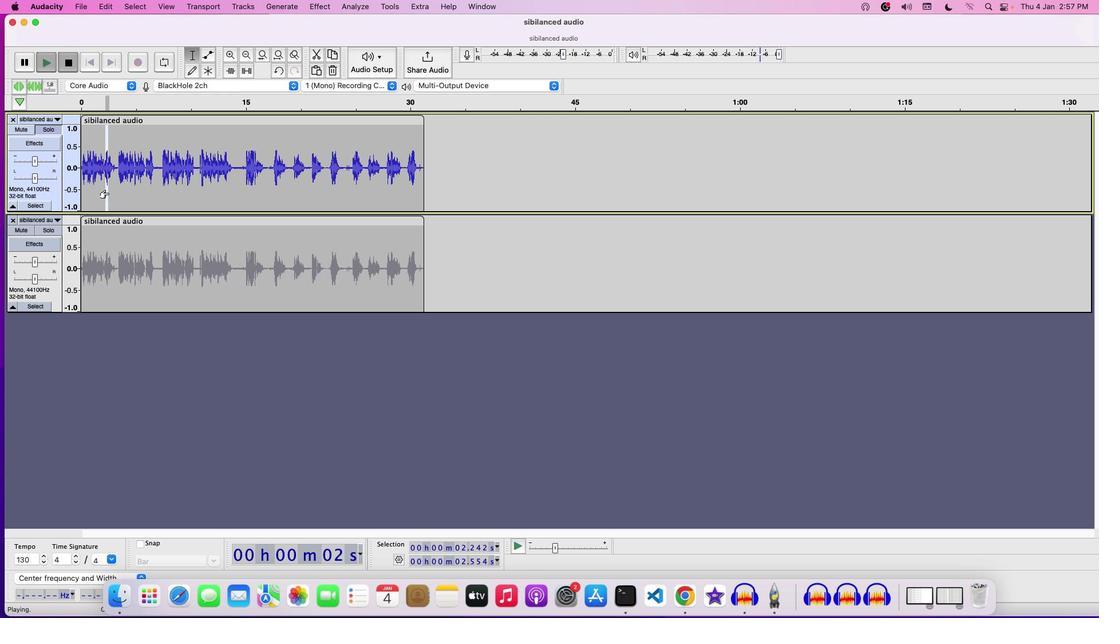 
Action: Mouse moved to (140, 167)
Screenshot: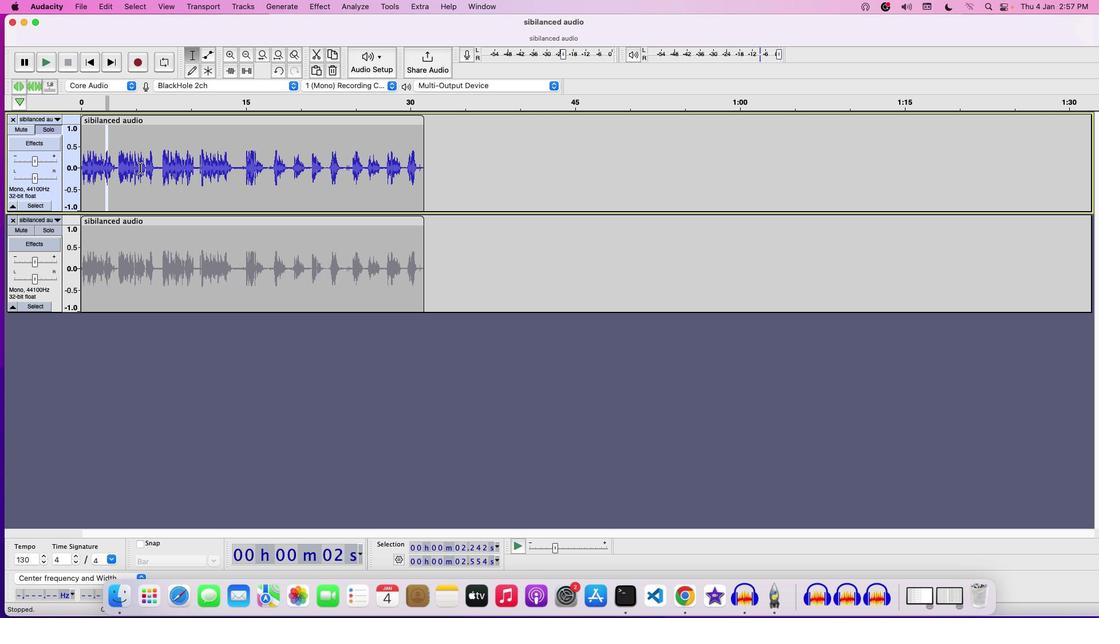 
Action: Mouse pressed left at (140, 167)
Screenshot: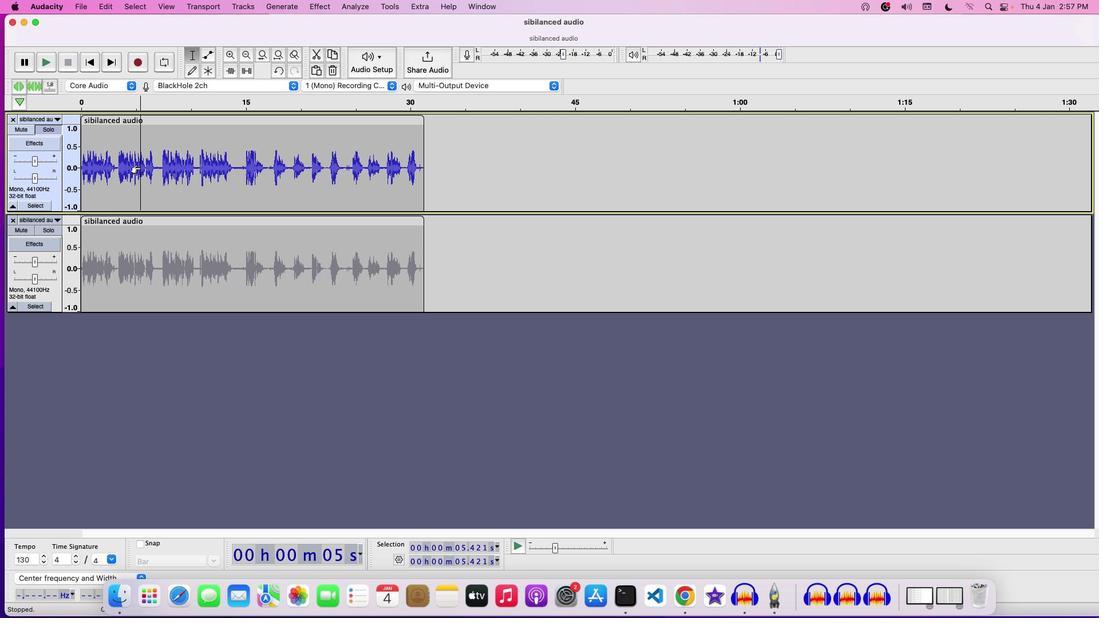 
Action: Mouse pressed left at (140, 167)
Screenshot: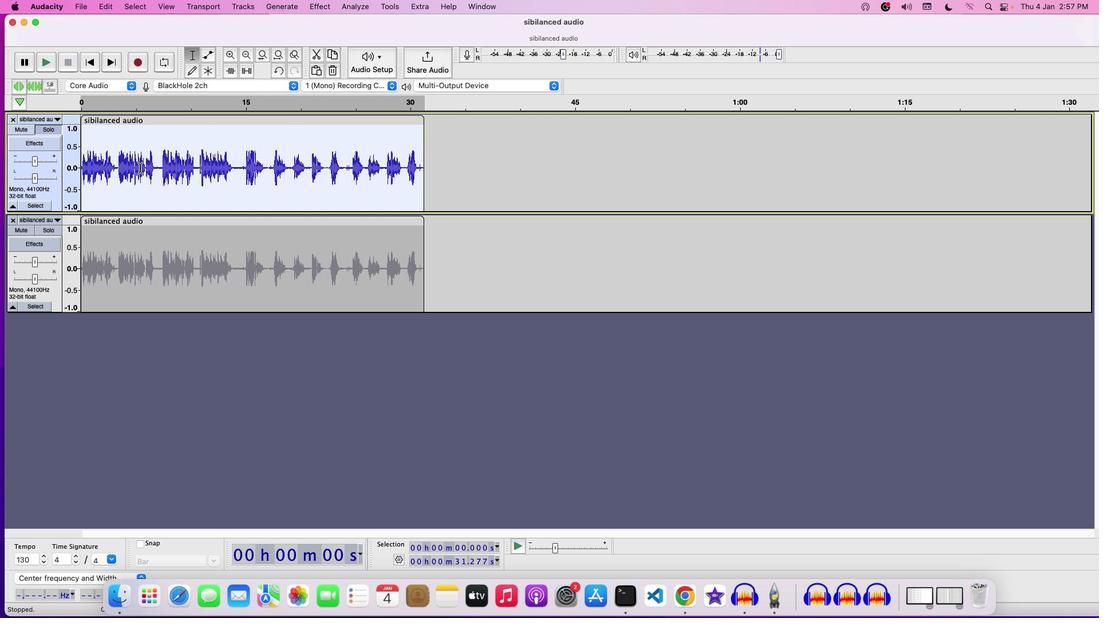 
Action: Mouse moved to (322, 9)
Screenshot: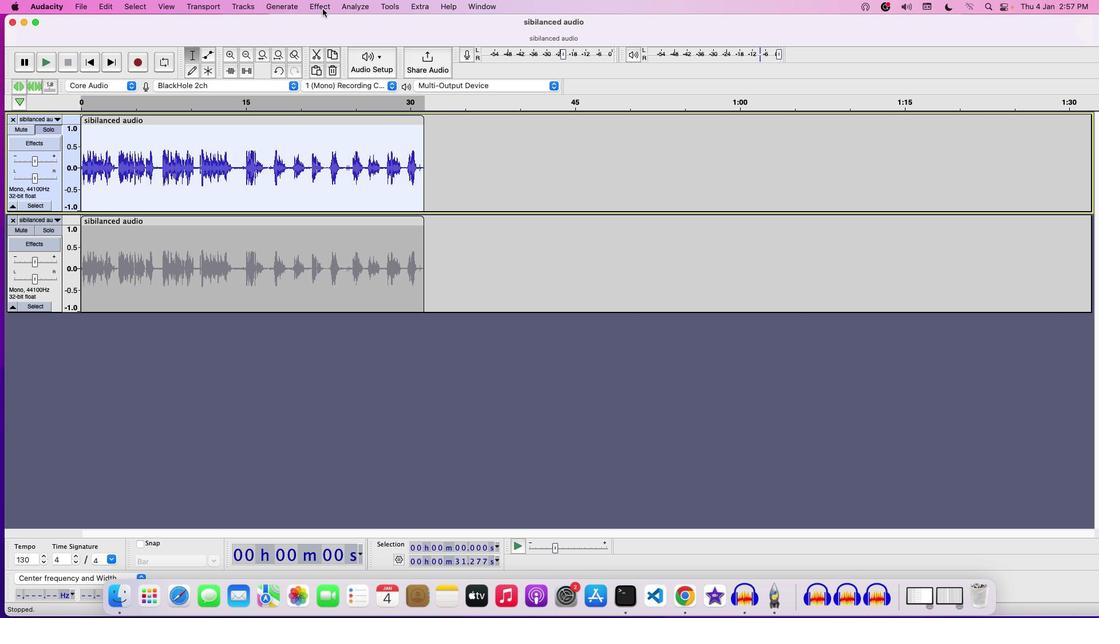 
Action: Mouse pressed left at (322, 9)
Screenshot: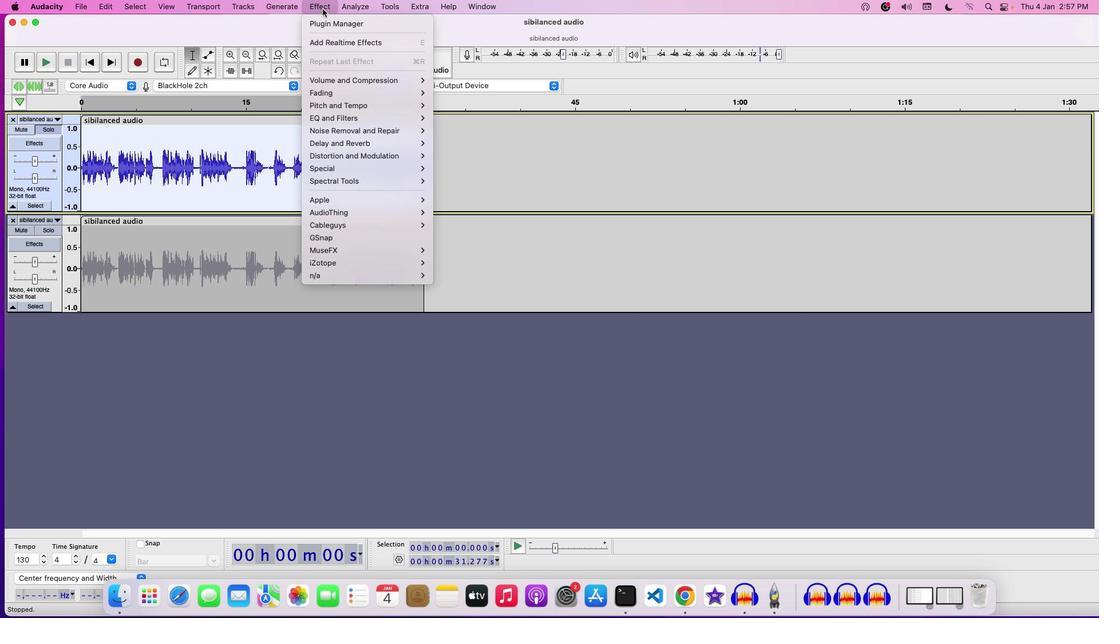 
Action: Mouse moved to (443, 268)
Screenshot: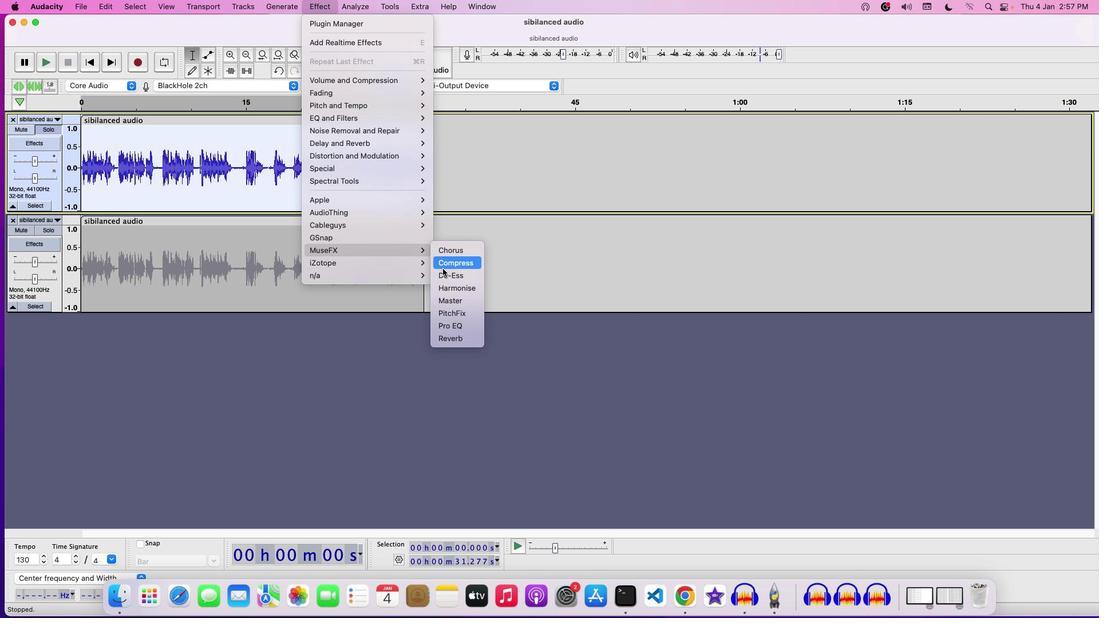 
Action: Mouse pressed left at (443, 268)
Screenshot: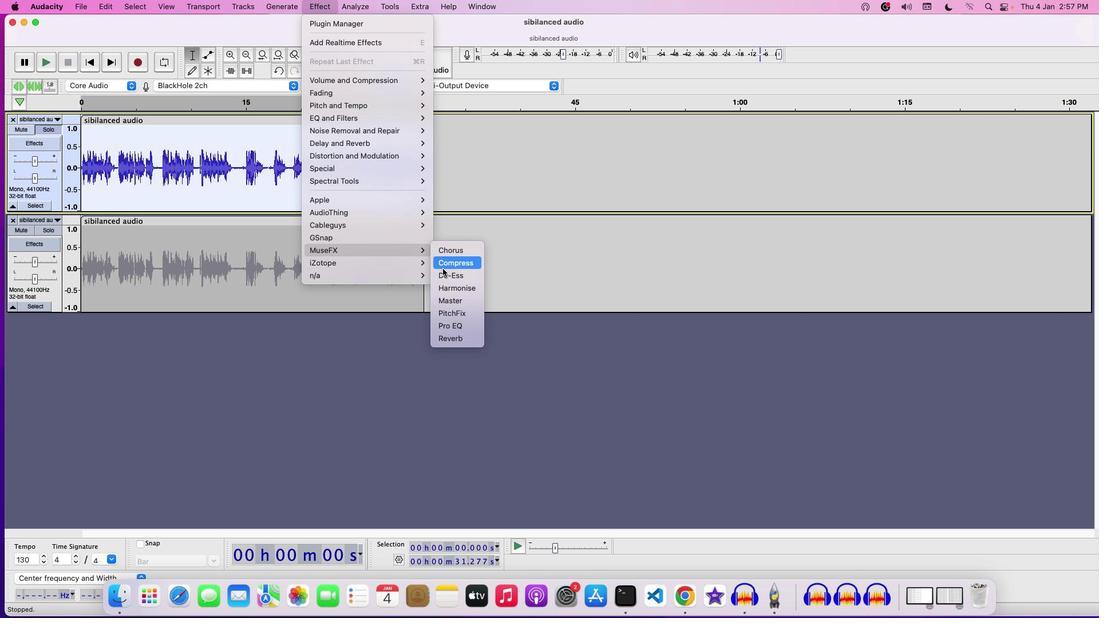 
Action: Mouse moved to (556, 313)
Screenshot: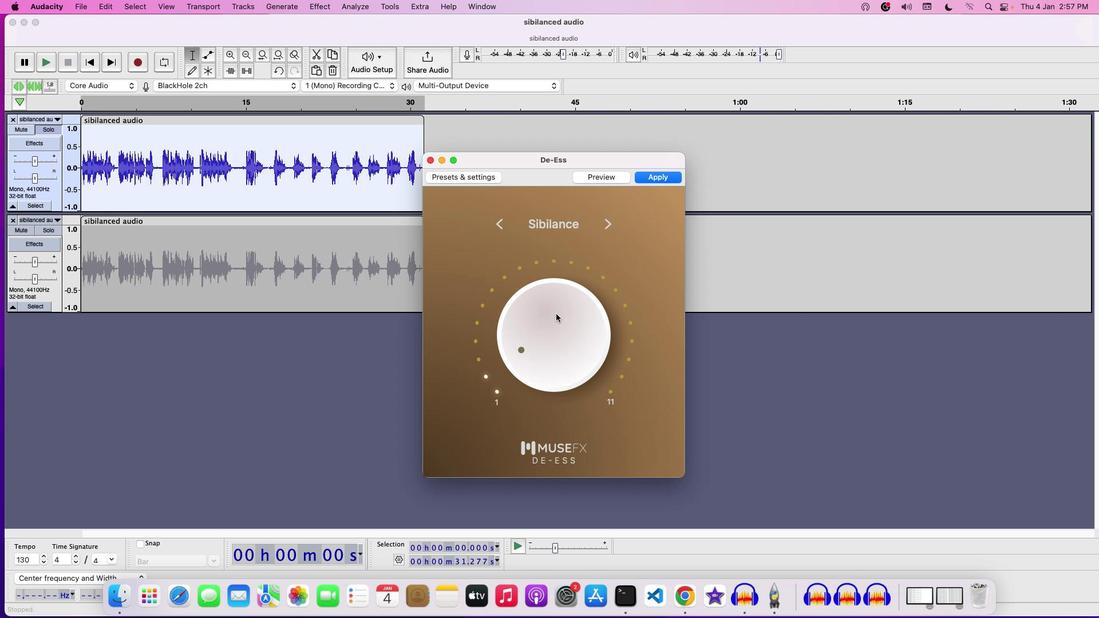 
Action: Mouse pressed left at (556, 313)
Screenshot: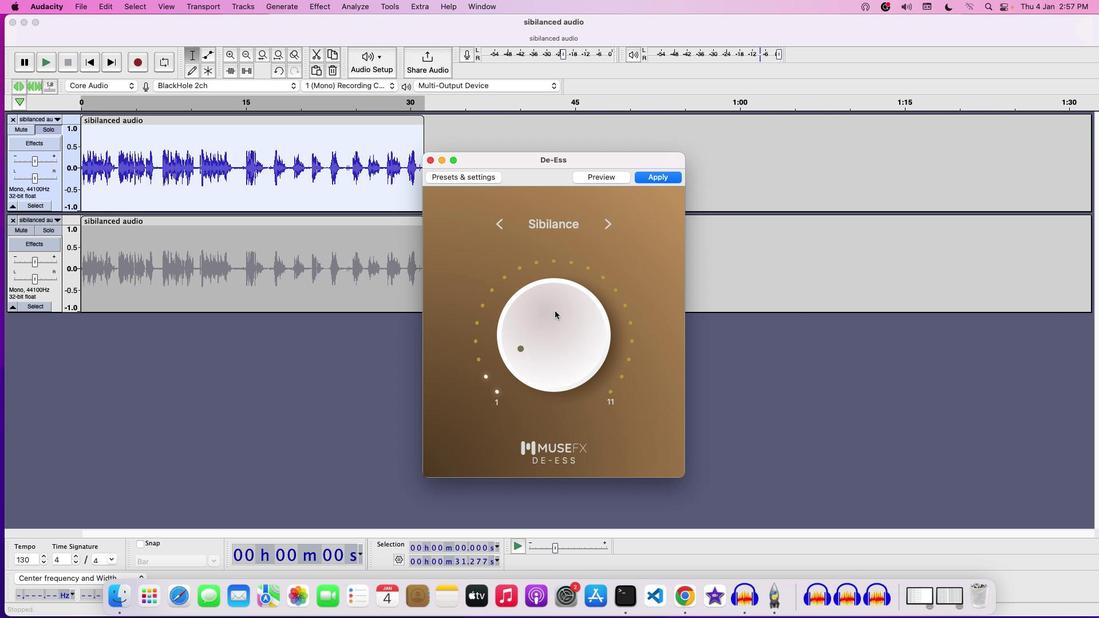 
Action: Mouse moved to (657, 176)
Screenshot: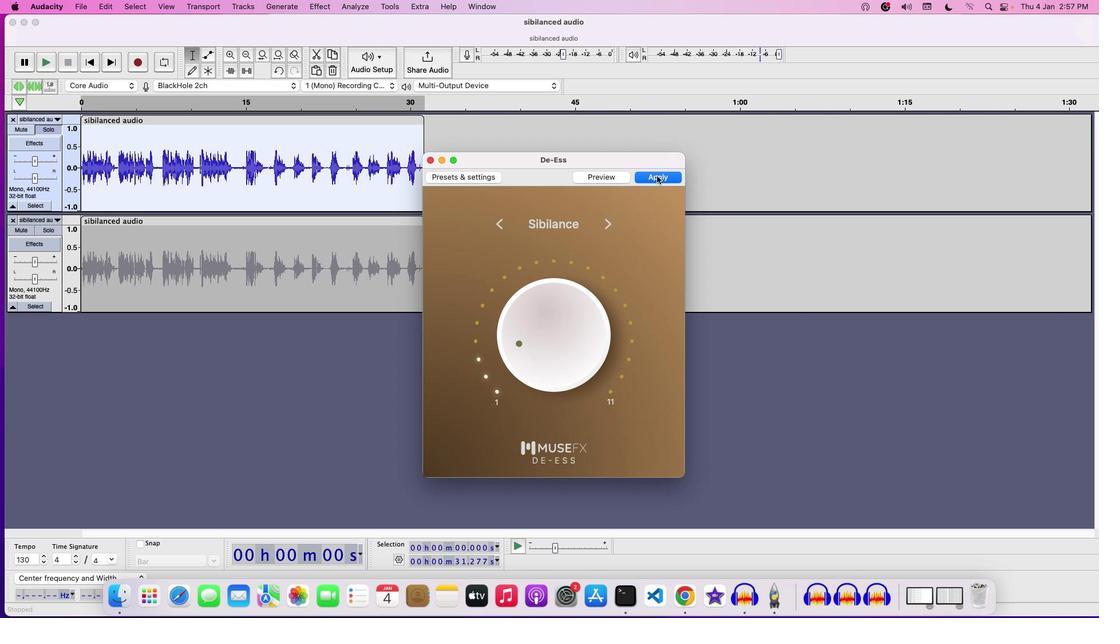 
Action: Mouse pressed left at (657, 176)
Screenshot: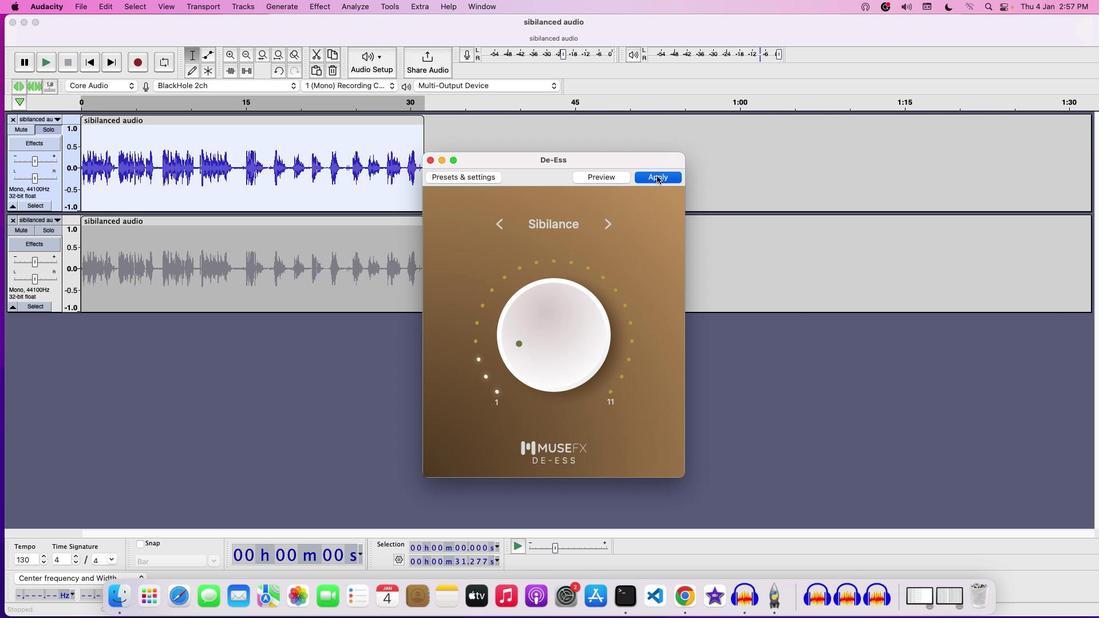 
Action: Mouse moved to (220, 181)
Screenshot: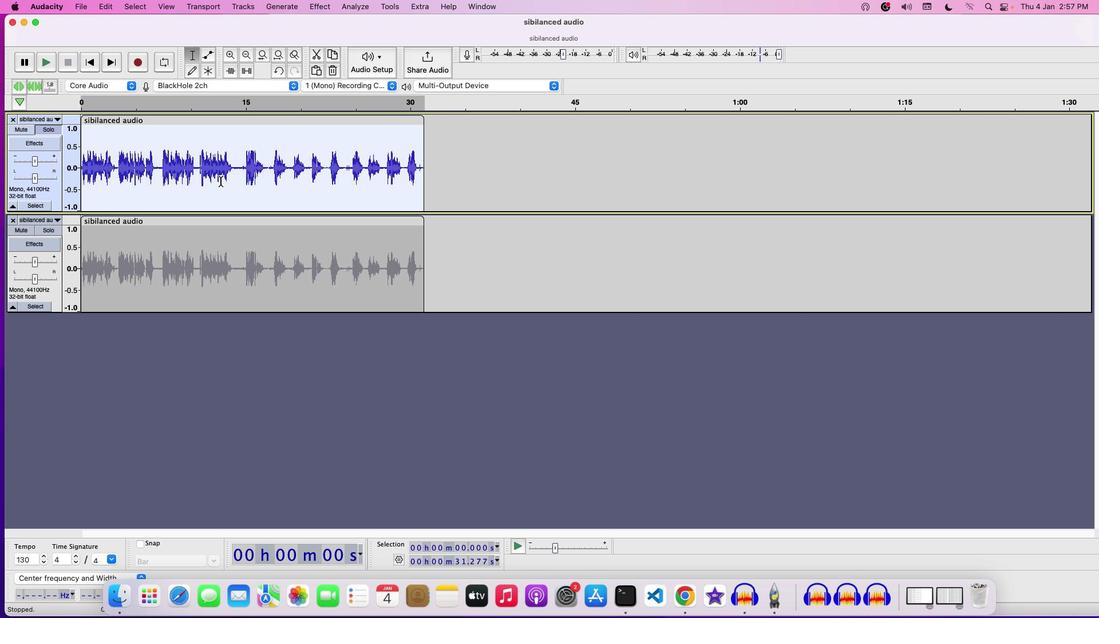 
Action: Key pressed Key.space
Screenshot: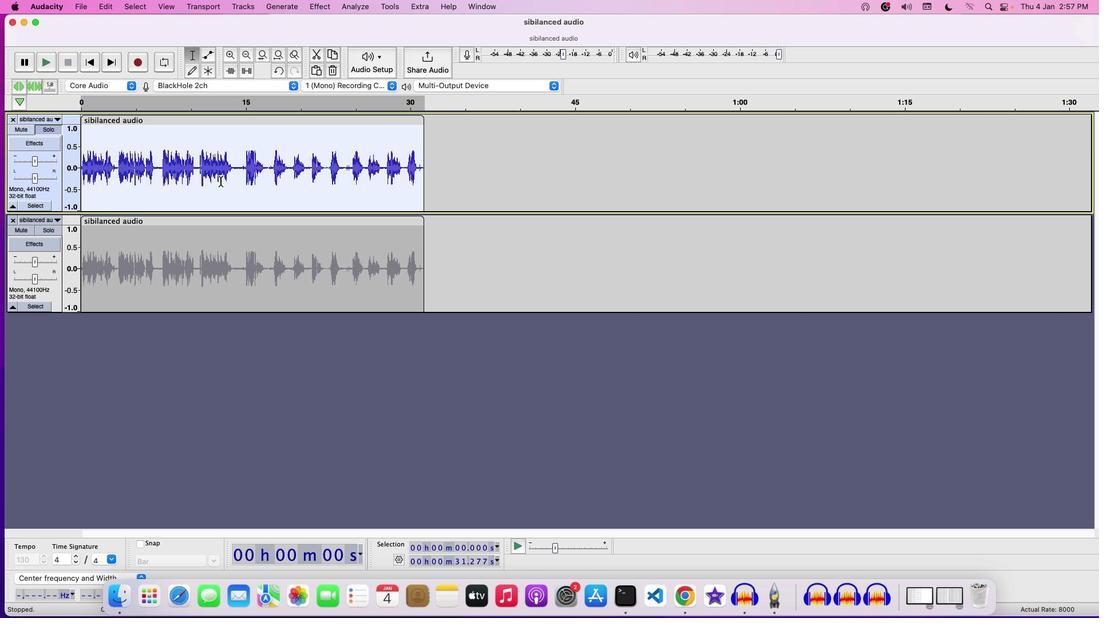 
Action: Mouse moved to (46, 230)
Screenshot: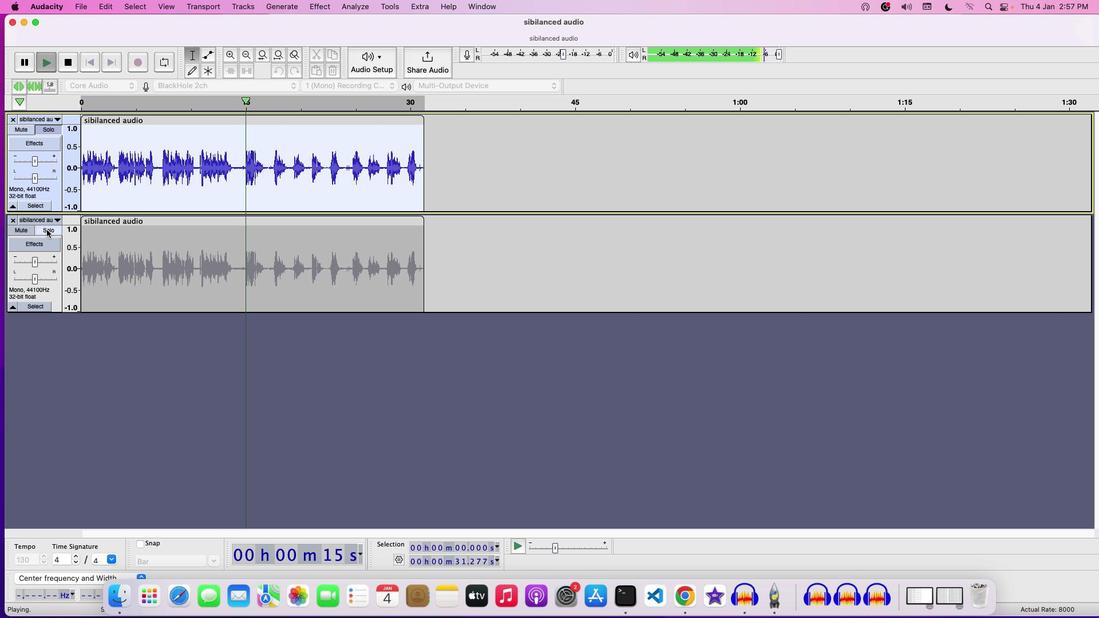 
Action: Key pressed Key.spaceKey.space
Screenshot: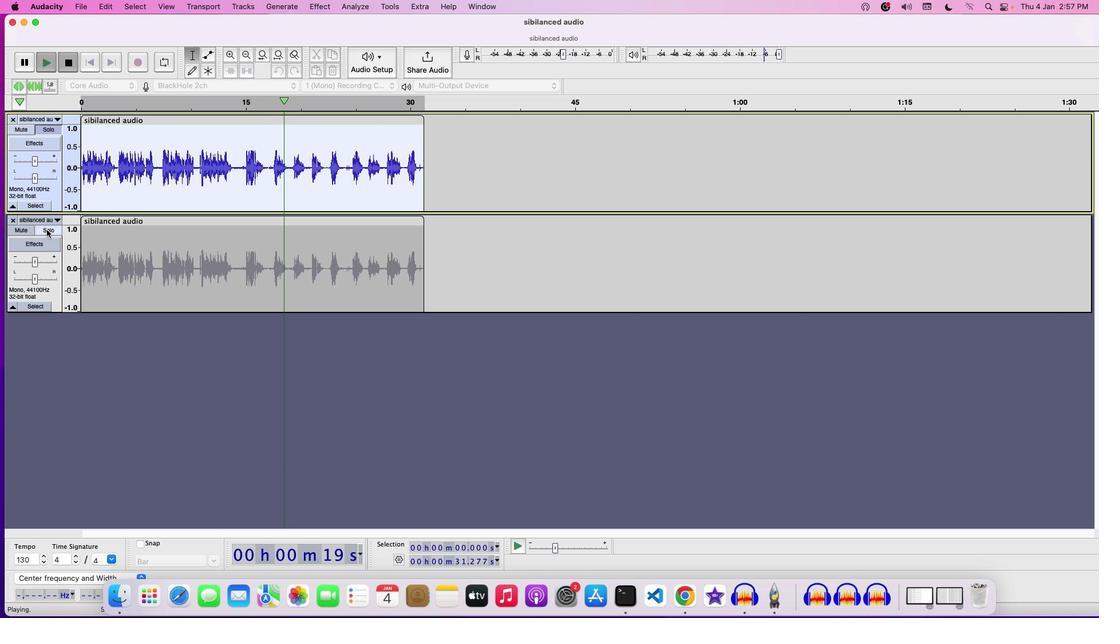 
Action: Mouse pressed left at (46, 230)
Screenshot: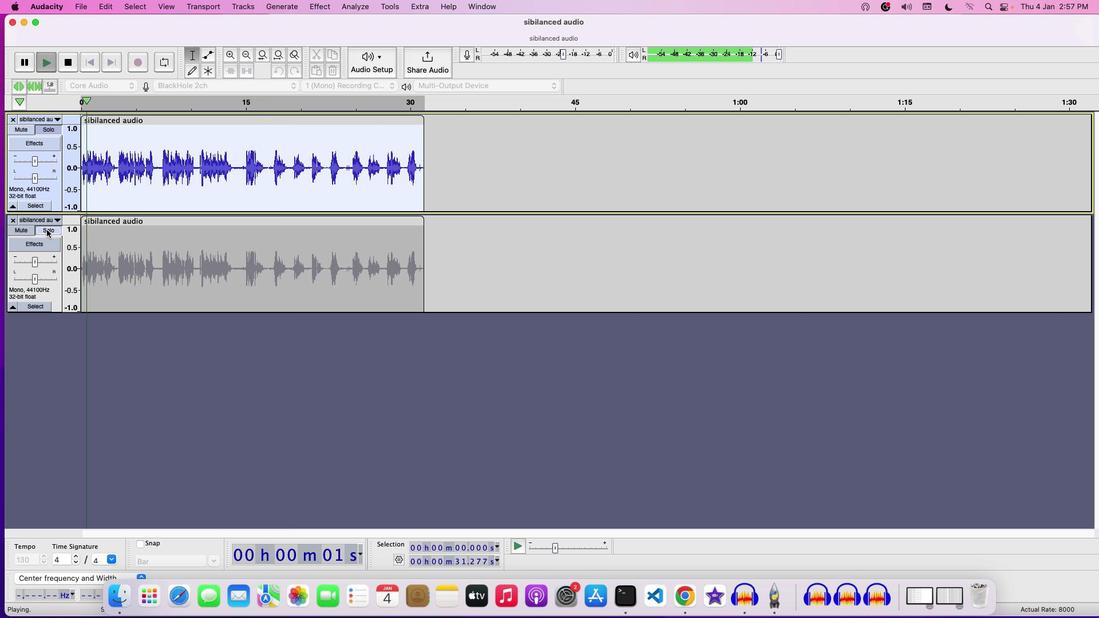 
Action: Mouse moved to (60, 191)
Screenshot: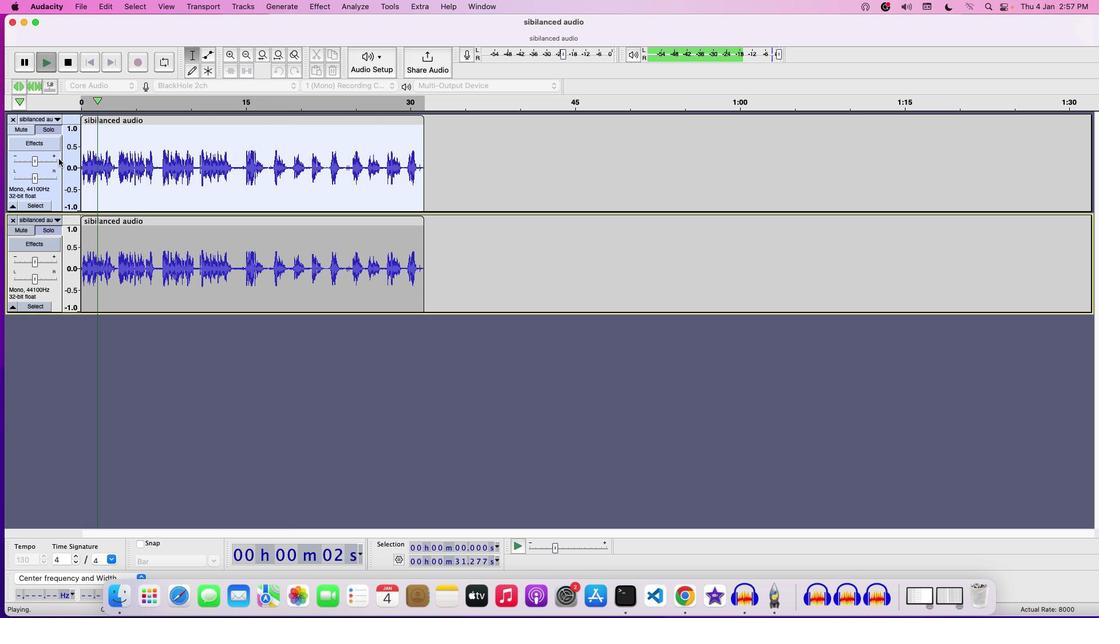 
Action: Key pressed Key.space
Screenshot: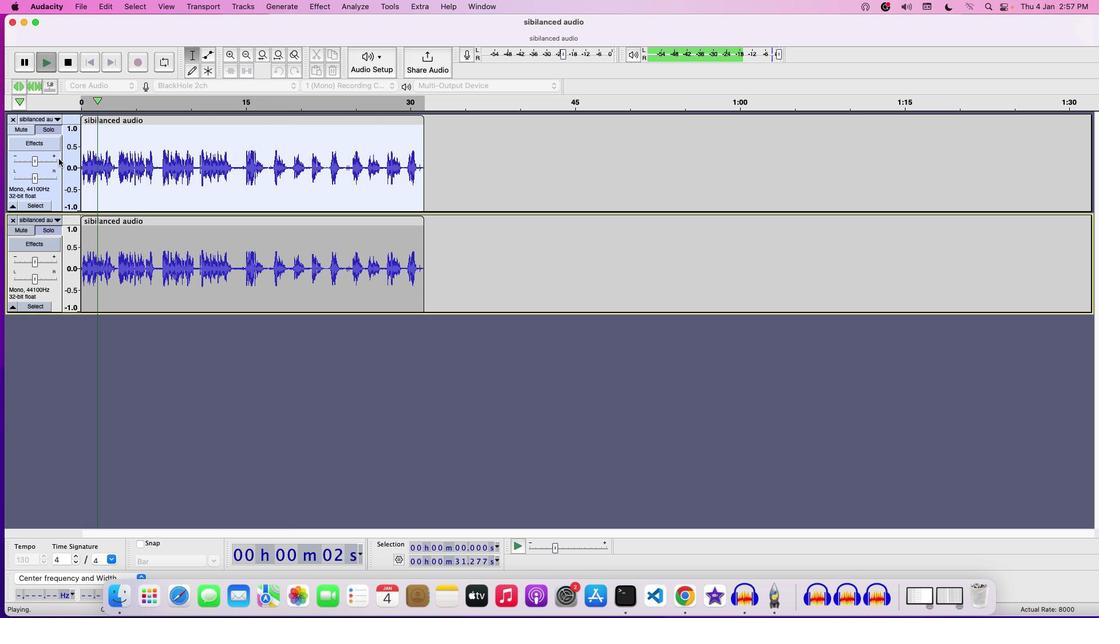 
Action: Mouse moved to (49, 131)
Screenshot: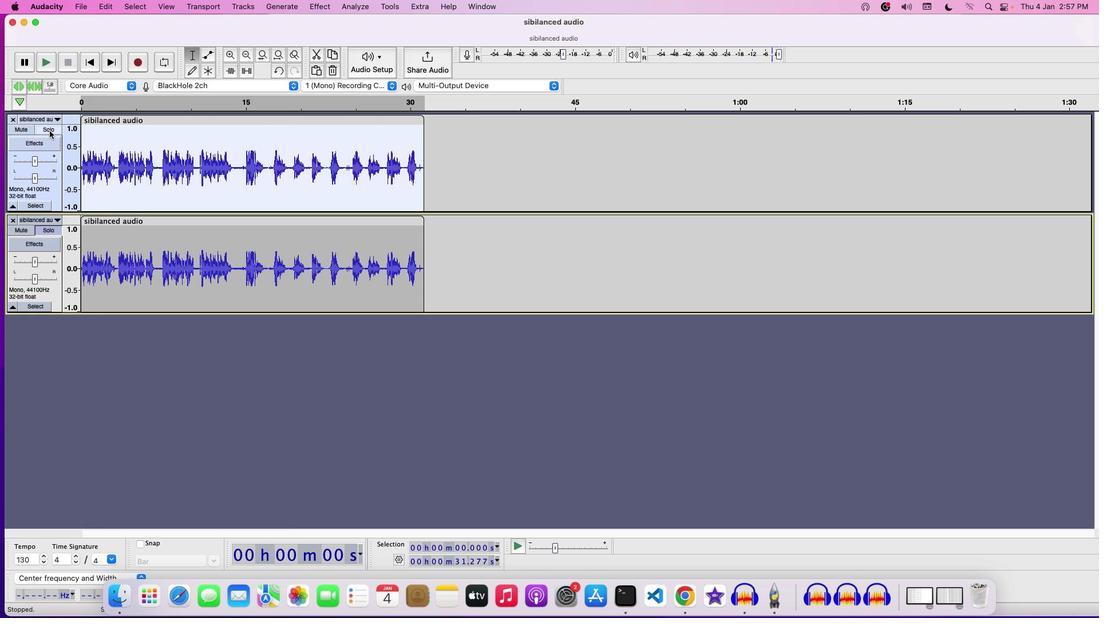 
Action: Mouse pressed left at (49, 131)
Screenshot: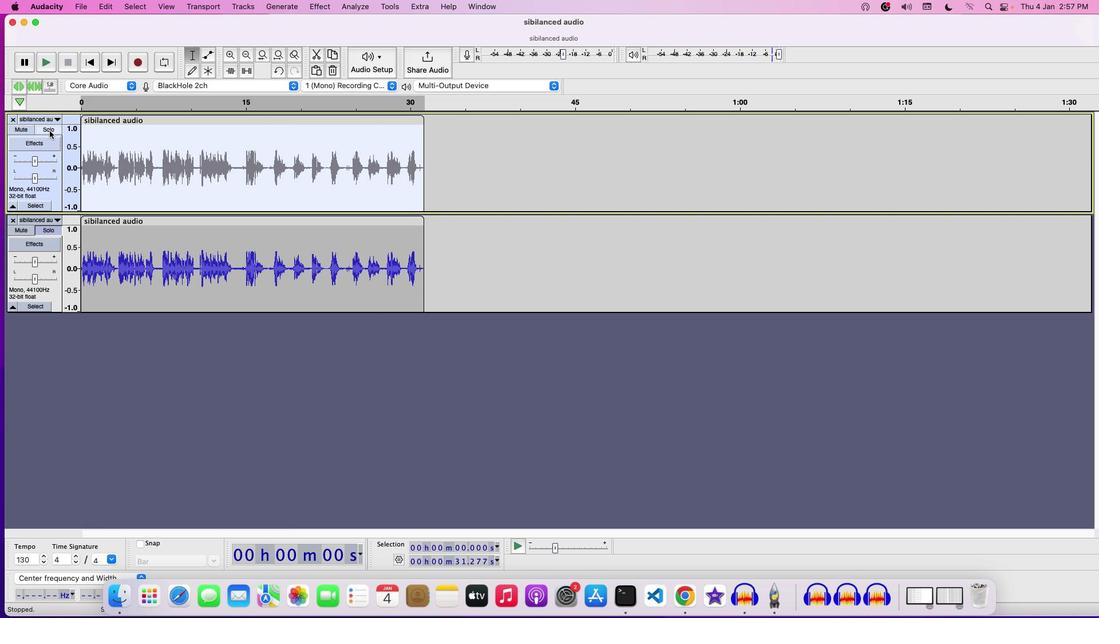 
Action: Mouse moved to (105, 250)
Screenshot: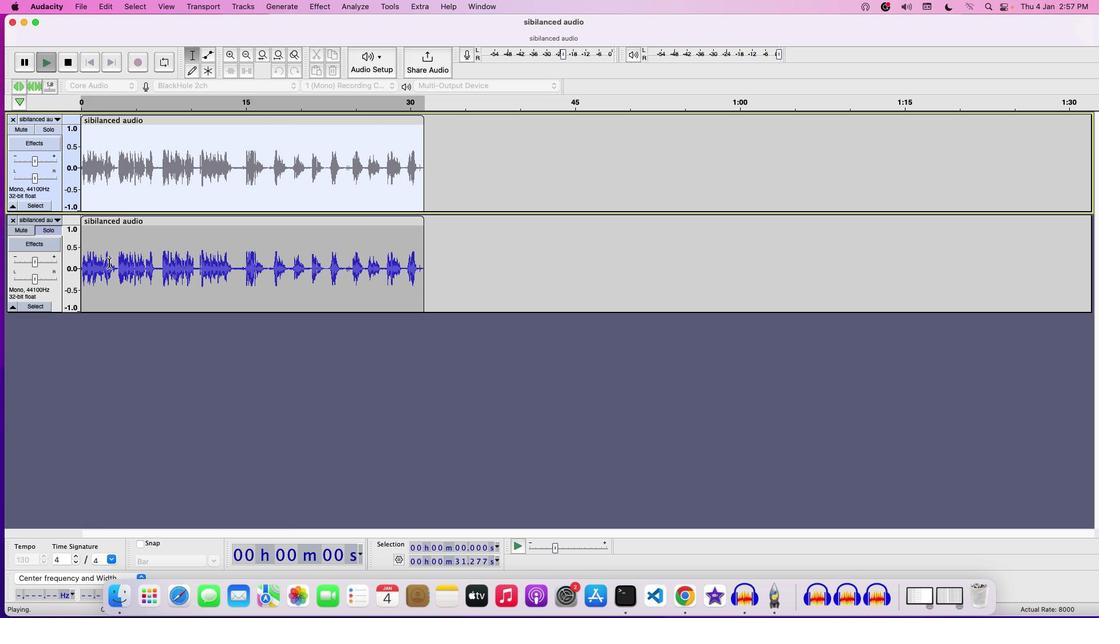
Action: Key pressed Key.space
Screenshot: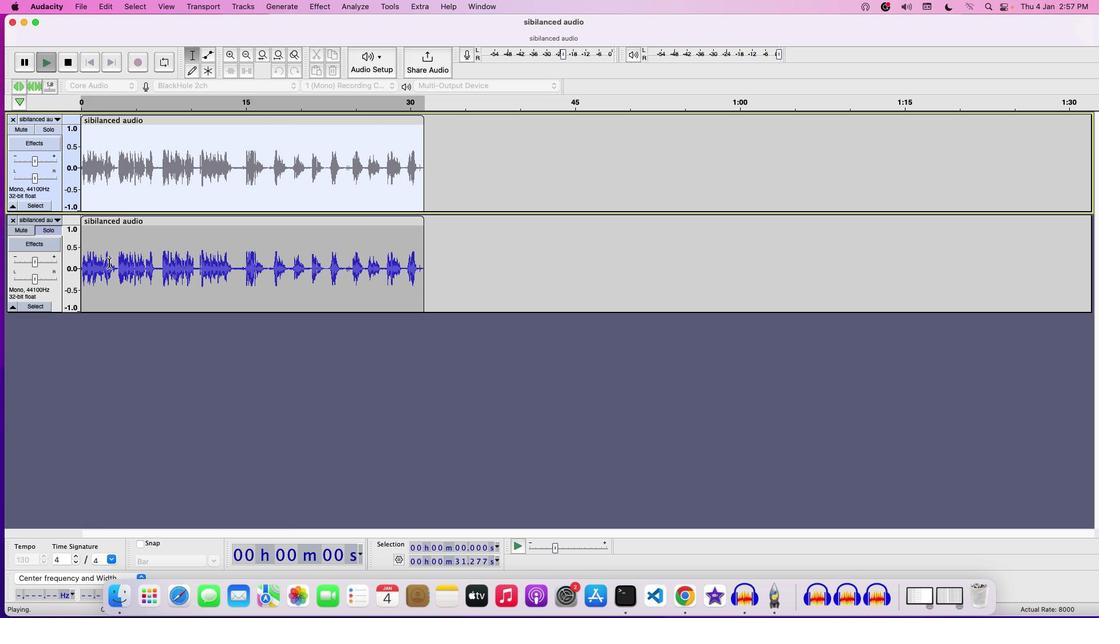 
Action: Mouse moved to (37, 262)
Screenshot: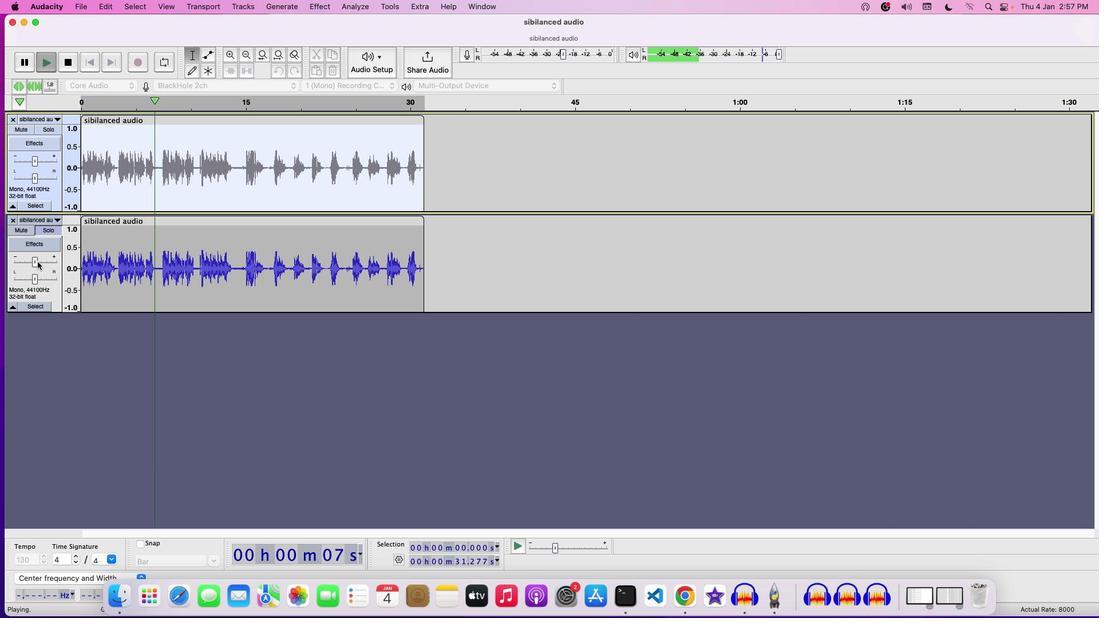 
Action: Mouse pressed left at (37, 262)
Screenshot: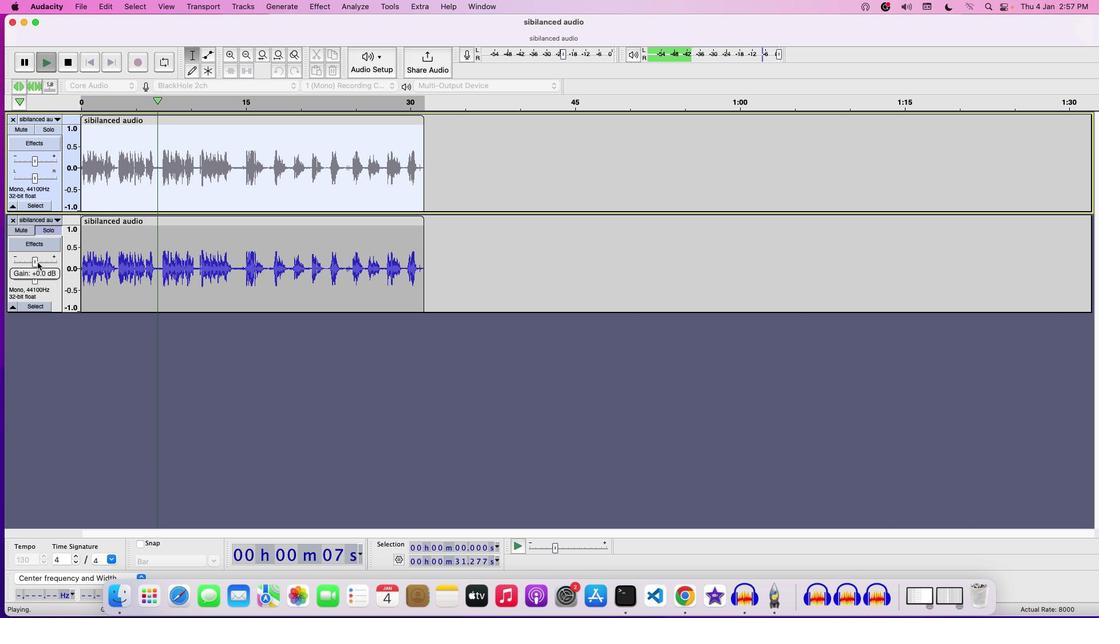 
Action: Mouse moved to (164, 259)
Screenshot: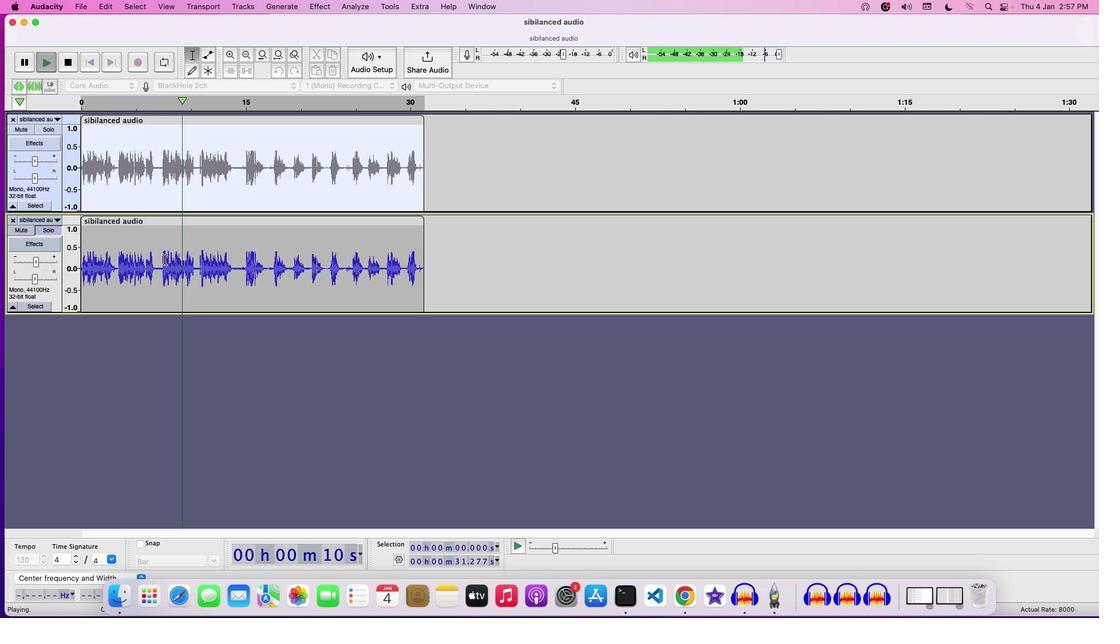 
Action: Mouse pressed left at (164, 259)
Screenshot: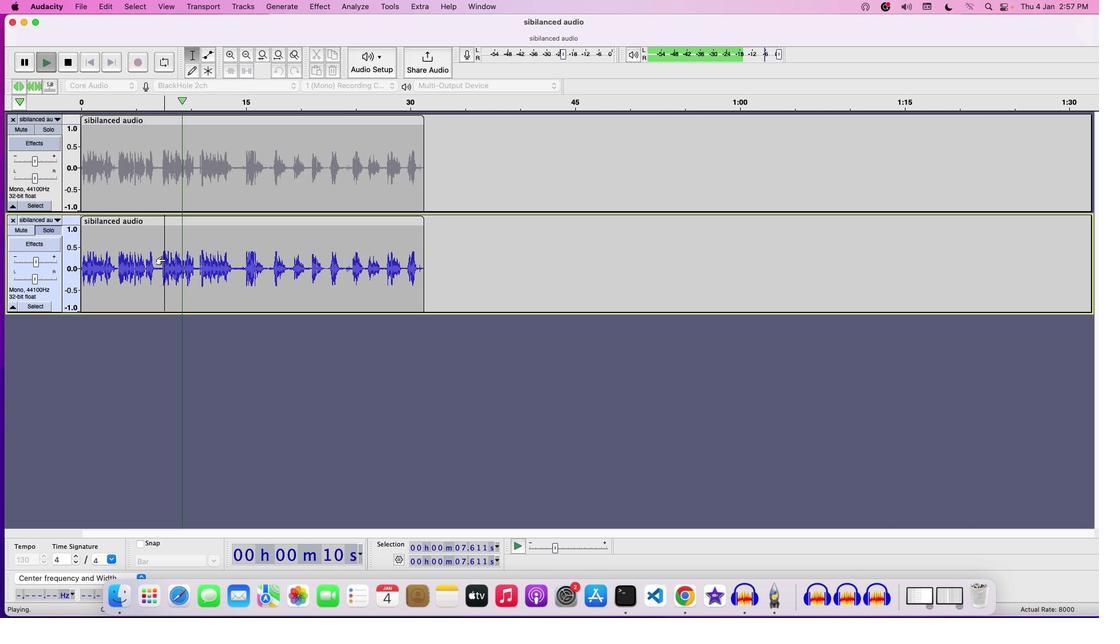 
Action: Mouse pressed left at (164, 259)
Screenshot: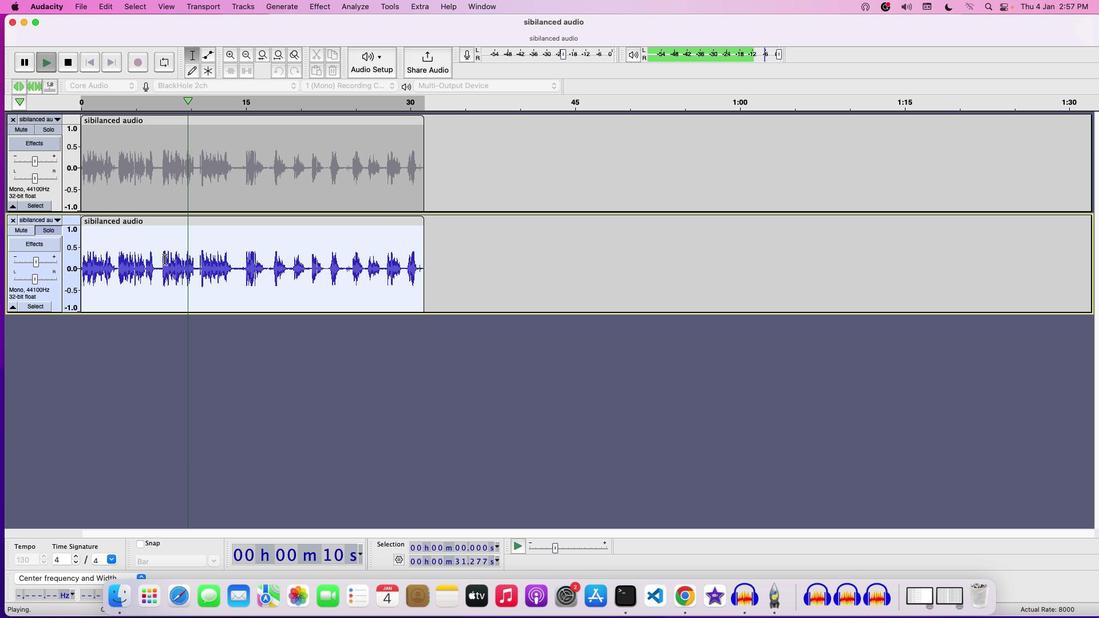 
Action: Mouse moved to (233, 215)
Screenshot: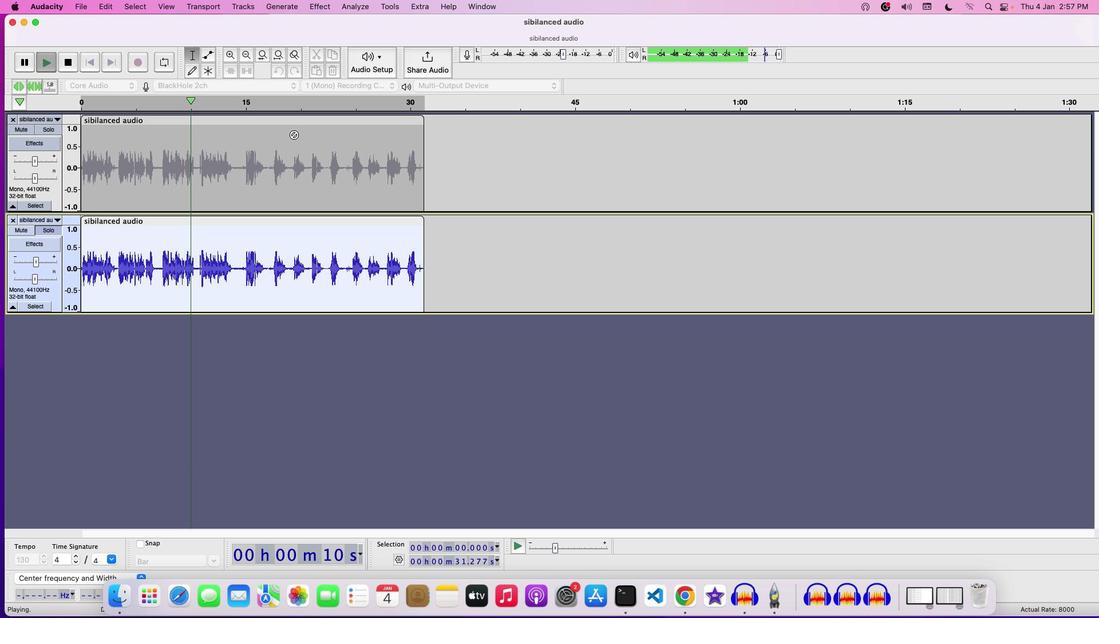 
Action: Key pressed Key.space
Screenshot: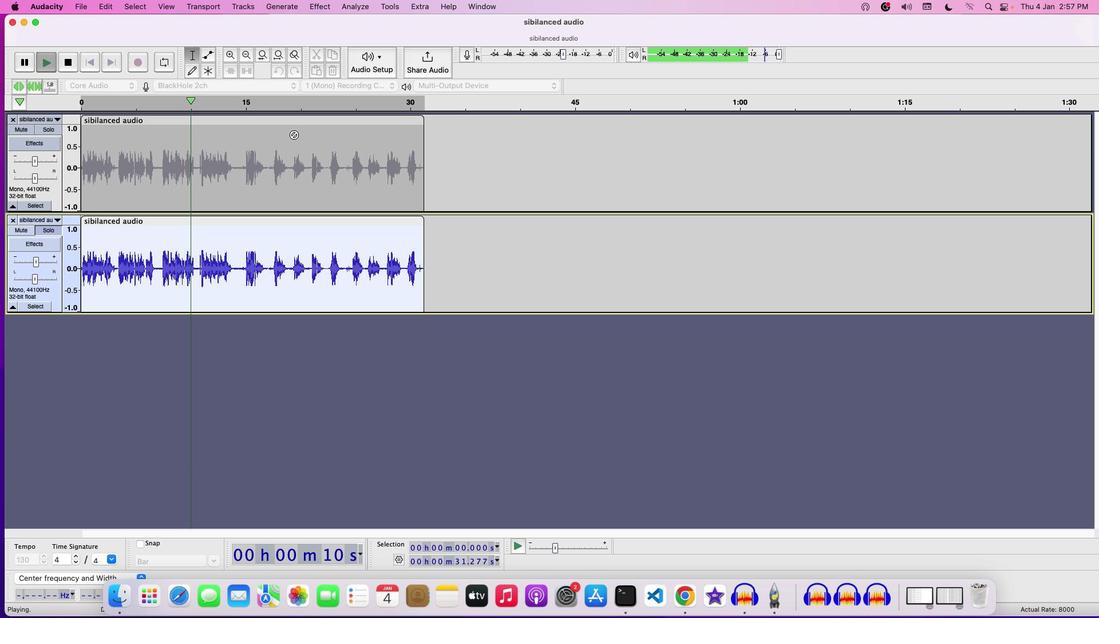 
Action: Mouse moved to (313, 6)
Screenshot: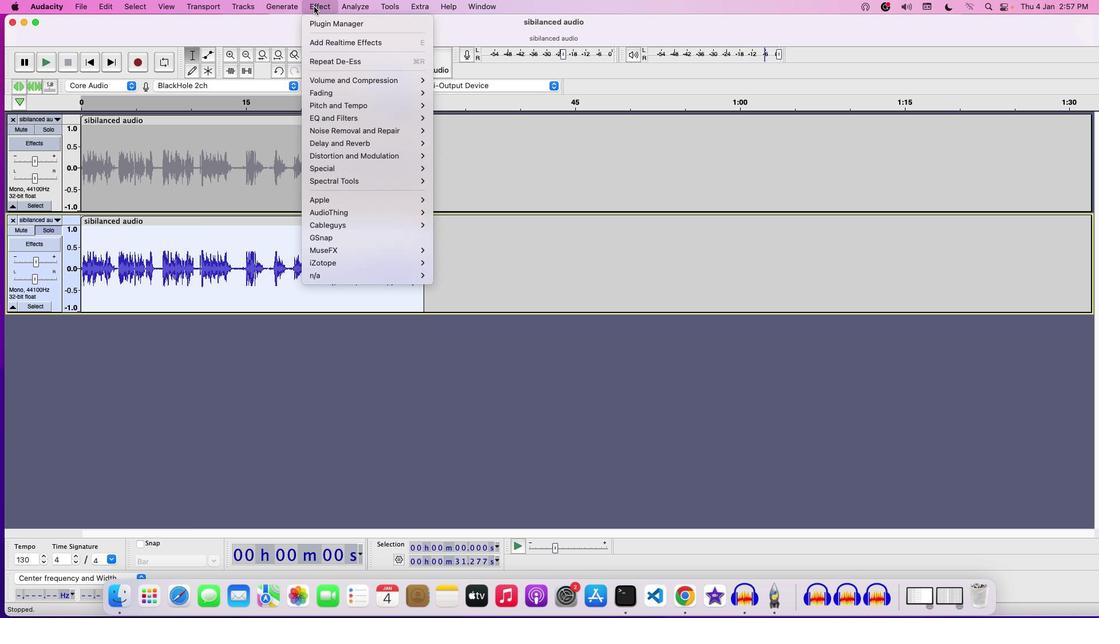 
Action: Mouse pressed left at (313, 6)
Screenshot: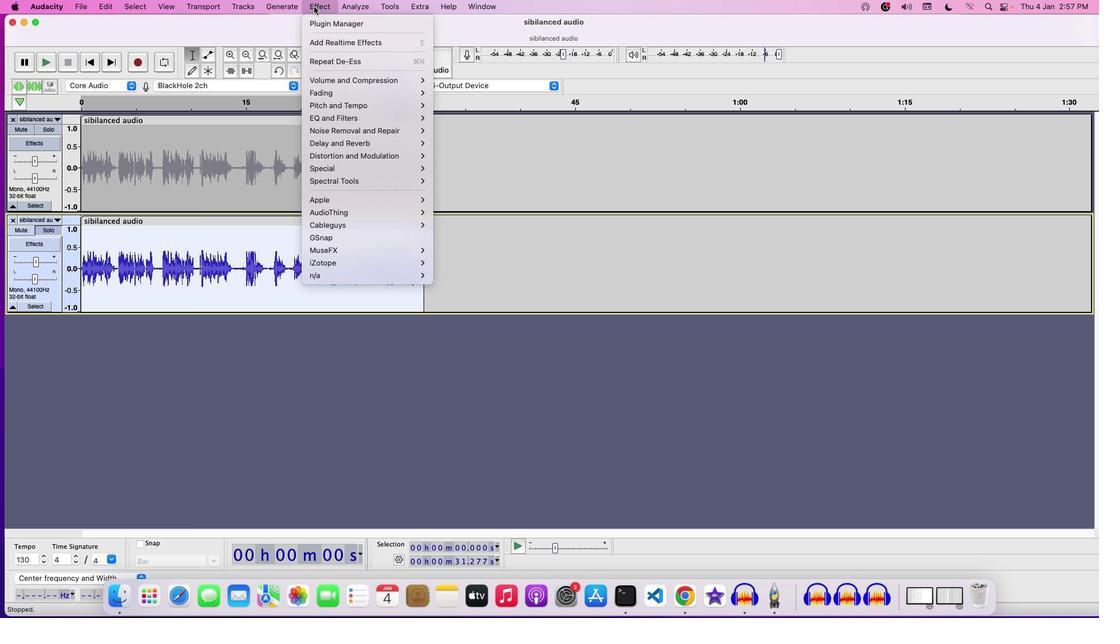 
Action: Mouse moved to (460, 274)
Screenshot: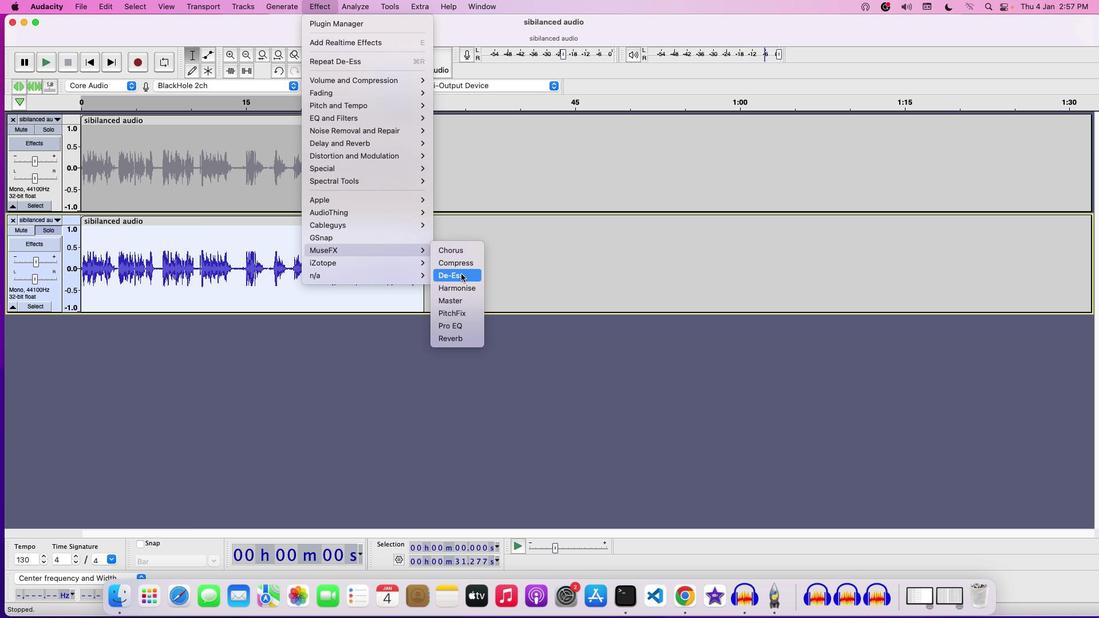 
Action: Mouse pressed left at (460, 274)
Screenshot: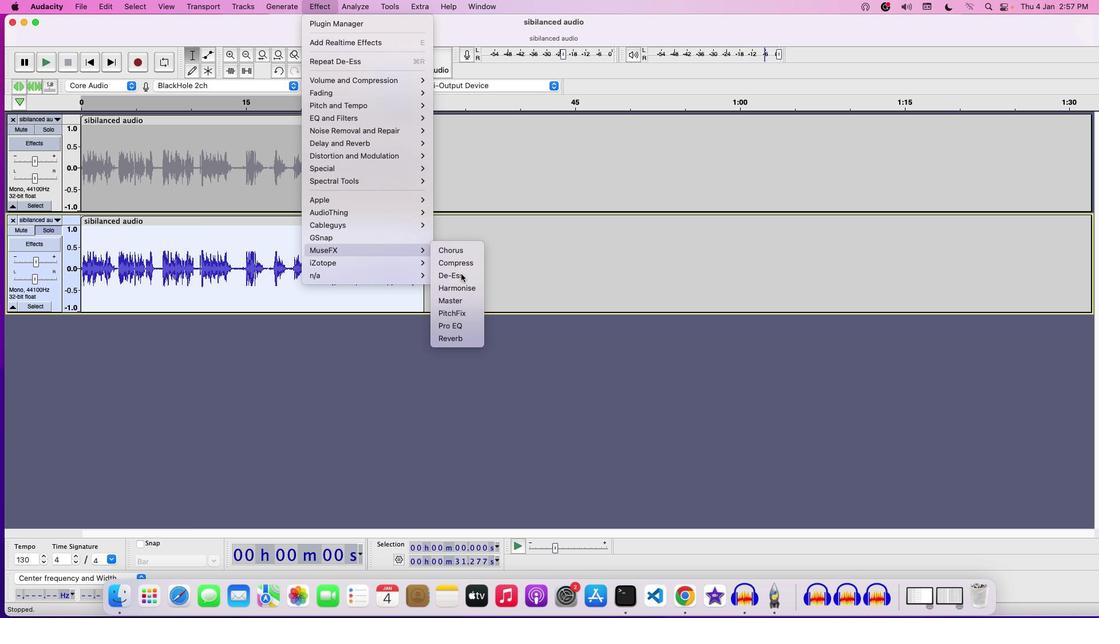 
Action: Mouse moved to (519, 301)
Screenshot: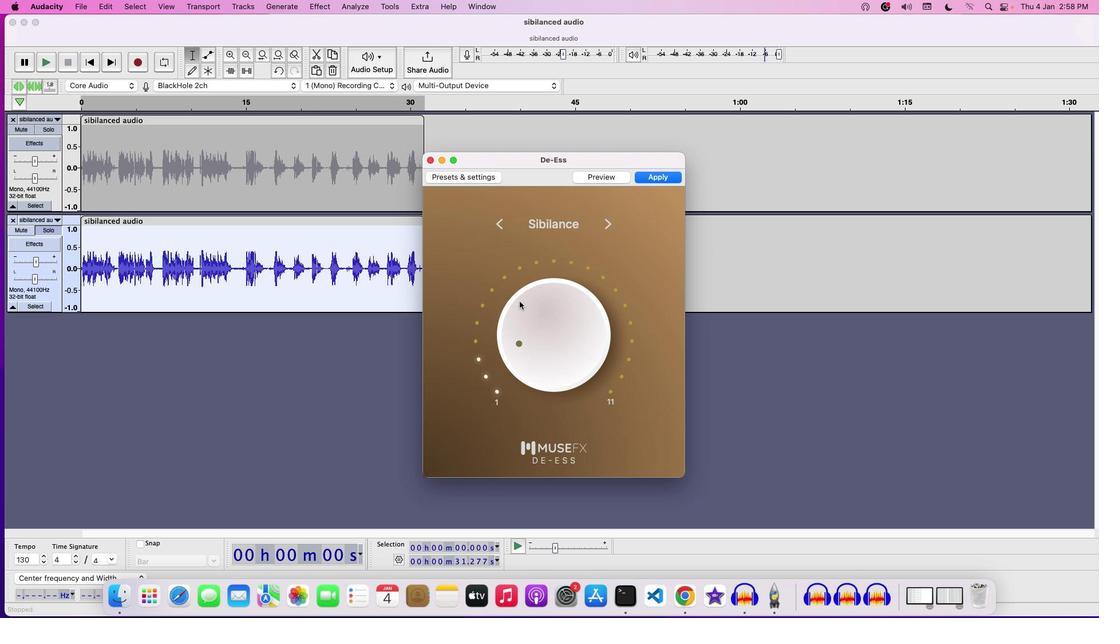 
Action: Mouse pressed left at (519, 301)
Screenshot: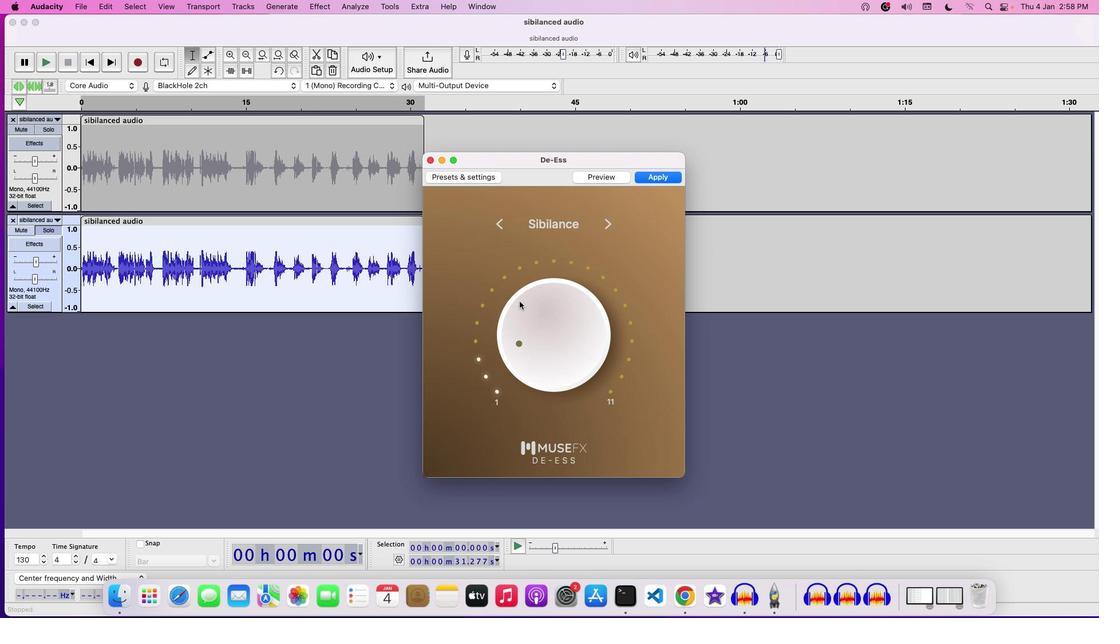 
Action: Mouse moved to (665, 176)
Screenshot: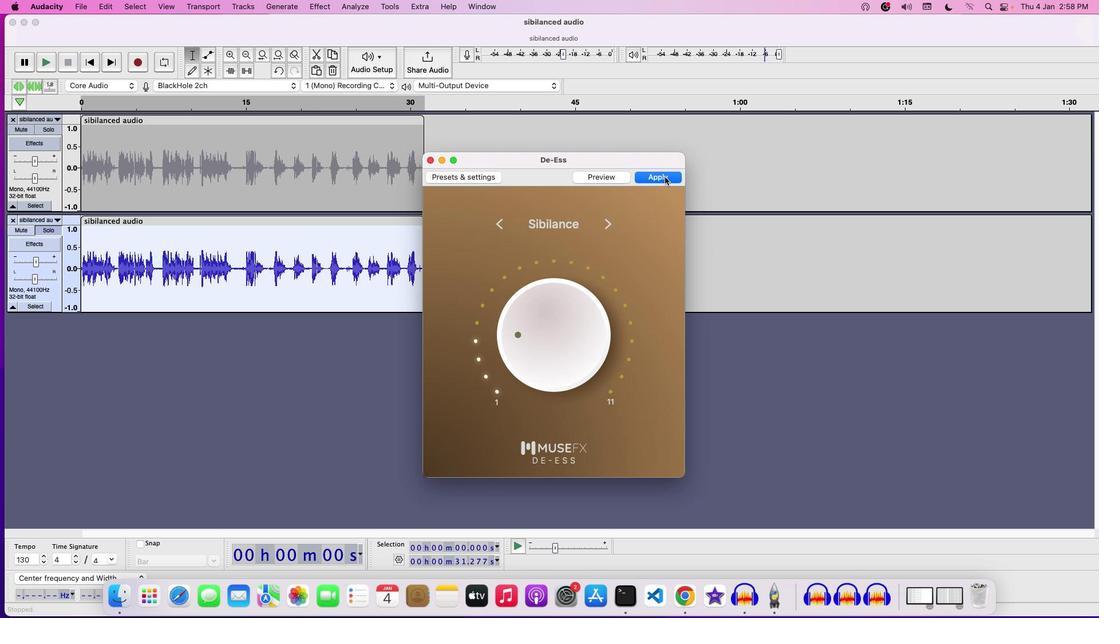 
Action: Mouse pressed left at (665, 176)
Screenshot: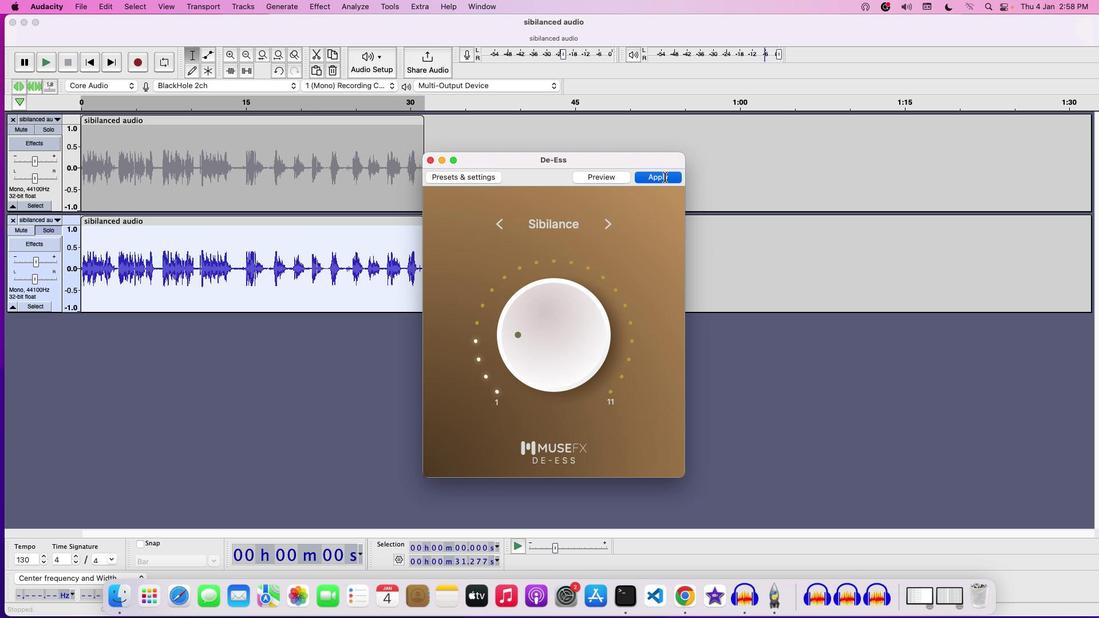 
Action: Mouse moved to (401, 178)
Screenshot: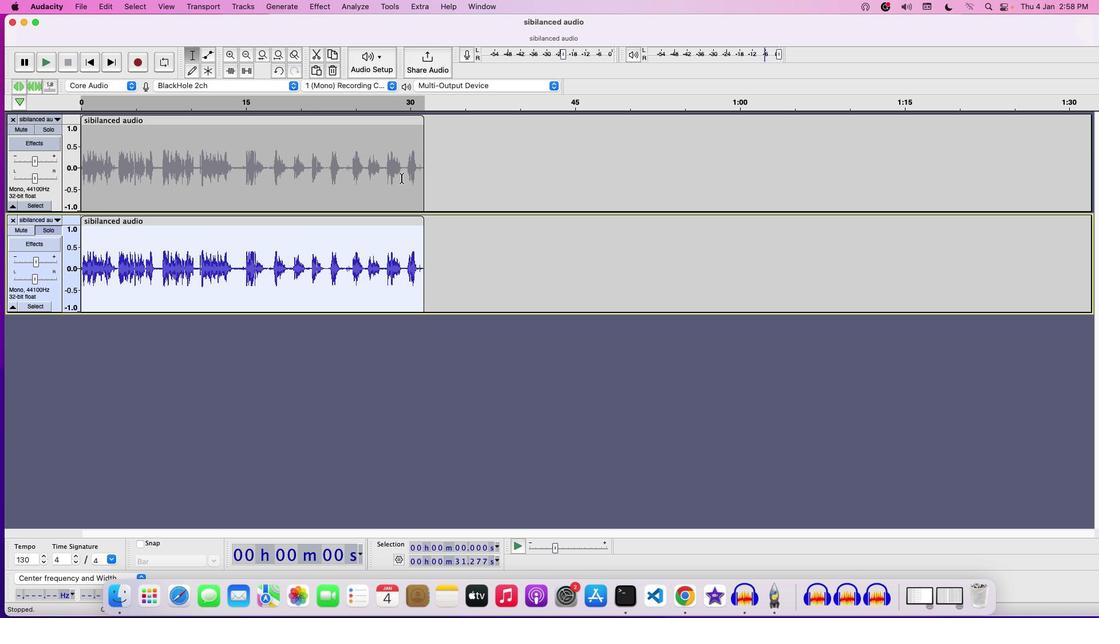 
Action: Key pressed Key.space
Screenshot: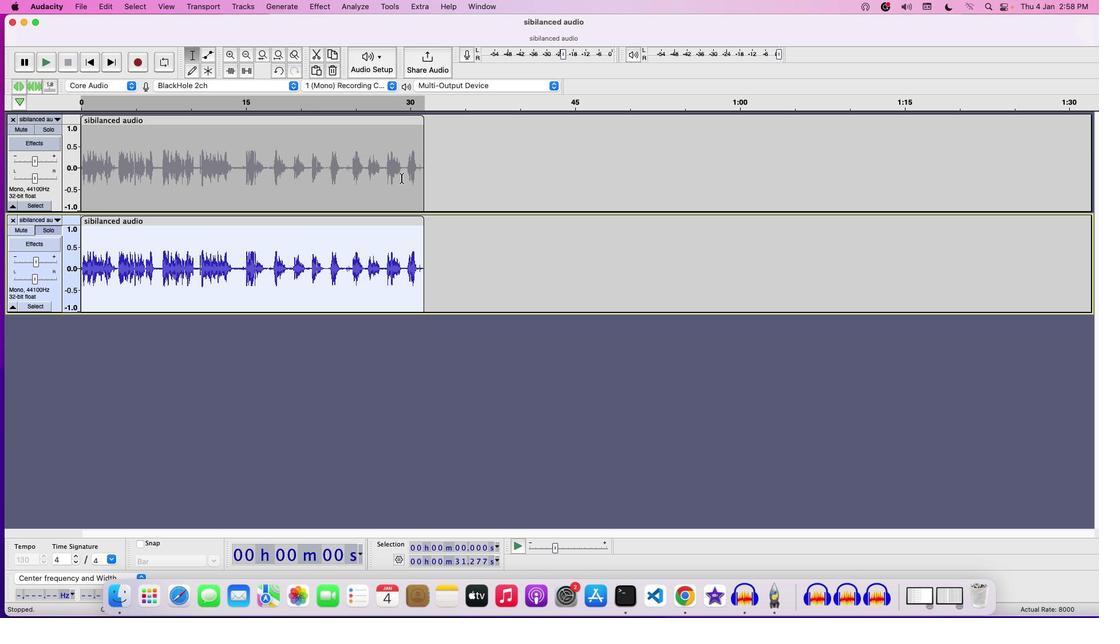 
Action: Mouse moved to (449, 170)
Screenshot: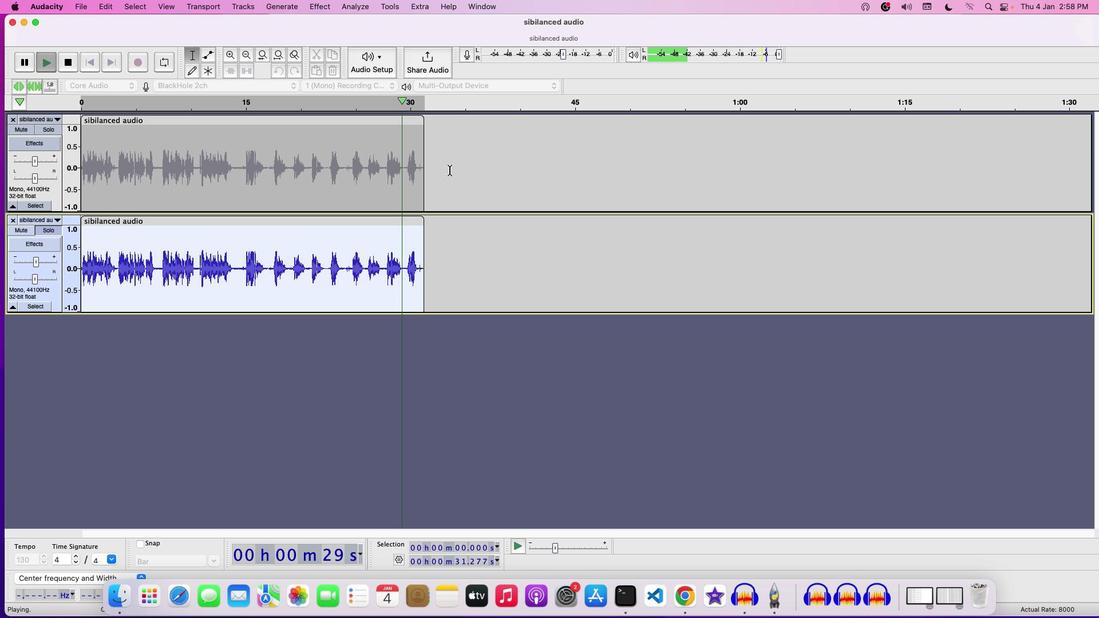 
Action: Key pressed Key.space
Screenshot: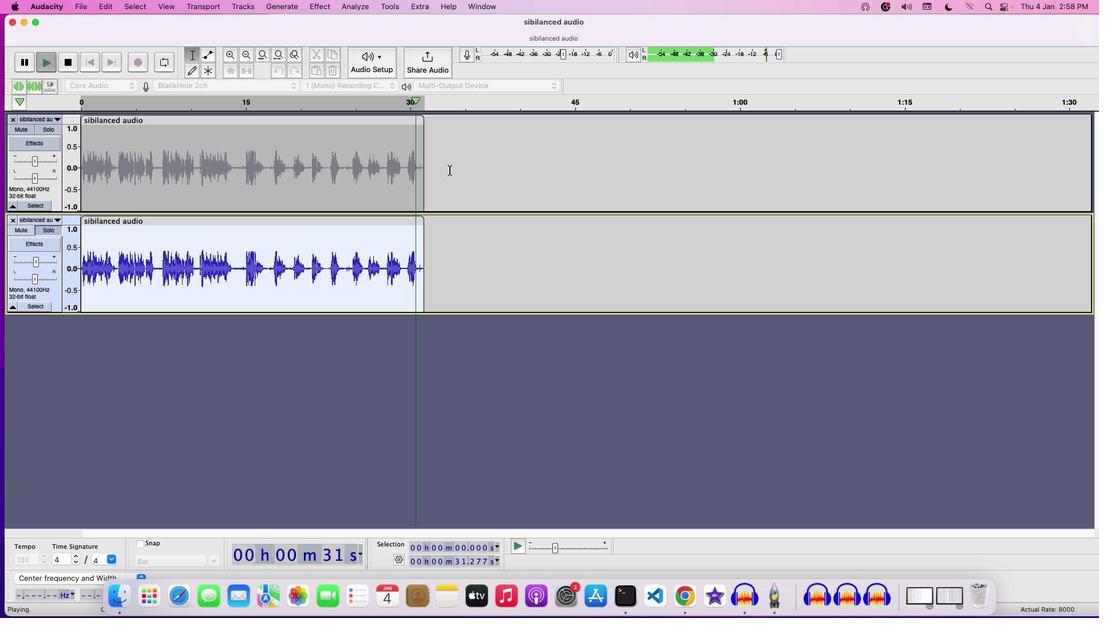 
Action: Mouse moved to (86, 4)
Screenshot: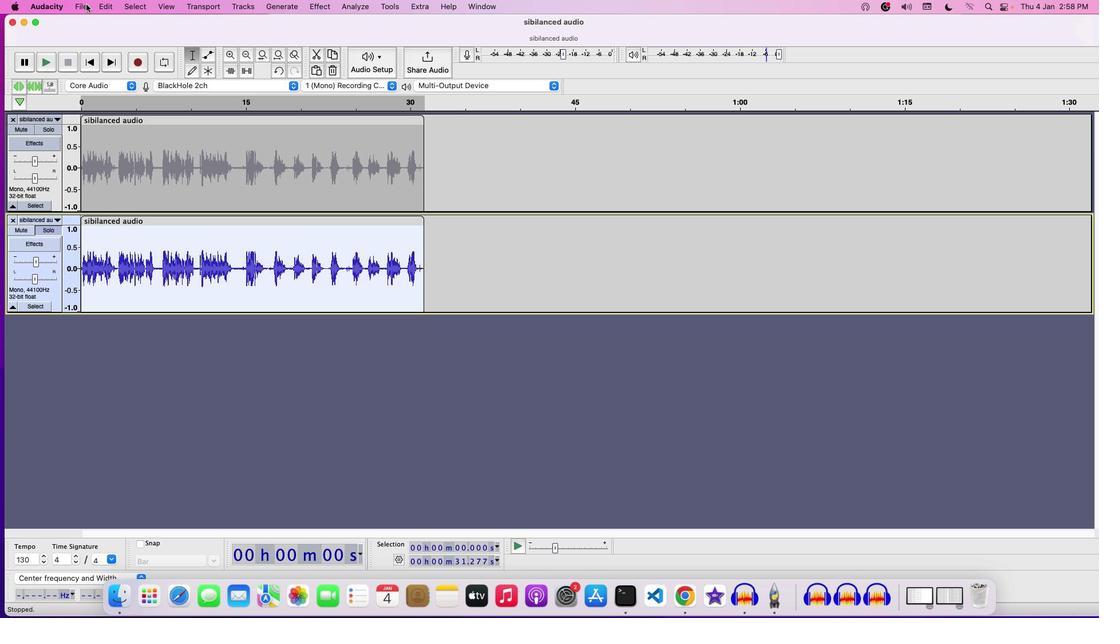 
Action: Mouse pressed left at (86, 4)
Screenshot: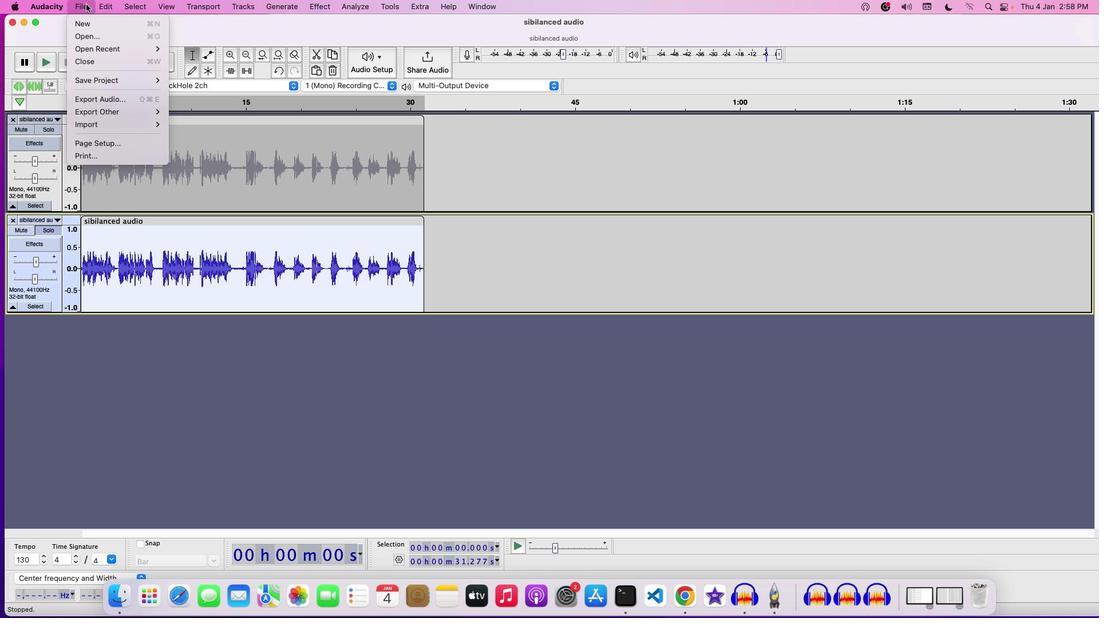 
Action: Mouse moved to (173, 80)
Screenshot: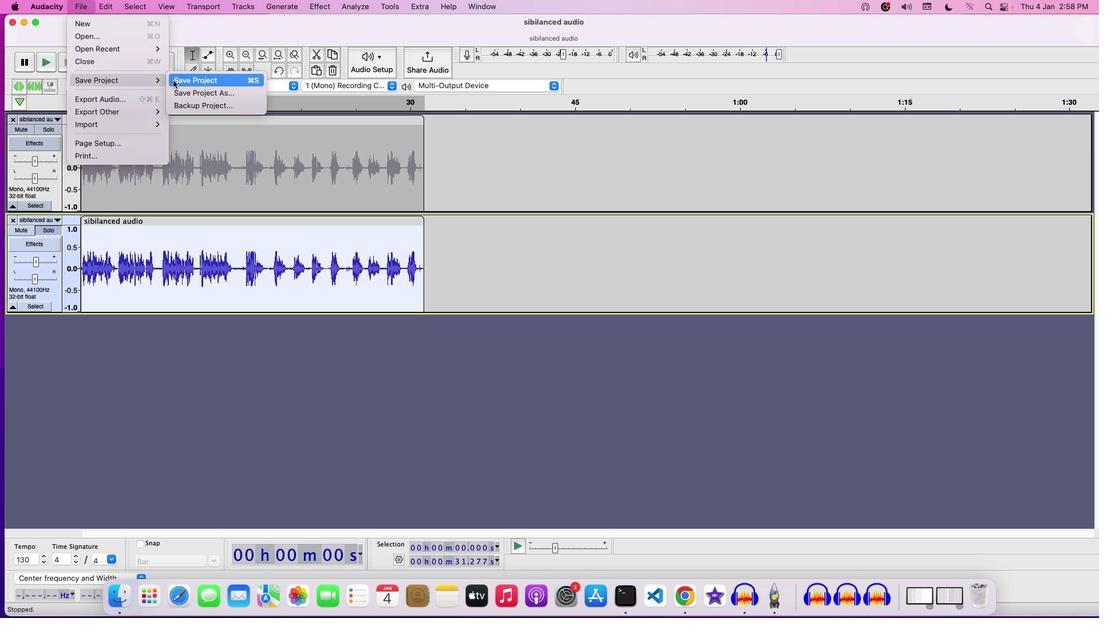 
Action: Mouse pressed left at (173, 80)
Screenshot: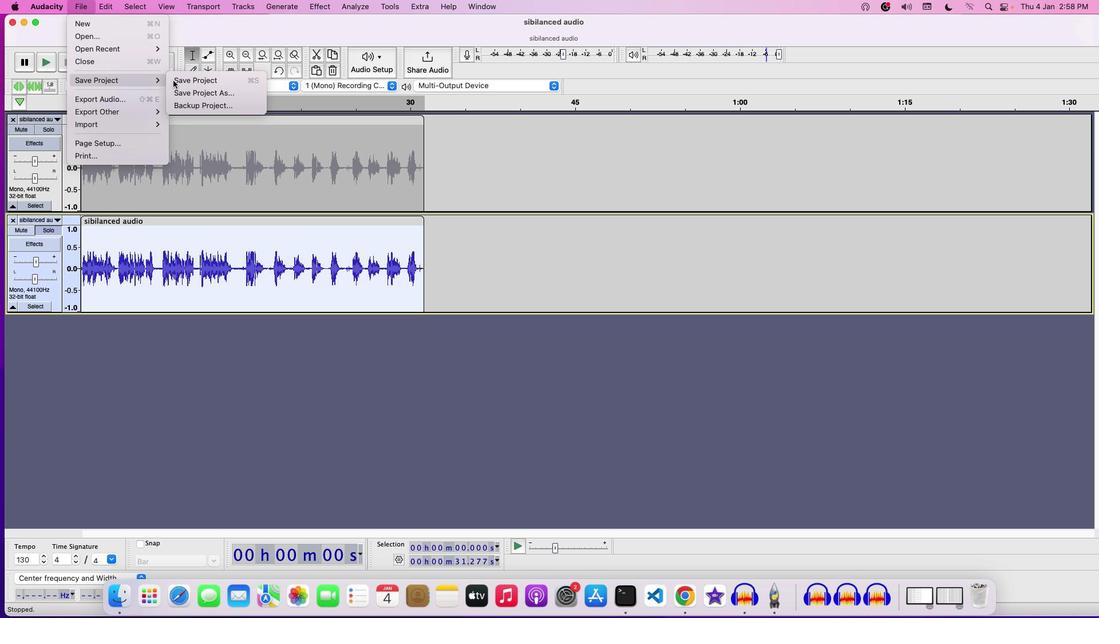 
Action: Mouse moved to (583, 187)
Screenshot: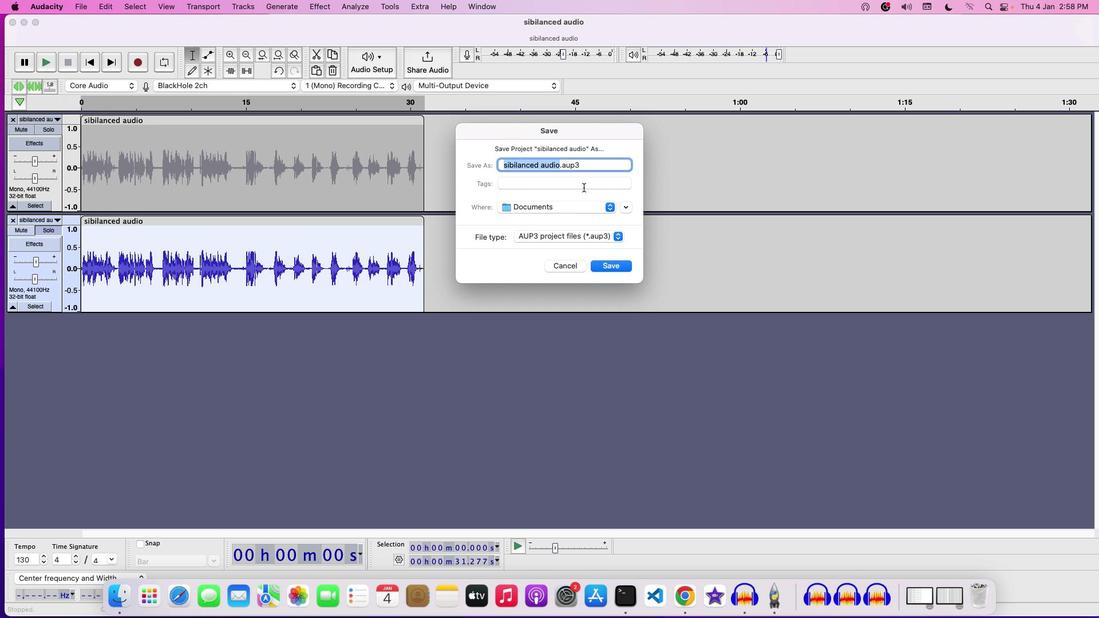 
Action: Key pressed Key.backspace'S''P''L''I''T''I''N''G'Key.space'S''T''E''R''E''O'Key.space'I''N'Key.space'M''O''N''O'Key.space'T''O'Key.space'A''D''D''R''E''S''S'Key.space'S''I''B''I''L''A''N''C''E'
Screenshot: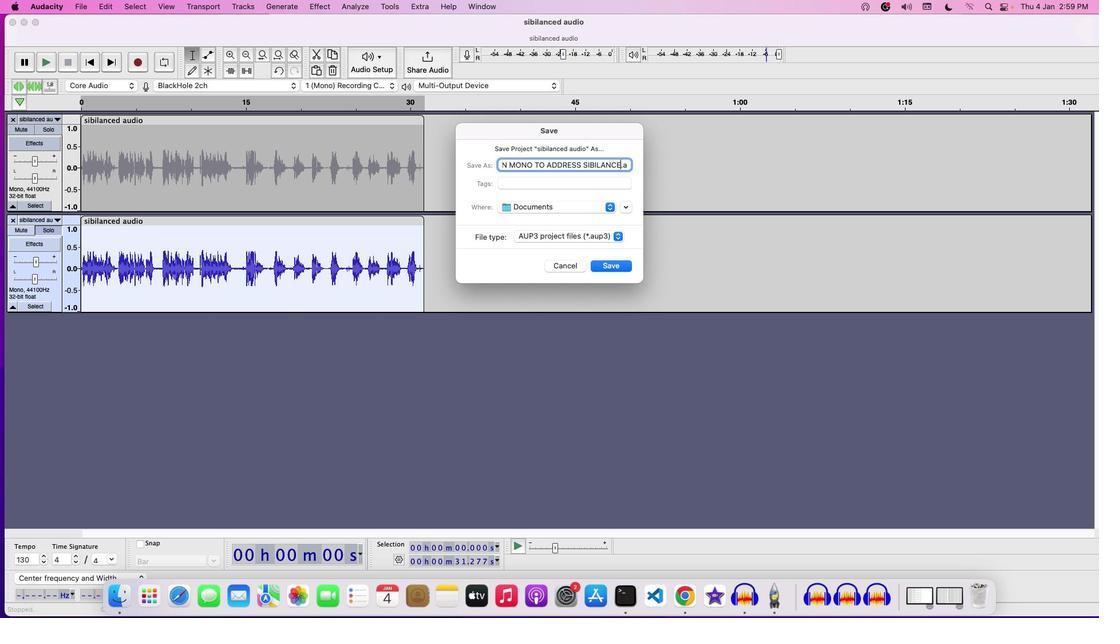 
Action: Mouse moved to (615, 272)
Screenshot: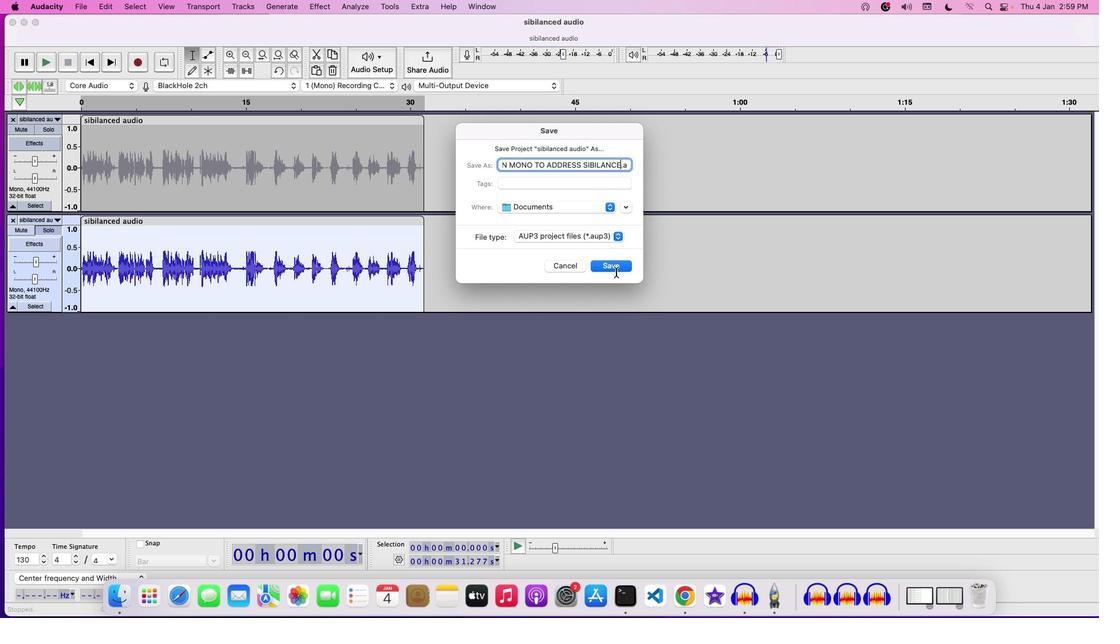 
Action: Mouse pressed left at (615, 272)
Screenshot: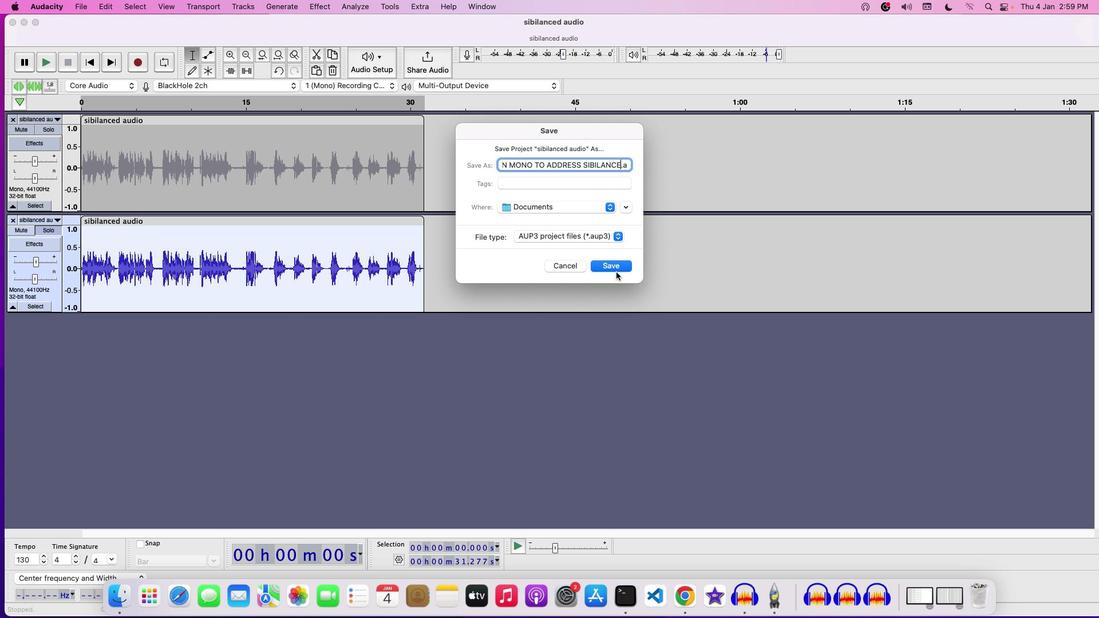 
Action: Mouse moved to (616, 267)
Screenshot: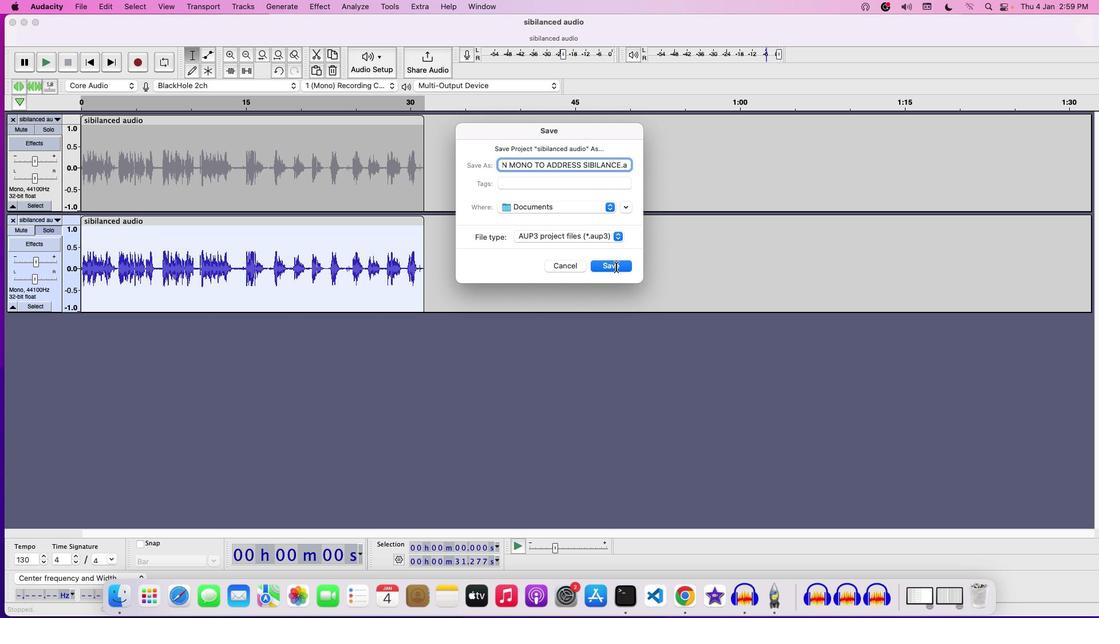
Action: Mouse pressed left at (616, 267)
Screenshot: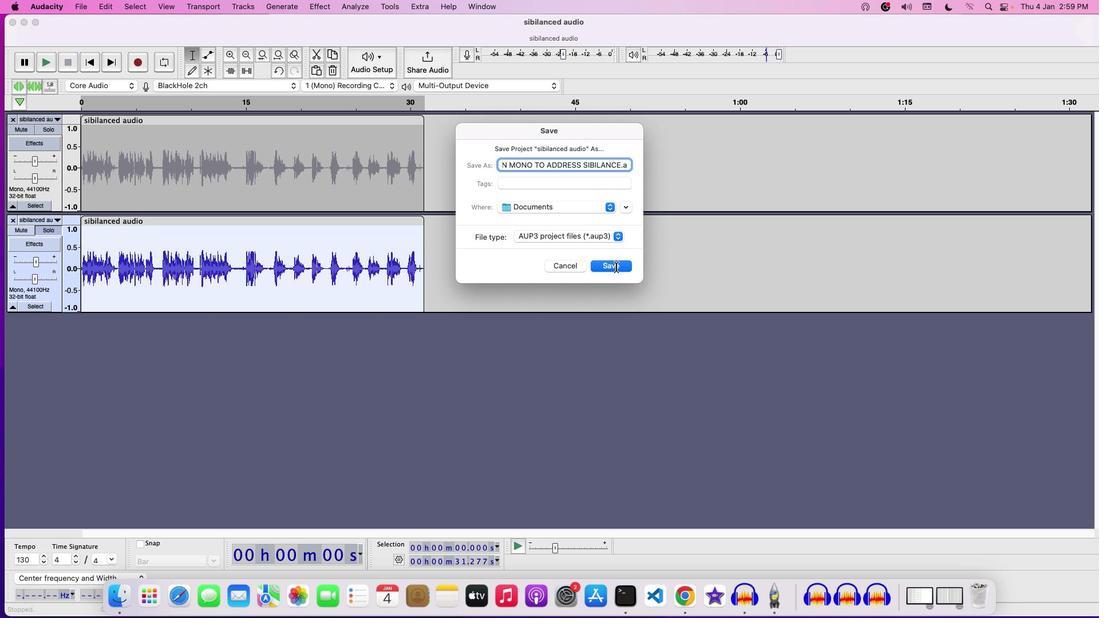 
